 Task: Look for space in Charleston, United States from 24th August, 2023 to 10th September, 2023 for 8 adults in price range Rs.12000 to Rs.15000. Place can be entire place or shared room with 4 bedrooms having 8 beds and 4 bathrooms. Property type can be house, flat, guest house. Amenities needed are: wifi, TV, free parkinig on premises, gym, breakfast. Booking option can be shelf check-in. Required host language is English.
Action: Mouse moved to (430, 112)
Screenshot: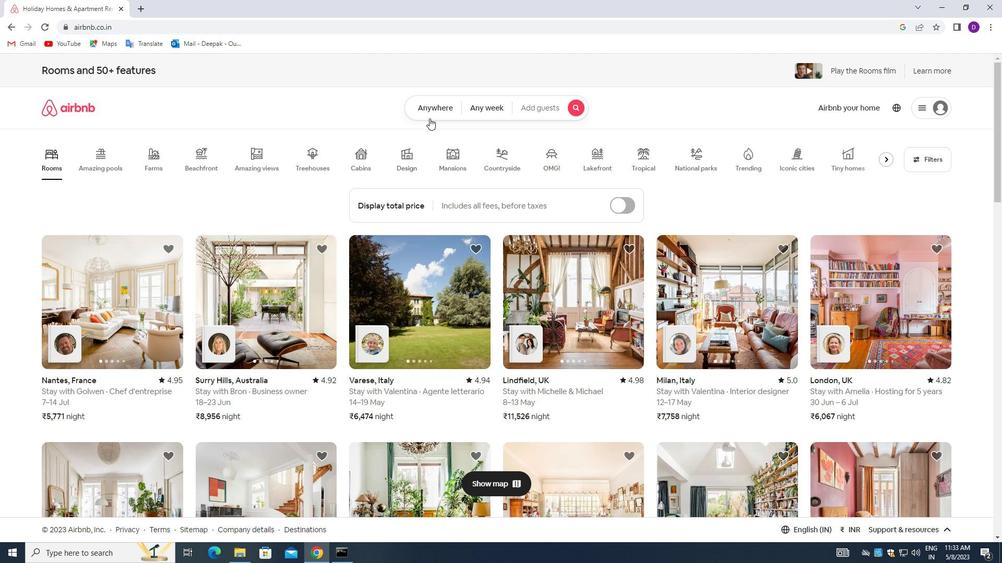 
Action: Mouse pressed left at (430, 112)
Screenshot: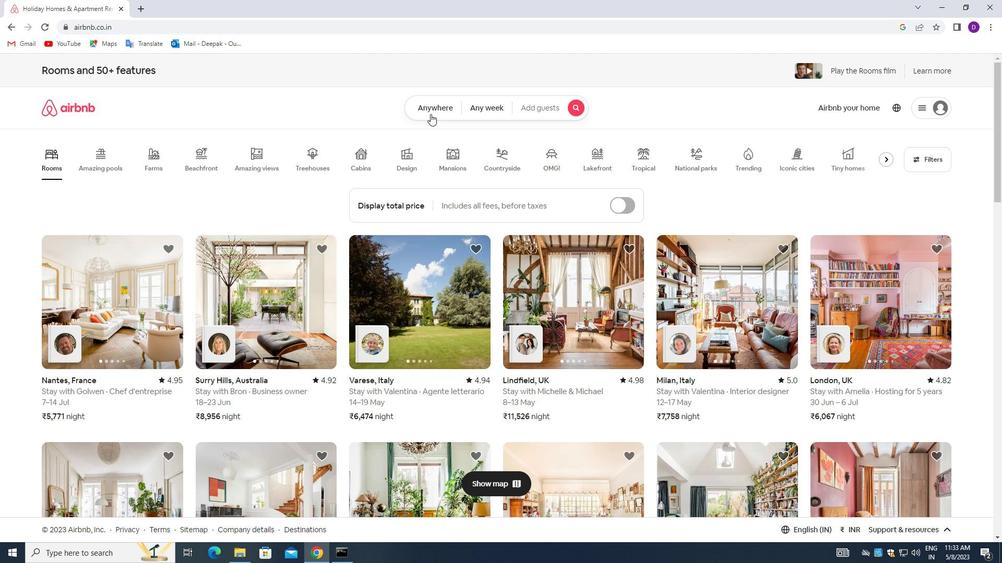 
Action: Mouse moved to (388, 148)
Screenshot: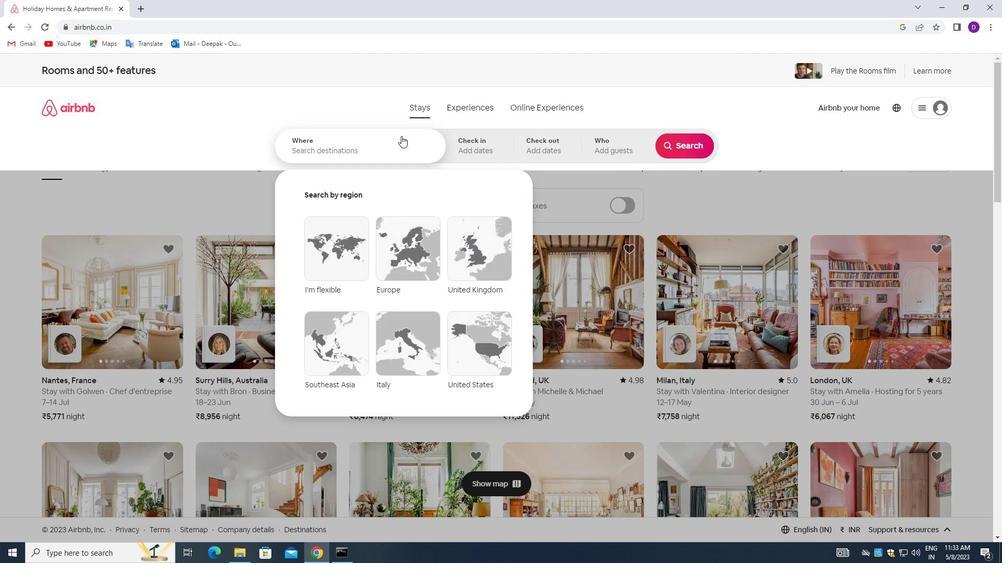 
Action: Mouse pressed left at (388, 148)
Screenshot: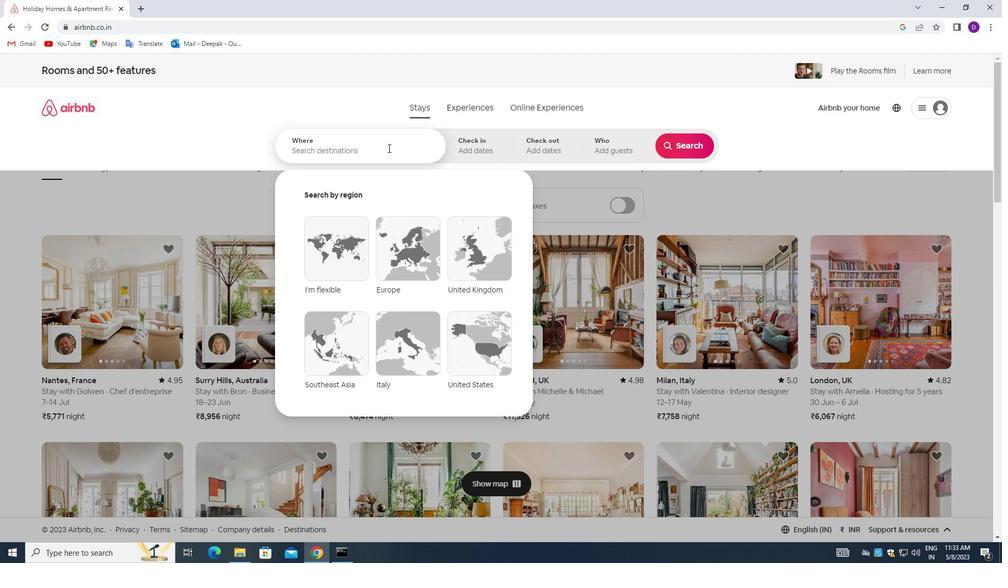 
Action: Mouse moved to (67, 245)
Screenshot: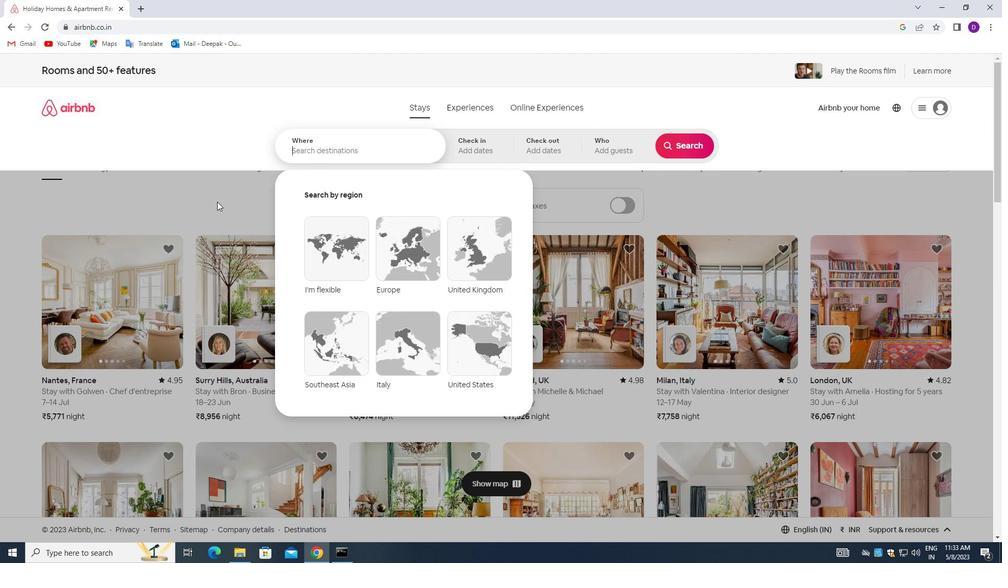 
Action: Key pressed <Key.shift_r>Charleston,<Key.space><Key.shift>UNITED<Key.space><Key.shift_r>STATES<Key.enter>
Screenshot: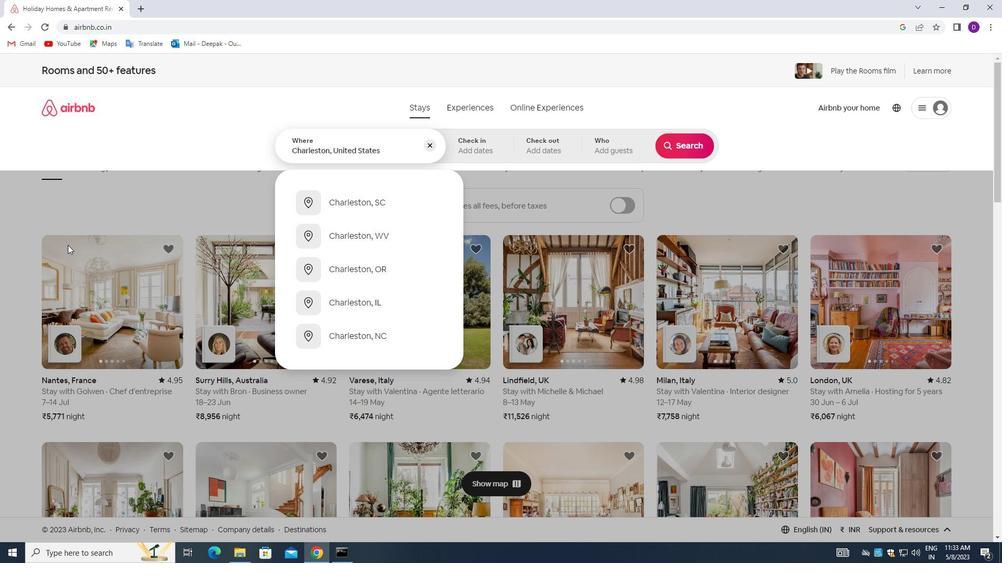 
Action: Mouse moved to (678, 230)
Screenshot: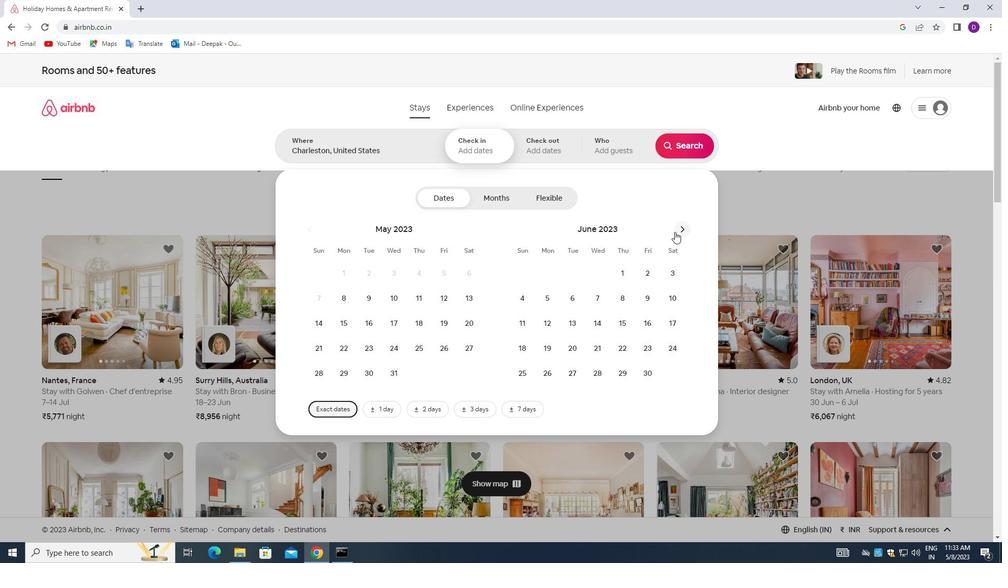 
Action: Mouse pressed left at (678, 230)
Screenshot: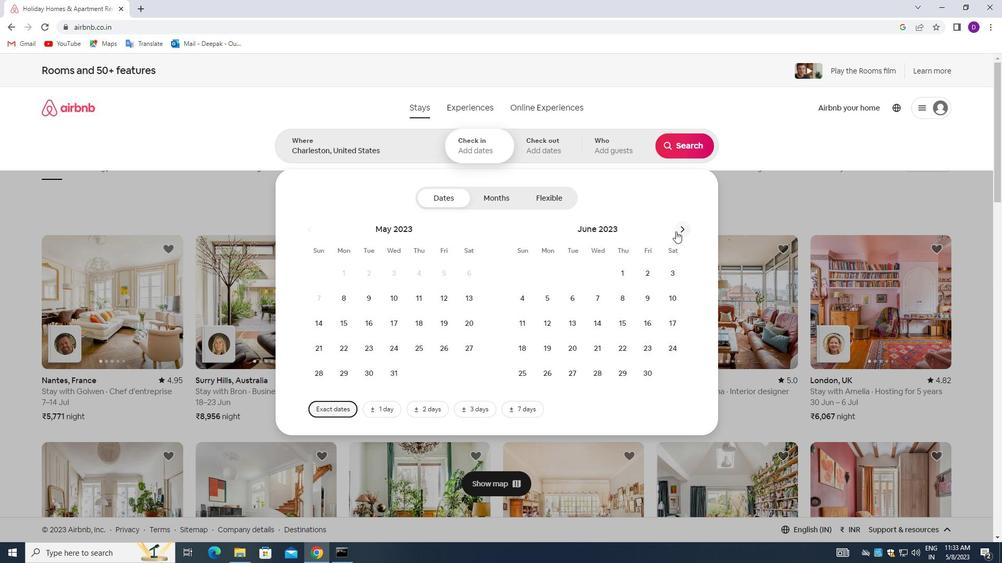 
Action: Mouse pressed left at (678, 230)
Screenshot: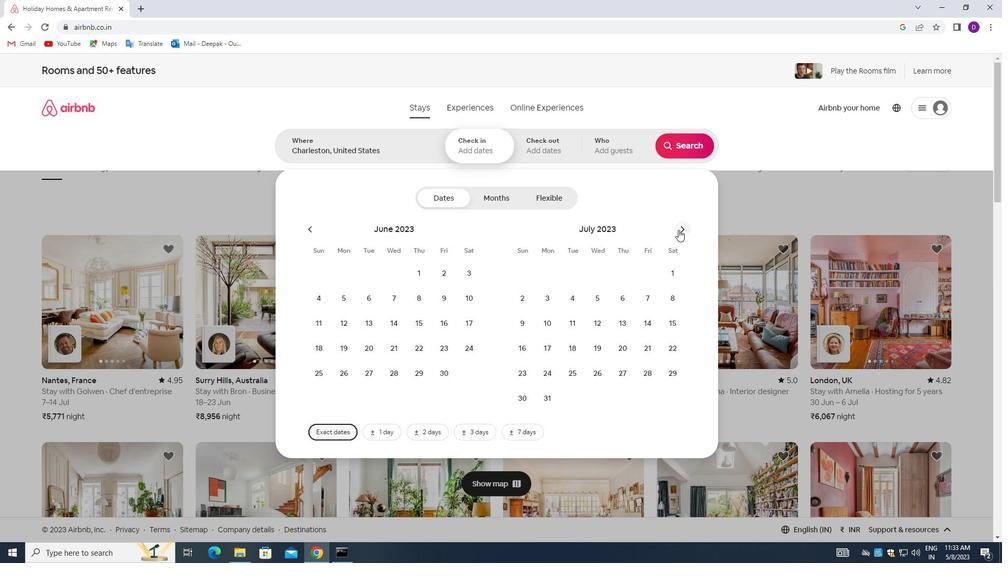 
Action: Mouse pressed left at (678, 230)
Screenshot: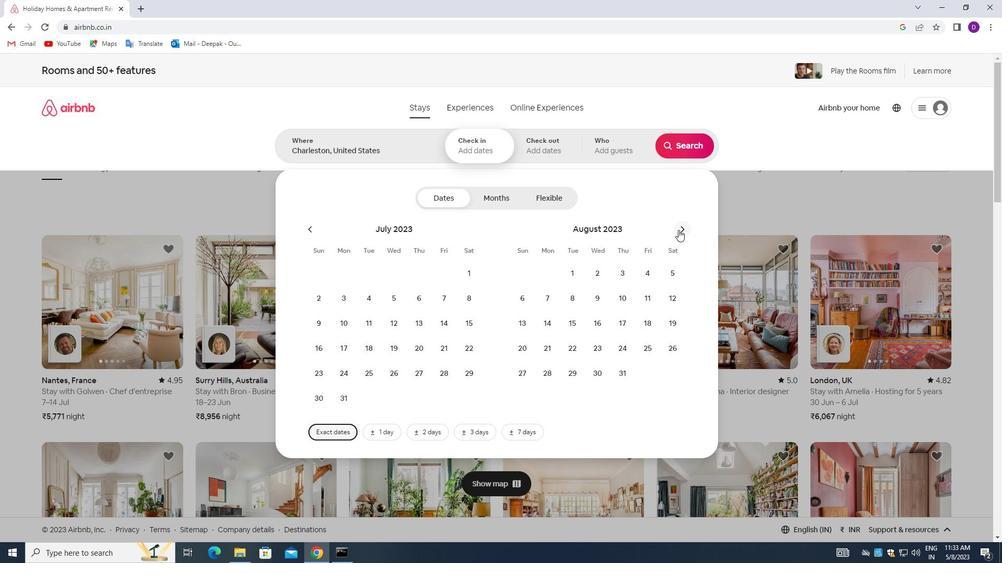 
Action: Mouse moved to (424, 351)
Screenshot: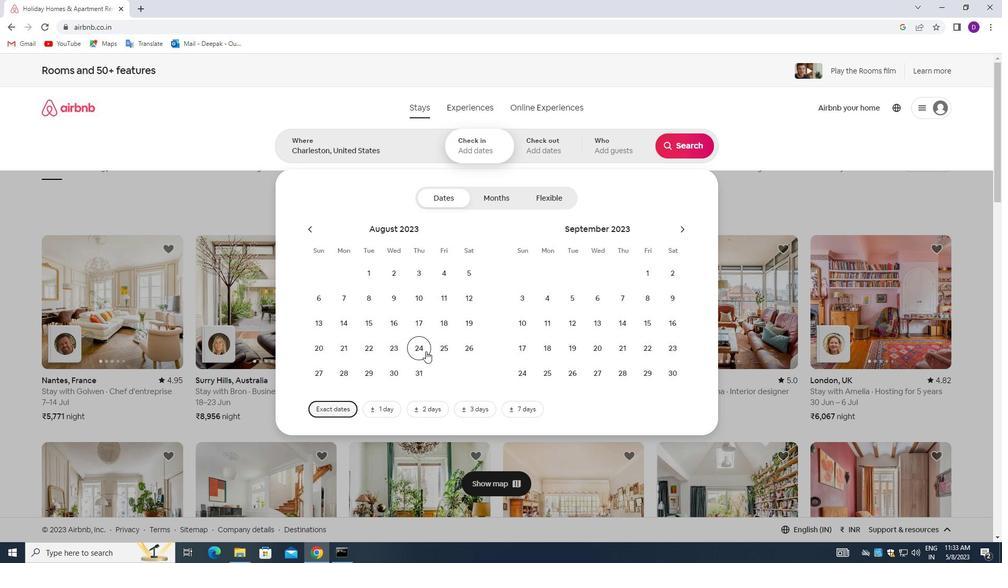 
Action: Mouse pressed left at (424, 351)
Screenshot: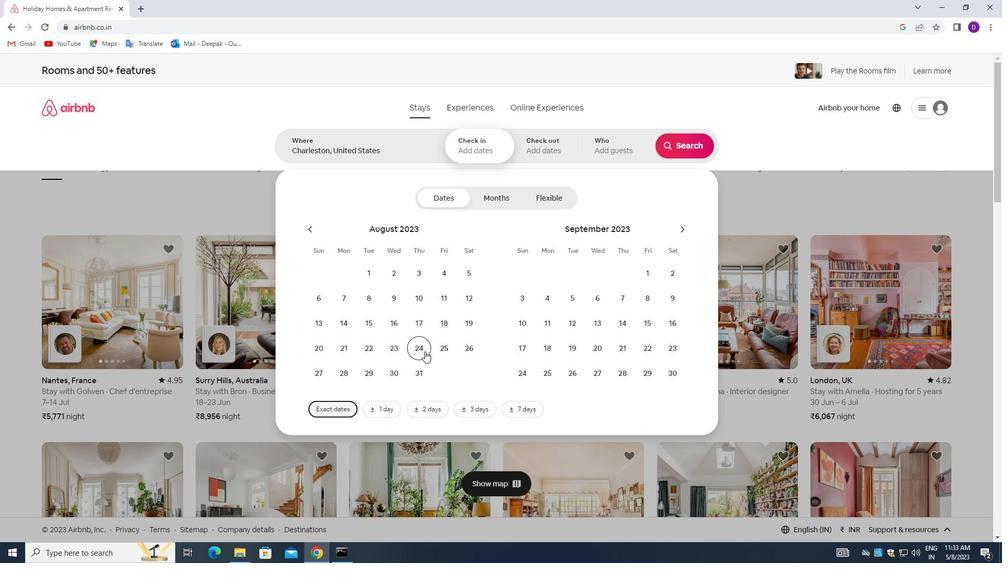 
Action: Mouse moved to (526, 328)
Screenshot: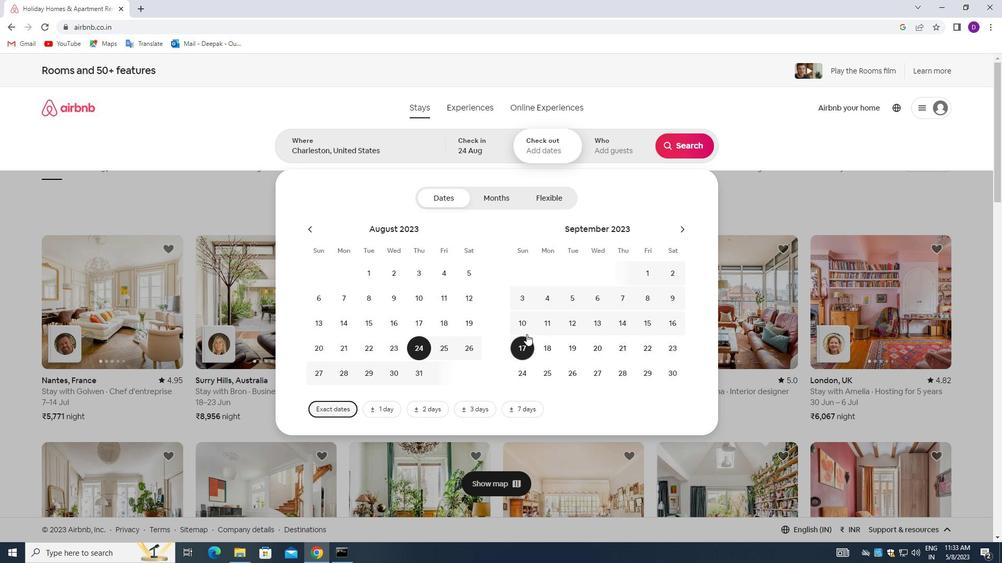 
Action: Mouse pressed left at (526, 328)
Screenshot: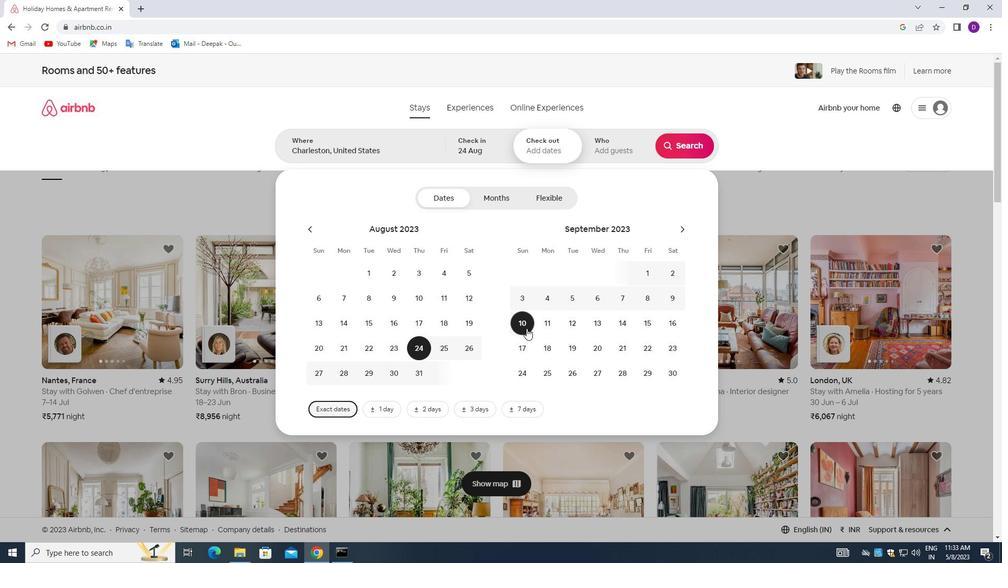 
Action: Mouse moved to (609, 145)
Screenshot: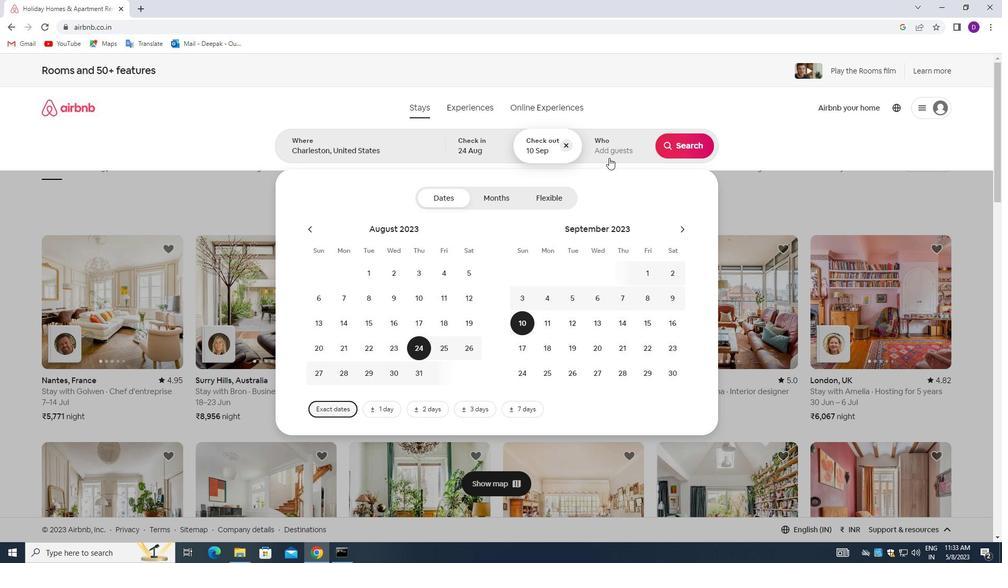 
Action: Mouse pressed left at (609, 145)
Screenshot: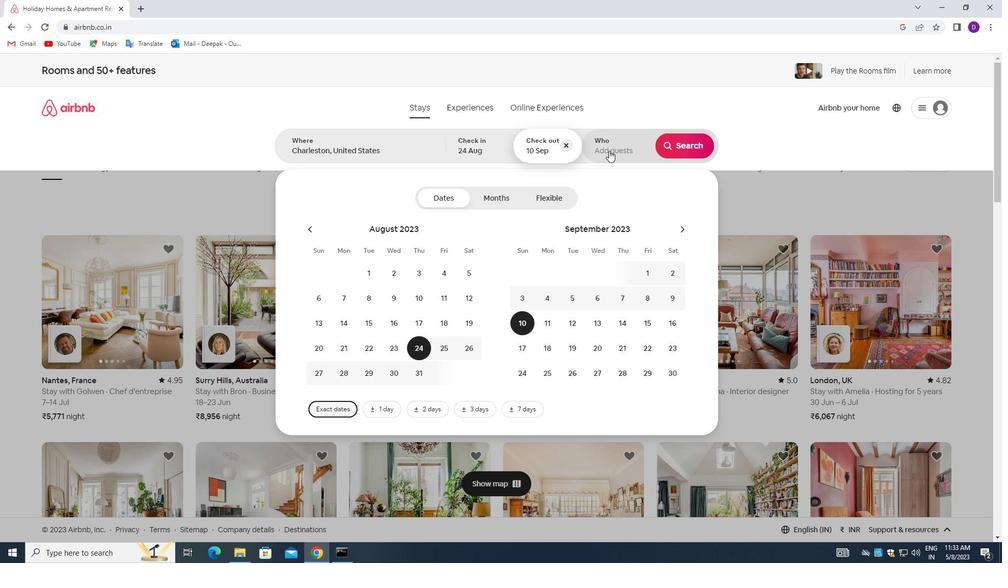 
Action: Mouse moved to (680, 202)
Screenshot: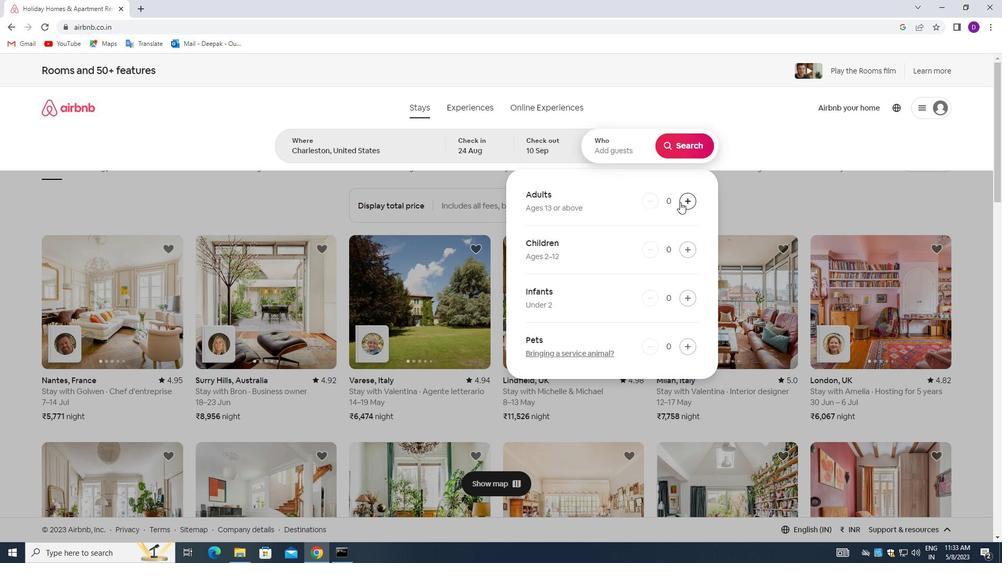 
Action: Mouse pressed left at (680, 202)
Screenshot: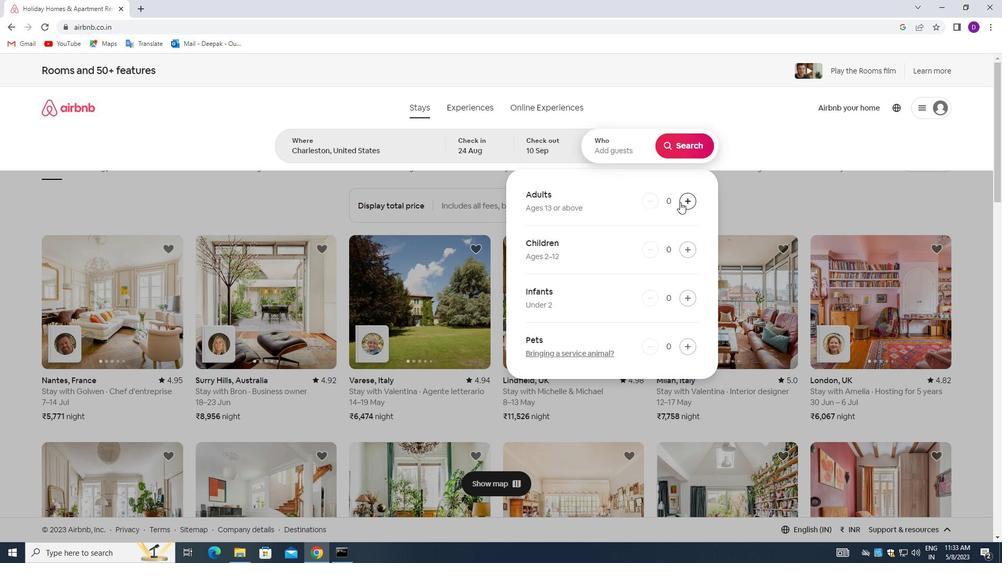 
Action: Mouse pressed left at (680, 202)
Screenshot: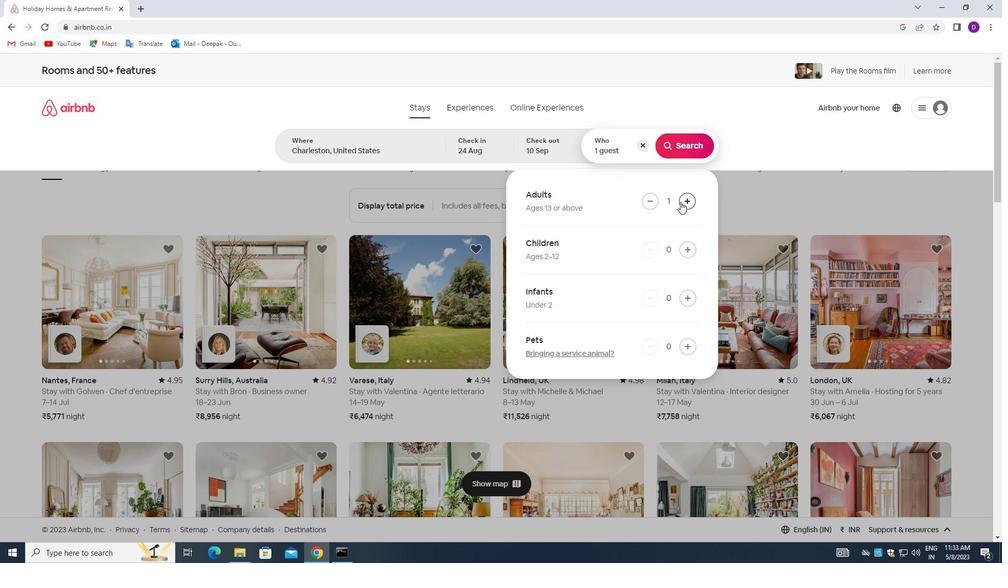 
Action: Mouse pressed left at (680, 202)
Screenshot: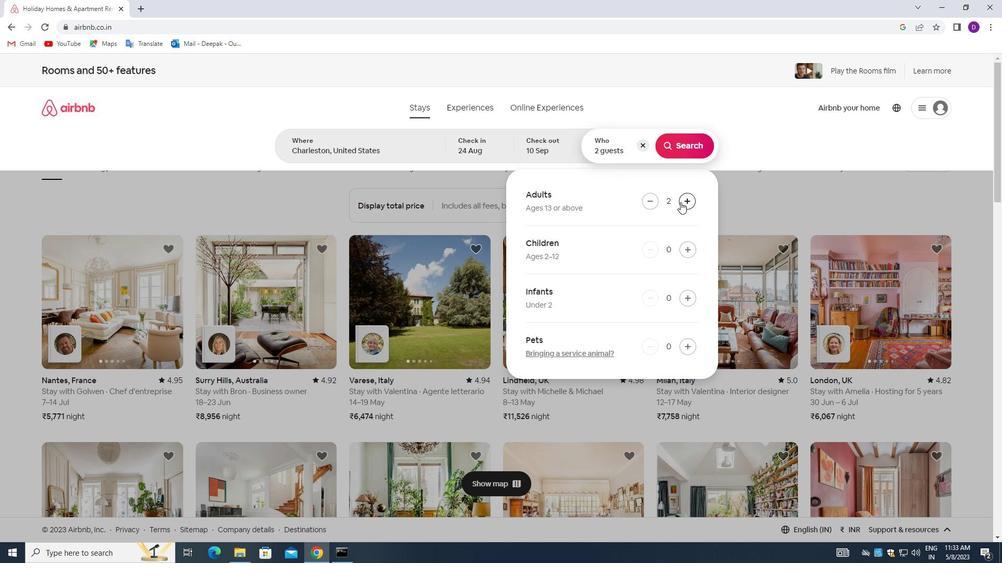 
Action: Mouse pressed left at (680, 202)
Screenshot: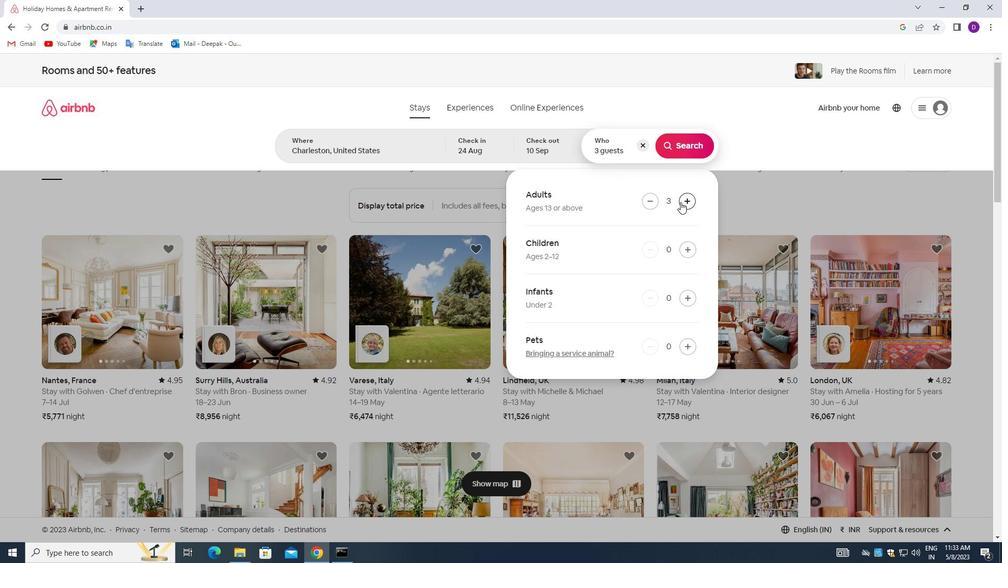 
Action: Mouse pressed left at (680, 202)
Screenshot: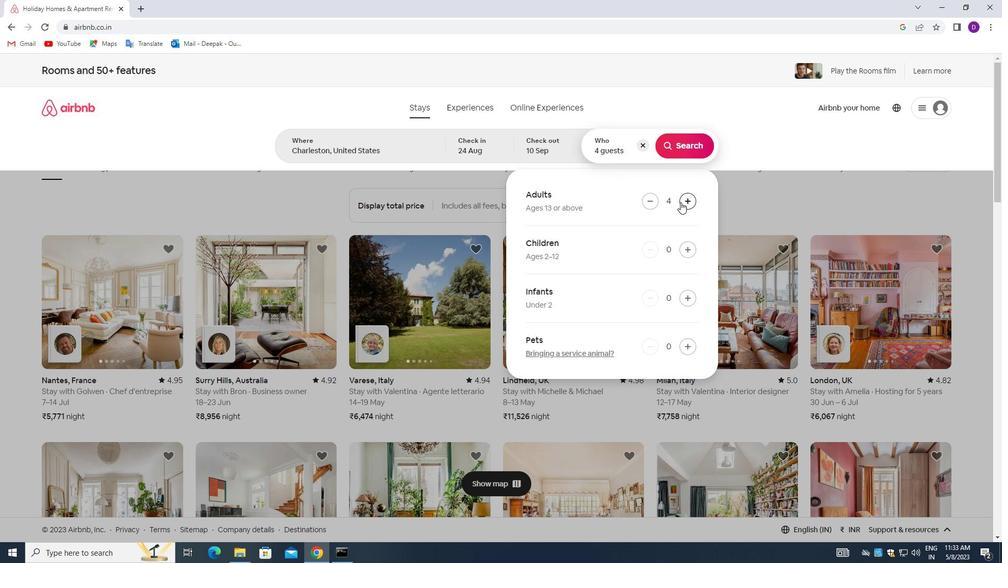 
Action: Mouse pressed left at (680, 202)
Screenshot: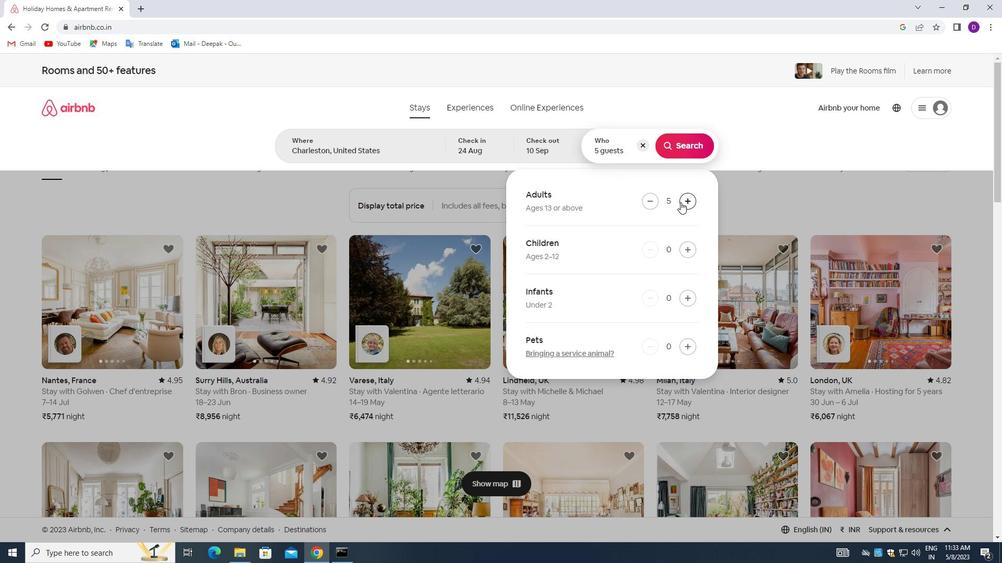 
Action: Mouse pressed left at (680, 202)
Screenshot: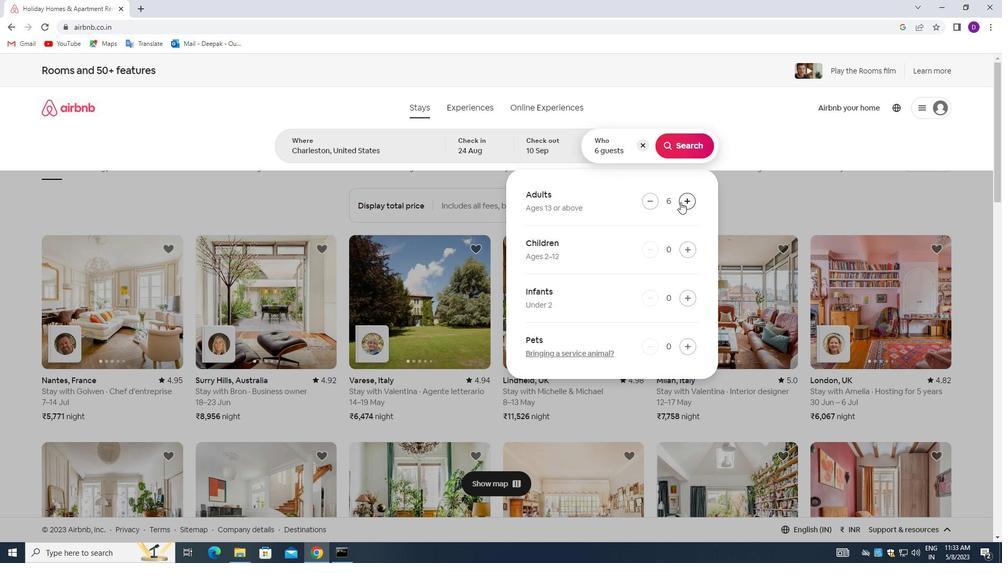 
Action: Mouse pressed left at (680, 202)
Screenshot: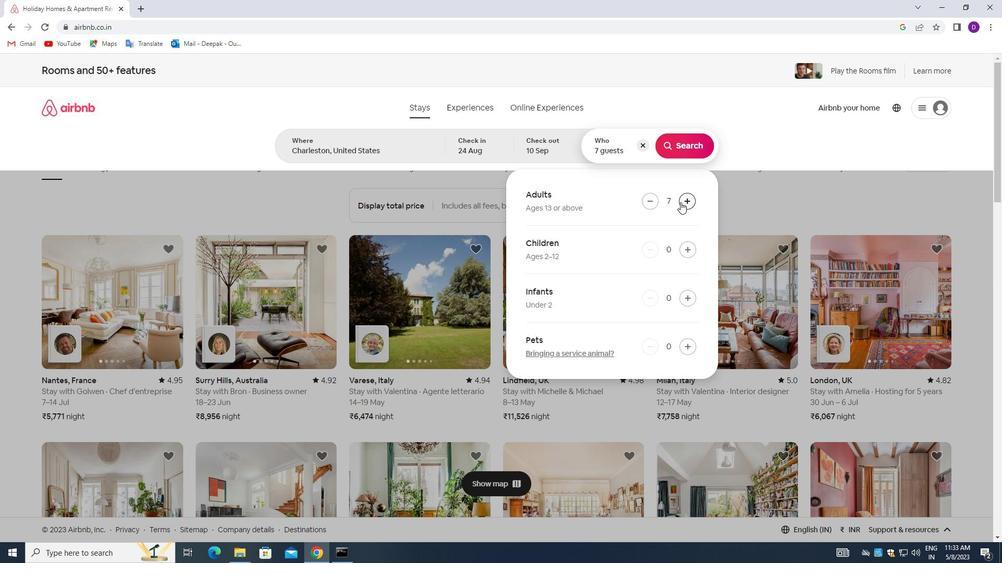 
Action: Mouse moved to (679, 145)
Screenshot: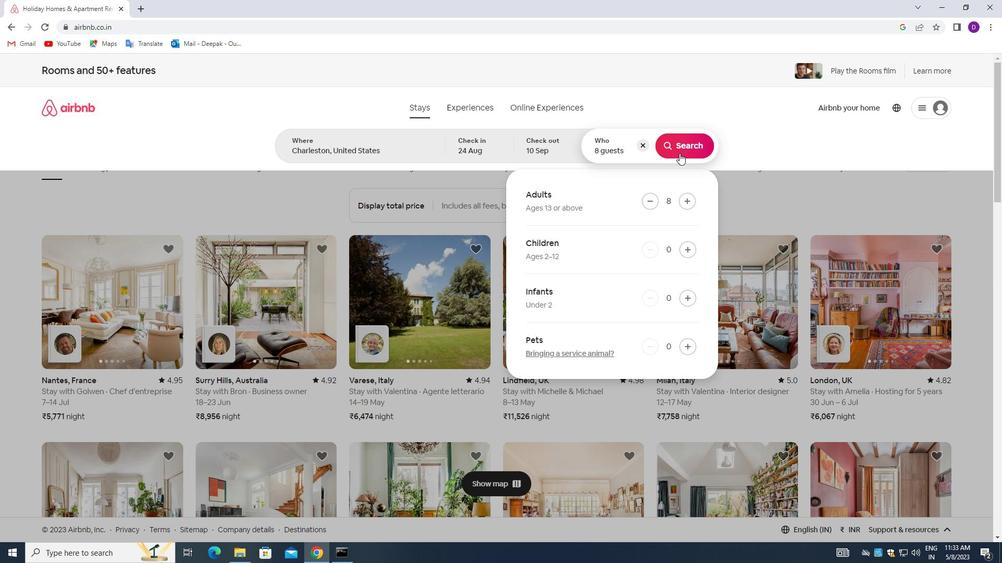 
Action: Mouse pressed left at (679, 145)
Screenshot: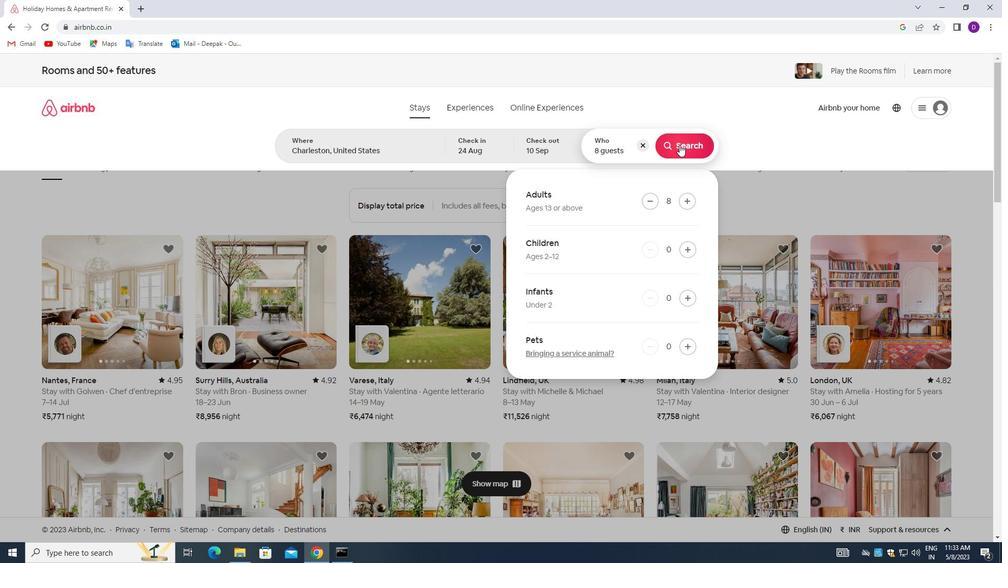 
Action: Mouse moved to (941, 114)
Screenshot: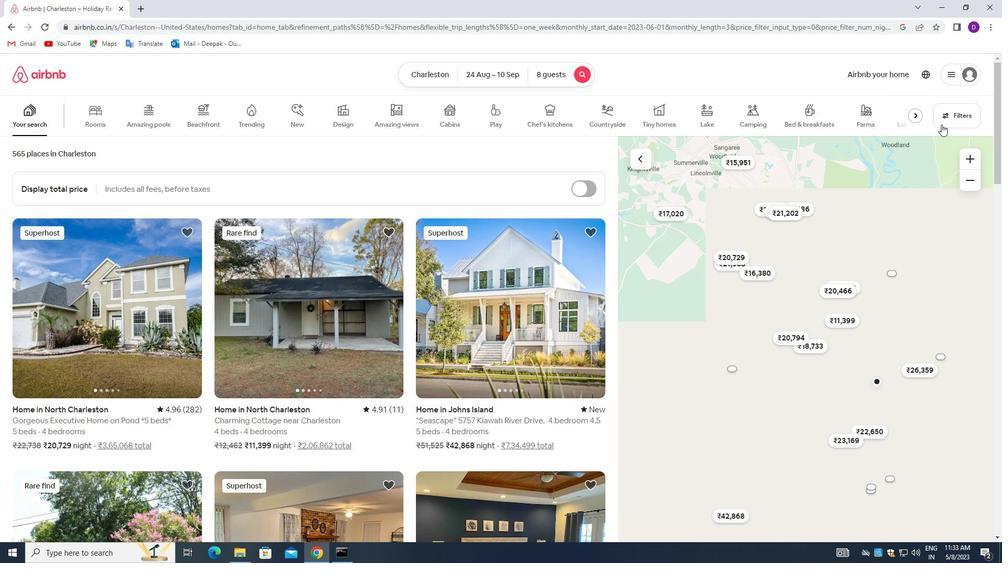
Action: Mouse pressed left at (941, 114)
Screenshot: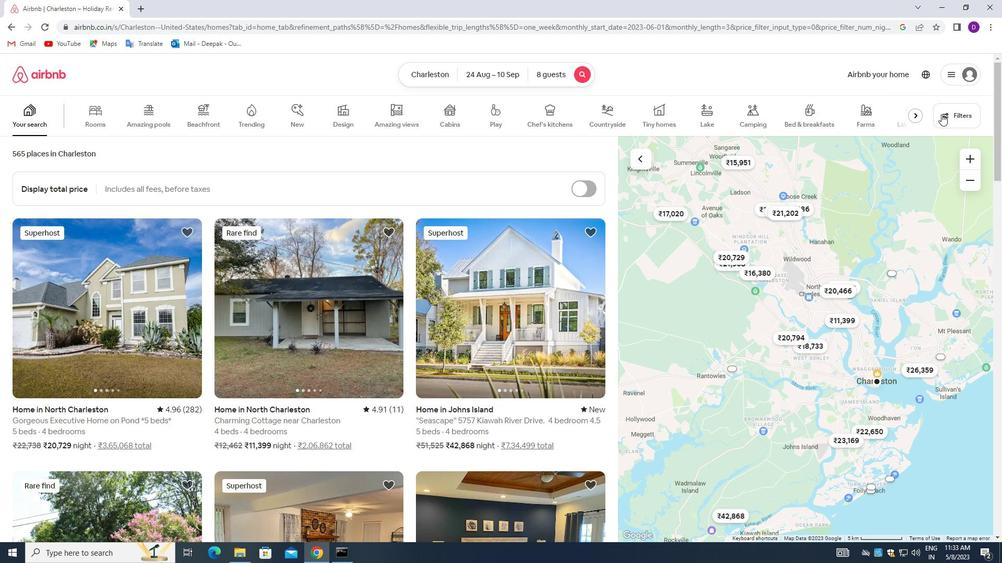 
Action: Mouse moved to (372, 375)
Screenshot: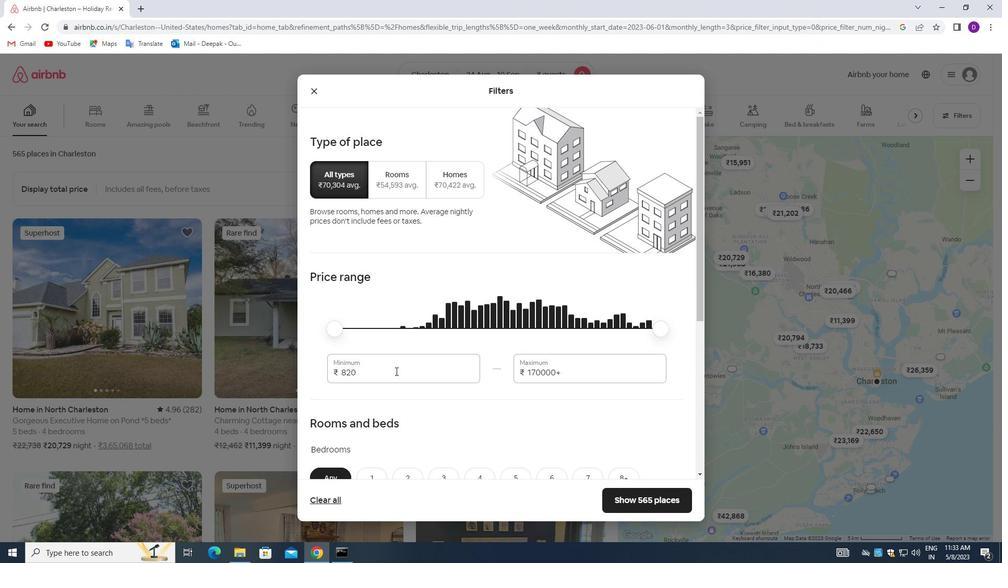 
Action: Mouse pressed left at (372, 375)
Screenshot: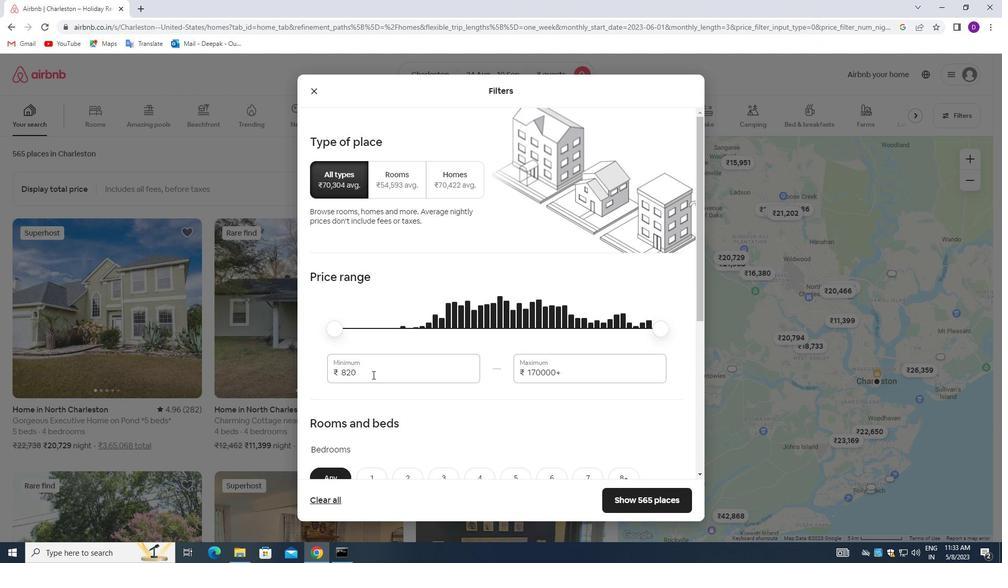 
Action: Mouse pressed left at (372, 375)
Screenshot: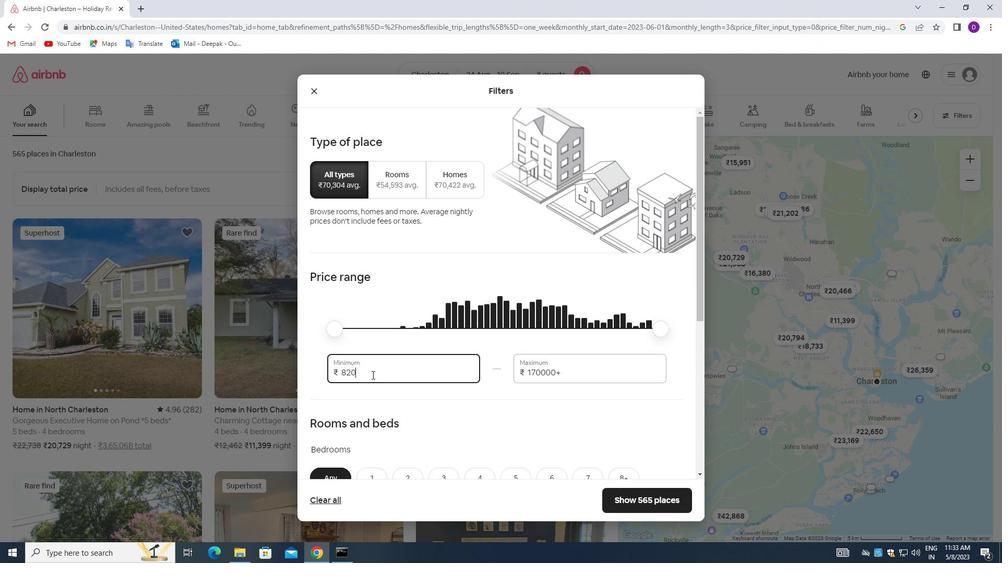 
Action: Key pressed 12000<Key.tab>15000
Screenshot: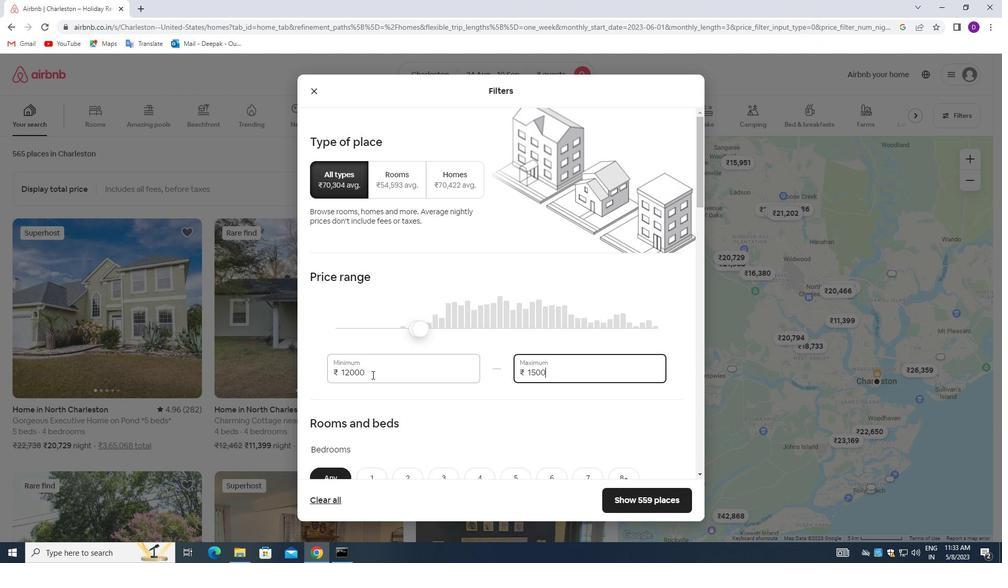 
Action: Mouse moved to (482, 407)
Screenshot: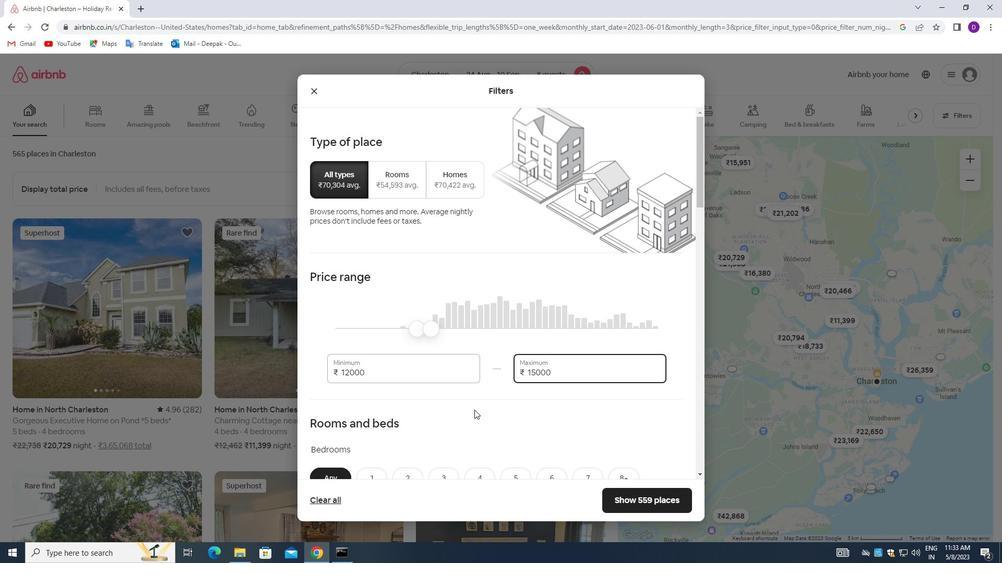 
Action: Mouse scrolled (482, 407) with delta (0, 0)
Screenshot: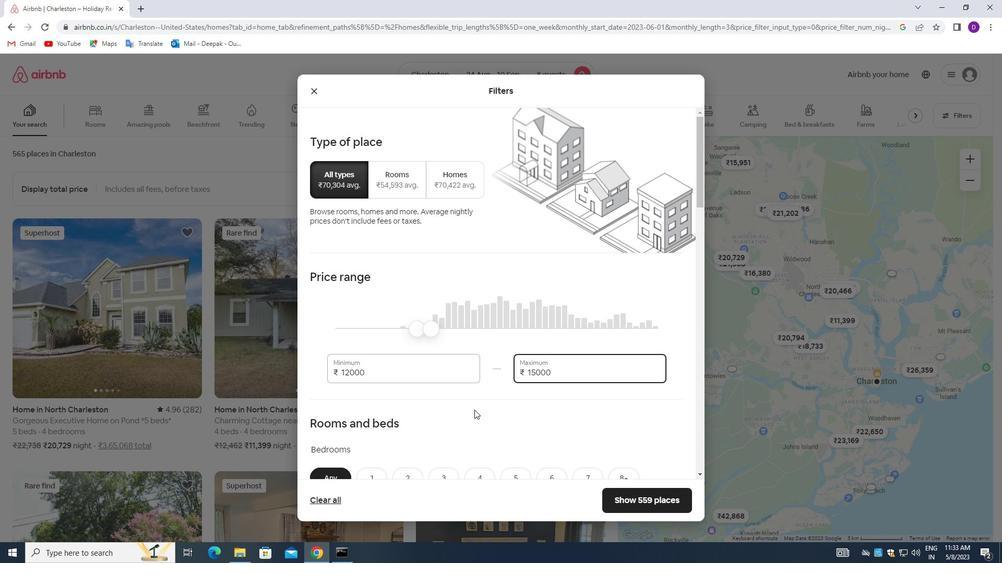 
Action: Mouse moved to (484, 407)
Screenshot: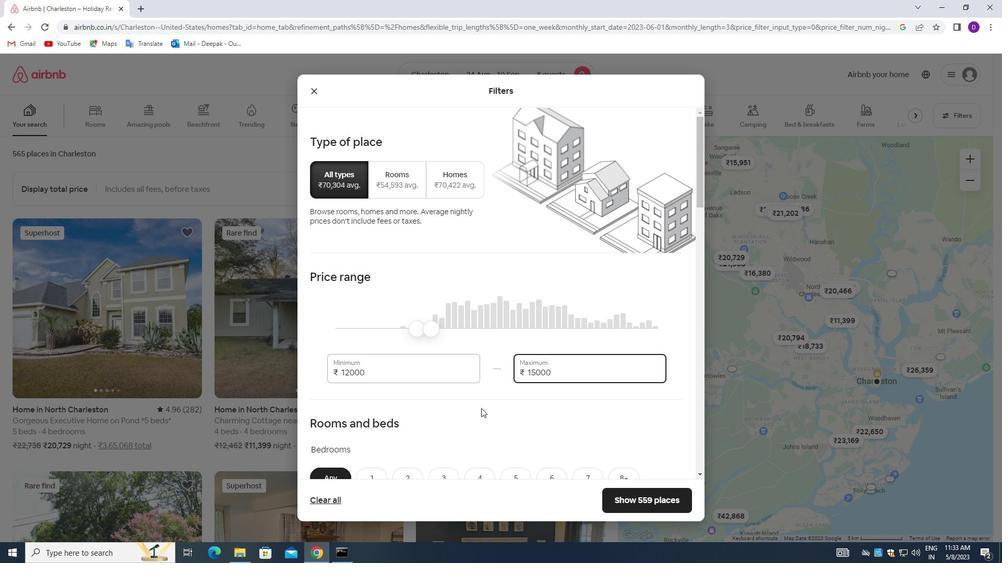 
Action: Mouse scrolled (484, 407) with delta (0, 0)
Screenshot: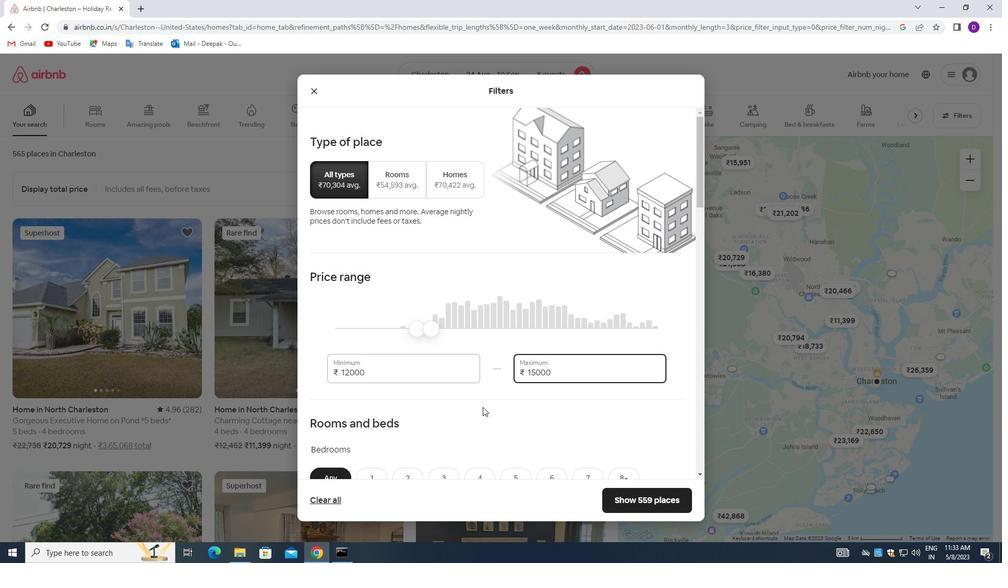 
Action: Mouse scrolled (484, 407) with delta (0, 0)
Screenshot: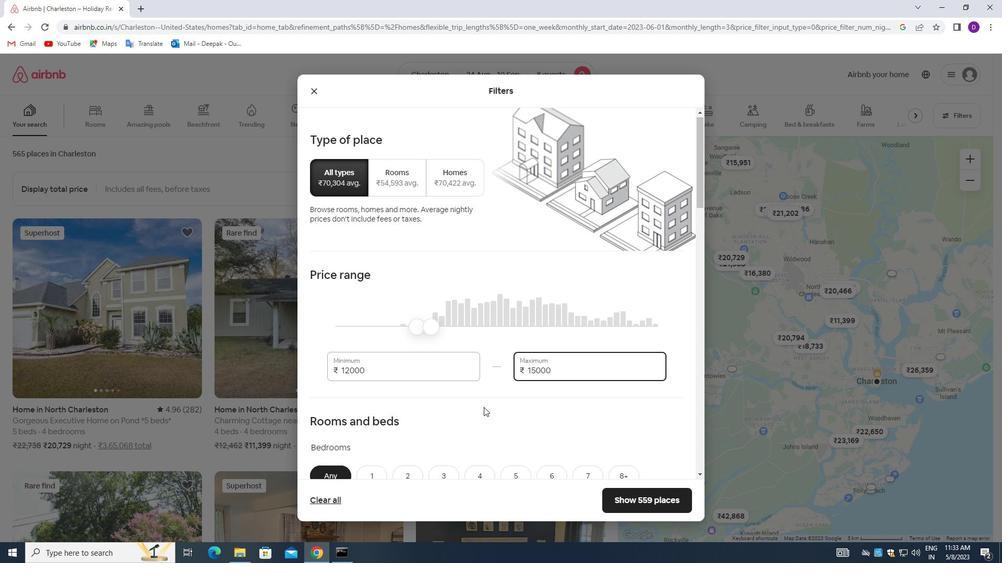 
Action: Mouse moved to (482, 329)
Screenshot: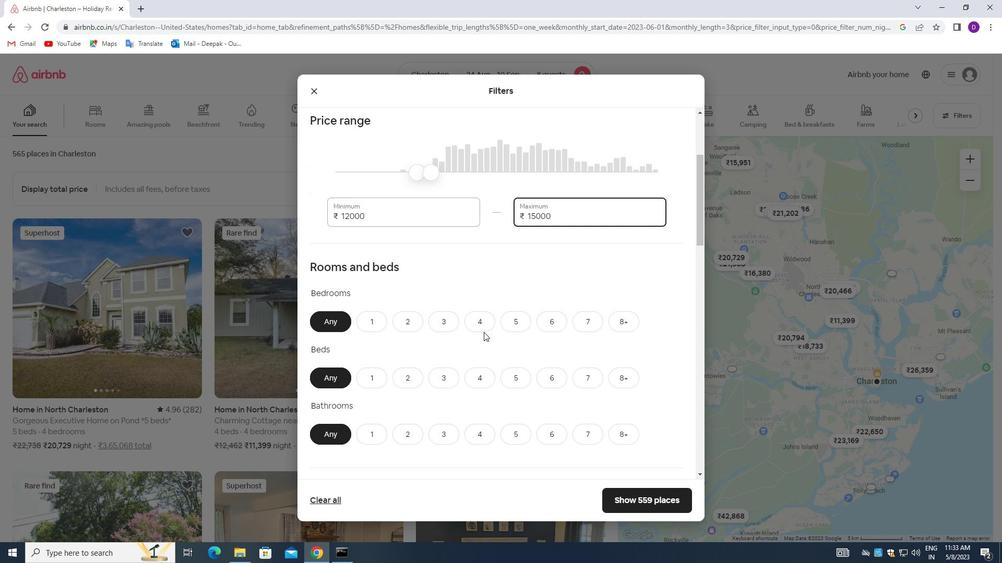 
Action: Mouse pressed left at (482, 329)
Screenshot: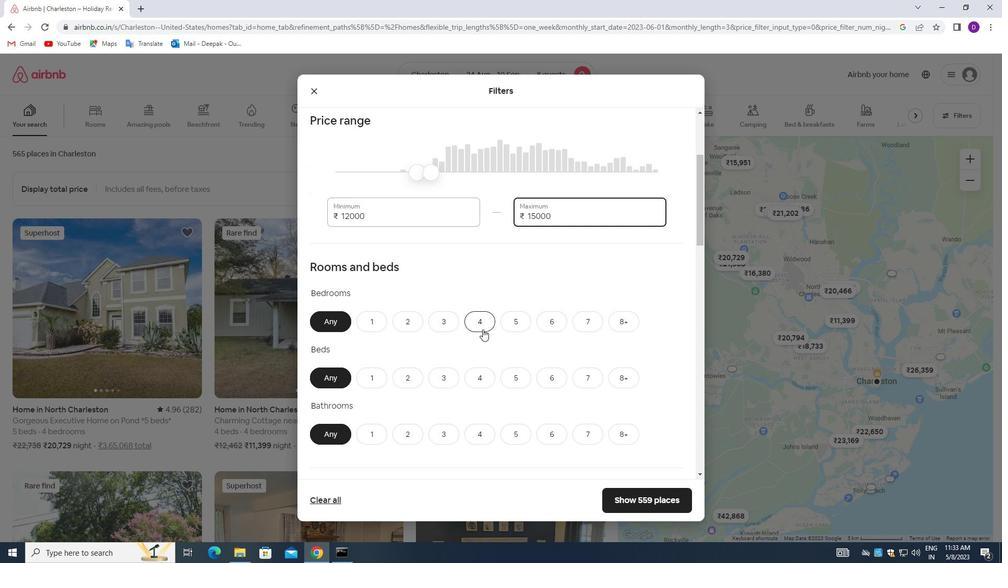 
Action: Mouse moved to (628, 381)
Screenshot: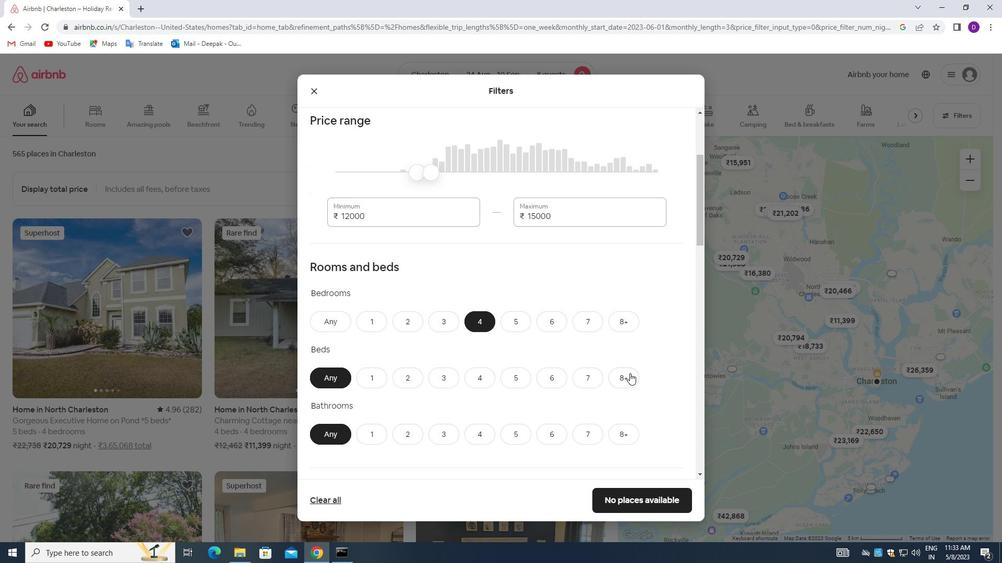 
Action: Mouse pressed left at (628, 381)
Screenshot: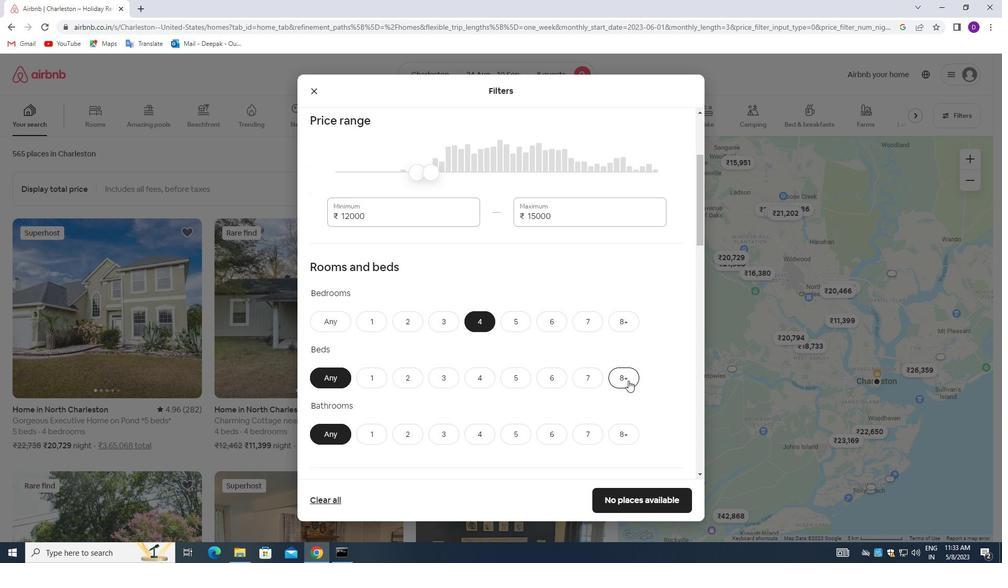 
Action: Mouse moved to (481, 431)
Screenshot: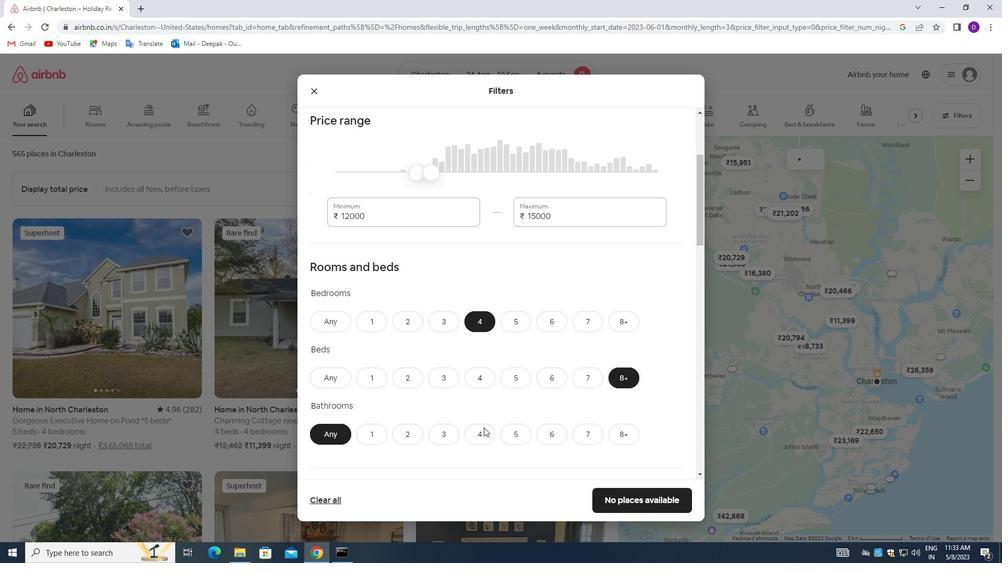 
Action: Mouse pressed left at (481, 431)
Screenshot: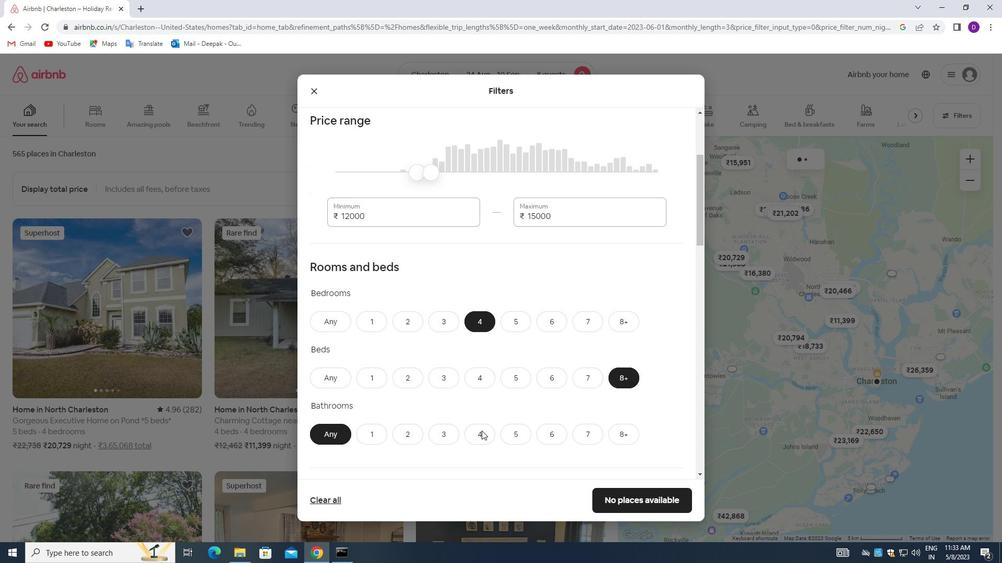 
Action: Mouse moved to (501, 402)
Screenshot: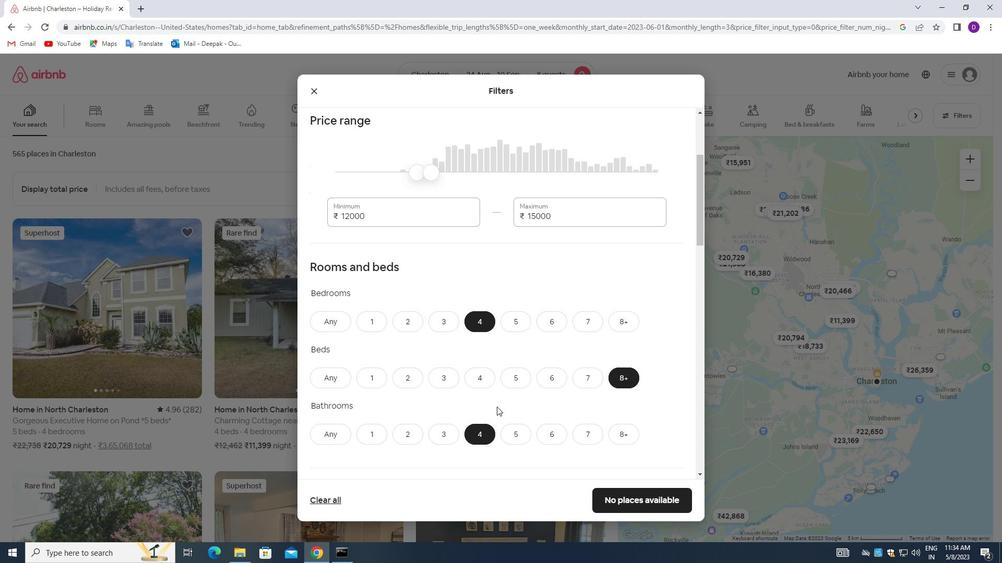 
Action: Mouse scrolled (501, 401) with delta (0, 0)
Screenshot: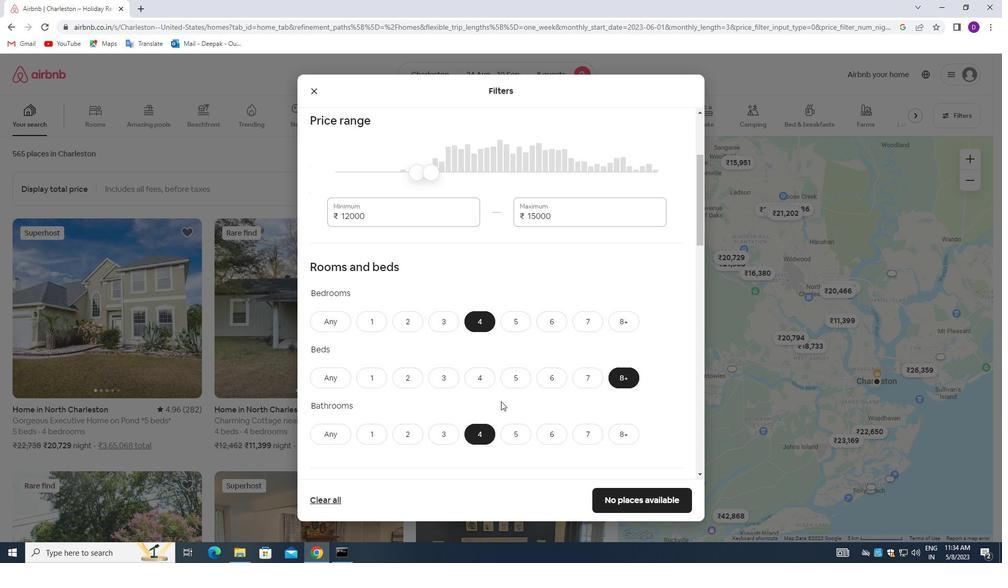 
Action: Mouse scrolled (501, 401) with delta (0, 0)
Screenshot: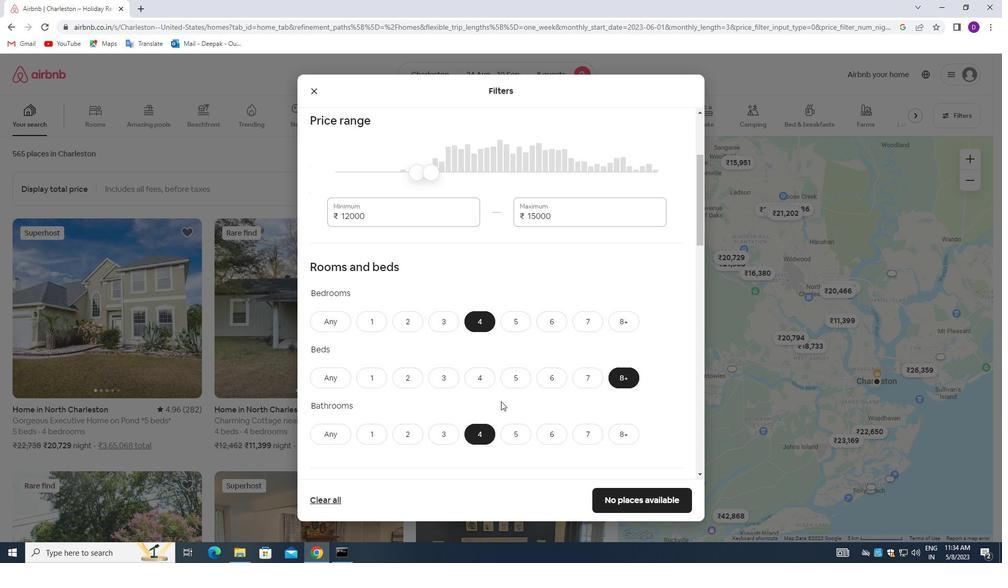 
Action: Mouse scrolled (501, 401) with delta (0, 0)
Screenshot: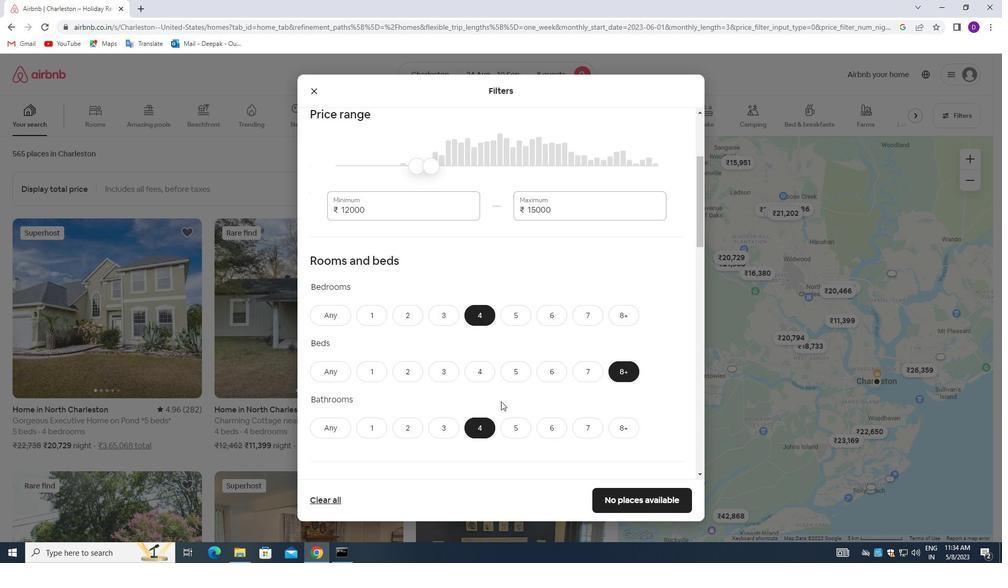 
Action: Mouse moved to (366, 386)
Screenshot: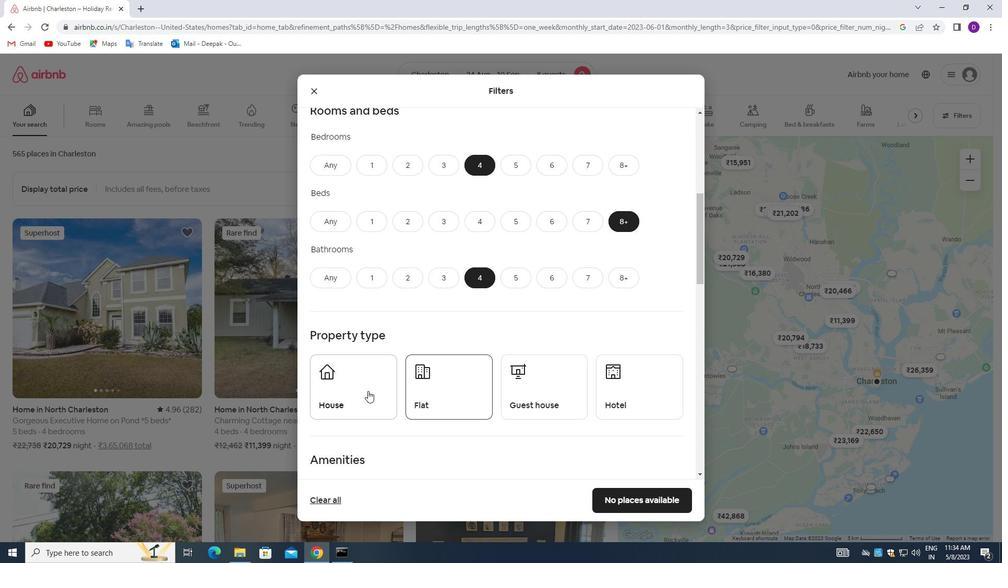 
Action: Mouse pressed left at (366, 386)
Screenshot: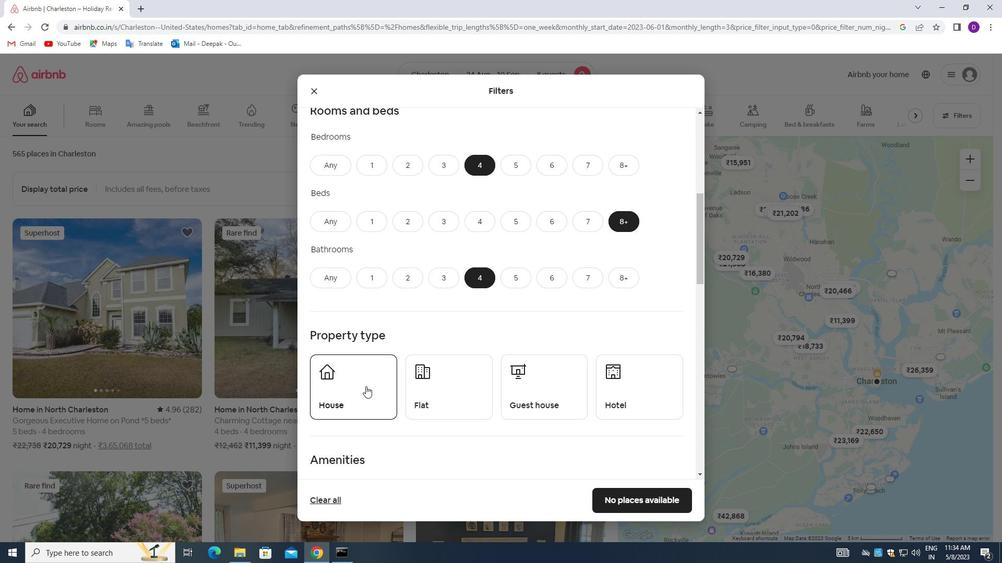 
Action: Mouse moved to (454, 385)
Screenshot: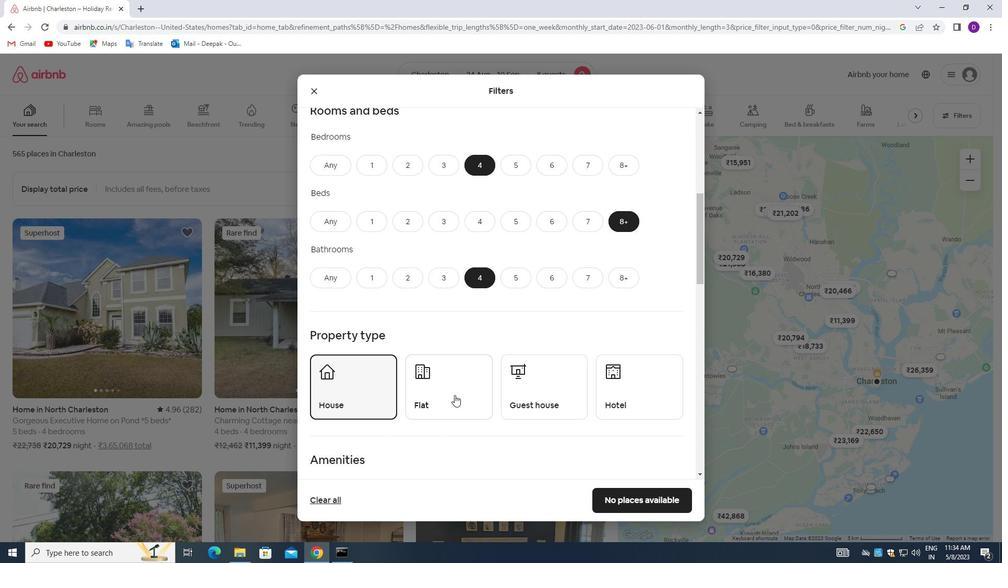 
Action: Mouse pressed left at (454, 385)
Screenshot: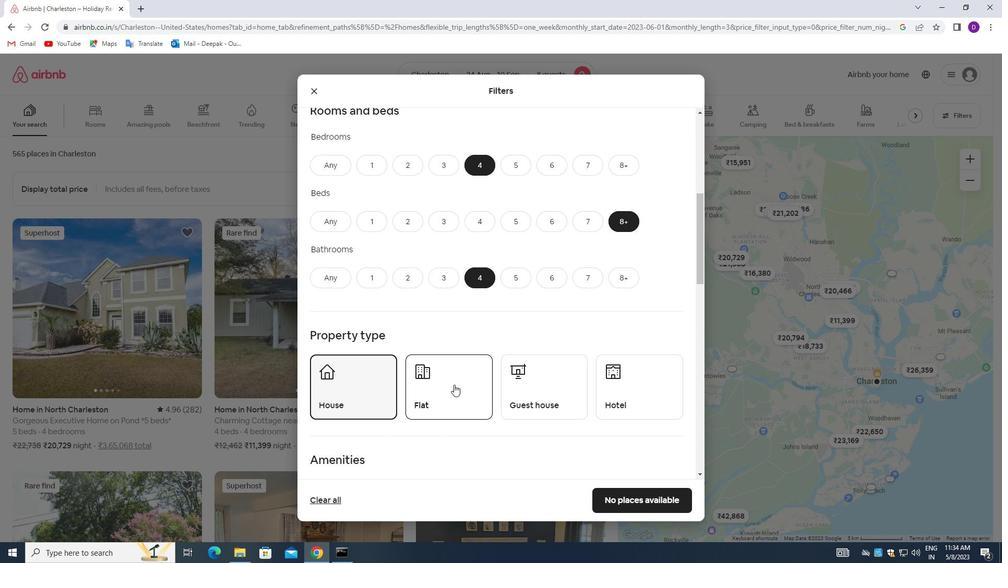 
Action: Mouse moved to (554, 386)
Screenshot: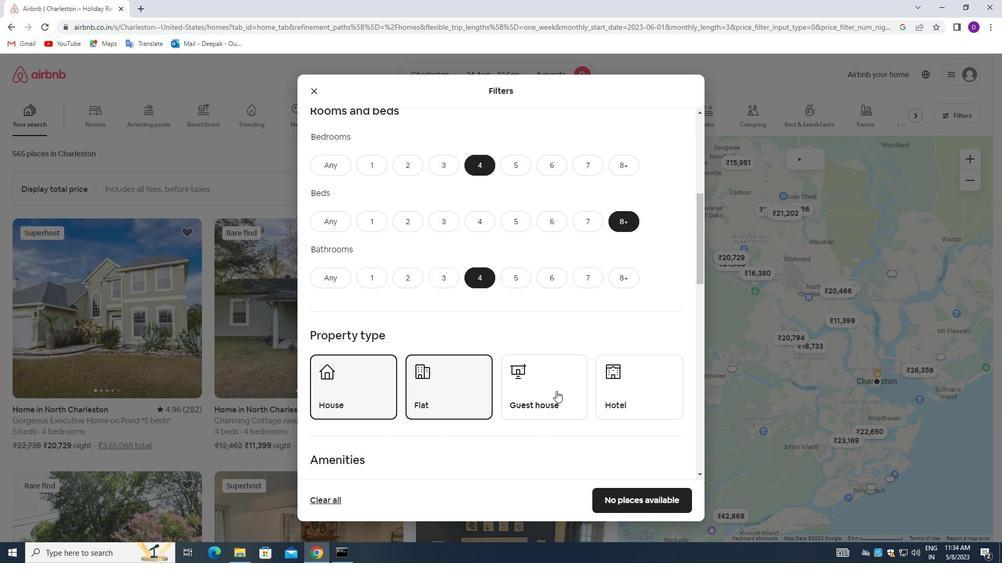 
Action: Mouse pressed left at (554, 386)
Screenshot: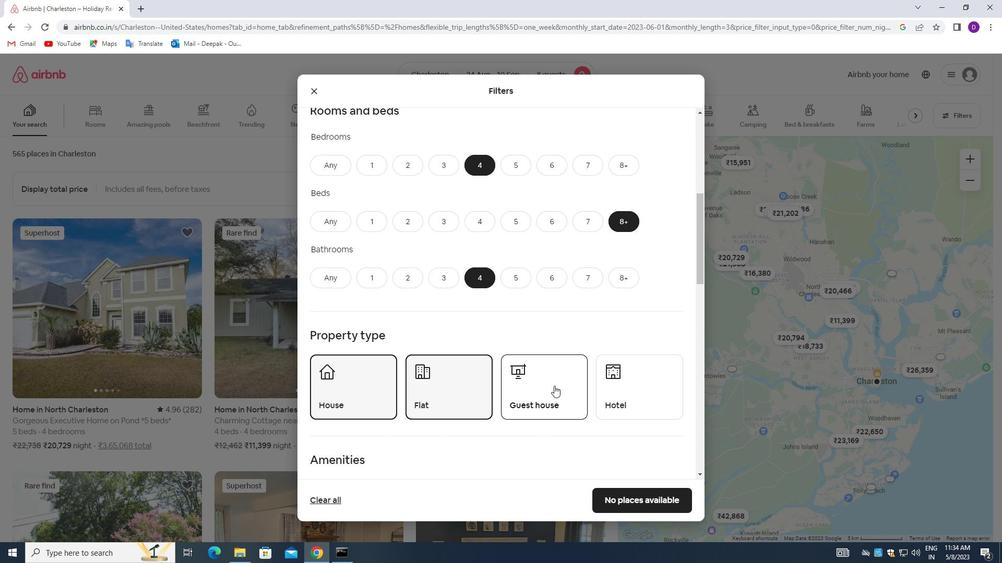 
Action: Mouse moved to (490, 418)
Screenshot: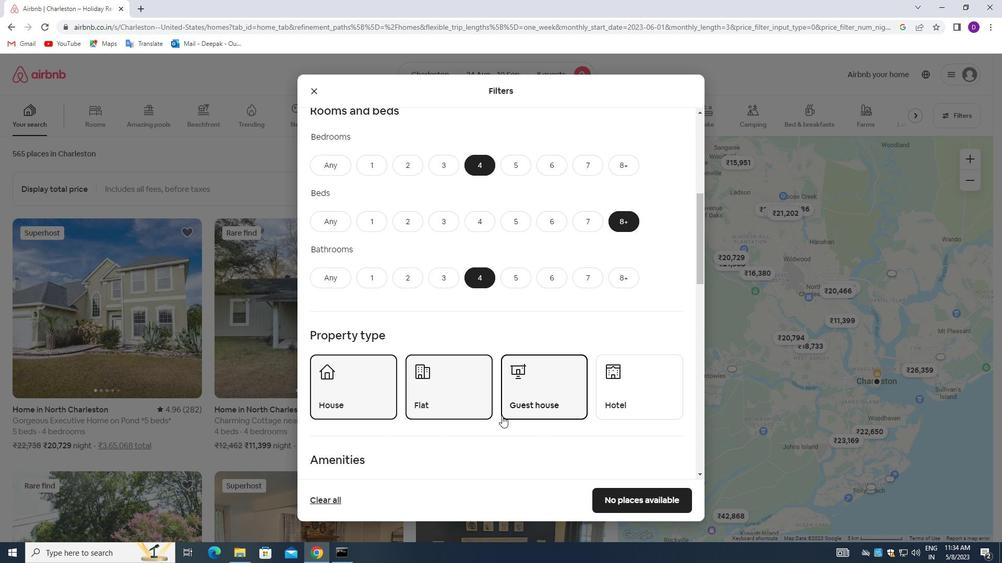
Action: Mouse scrolled (490, 418) with delta (0, 0)
Screenshot: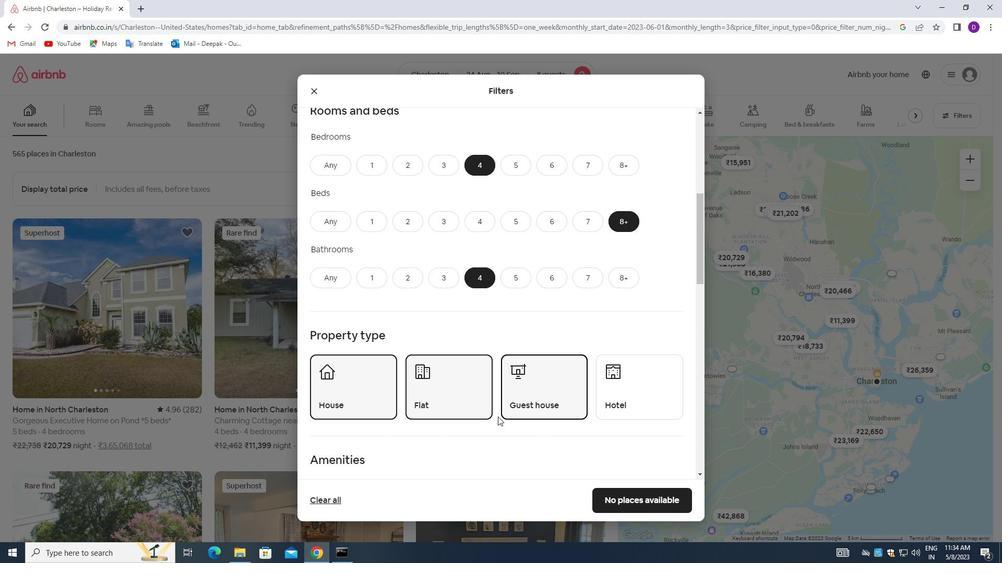 
Action: Mouse moved to (489, 418)
Screenshot: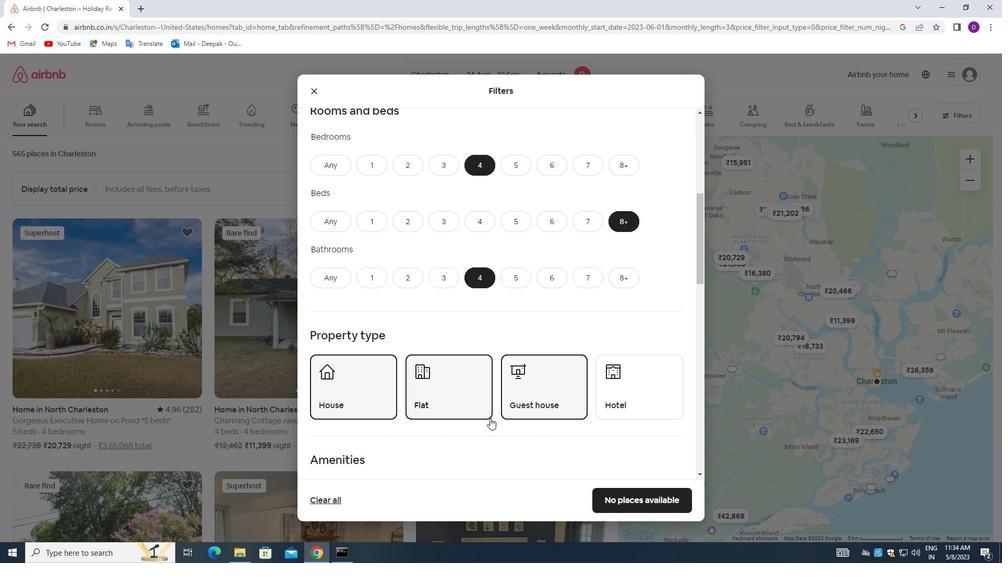 
Action: Mouse scrolled (489, 418) with delta (0, 0)
Screenshot: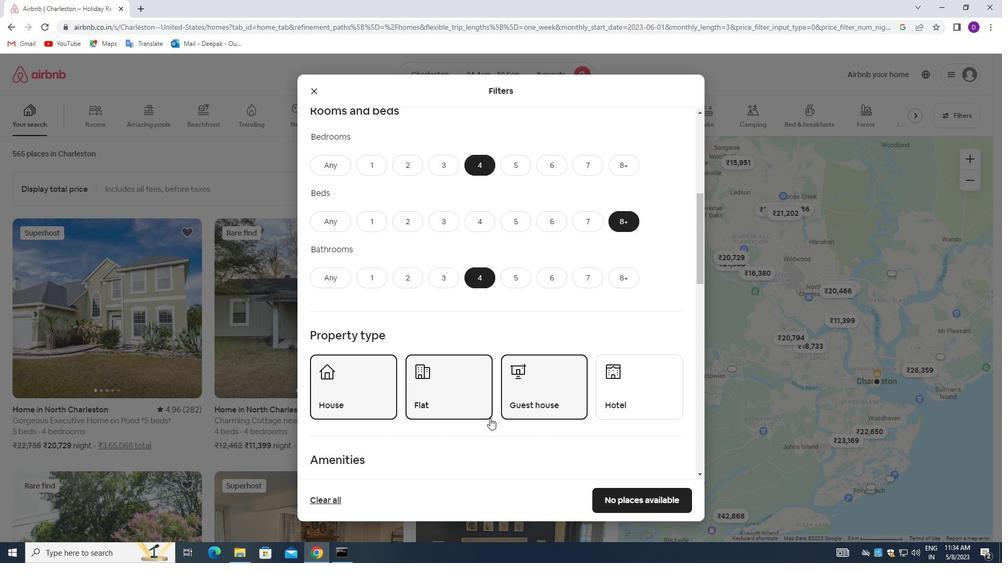
Action: Mouse moved to (443, 398)
Screenshot: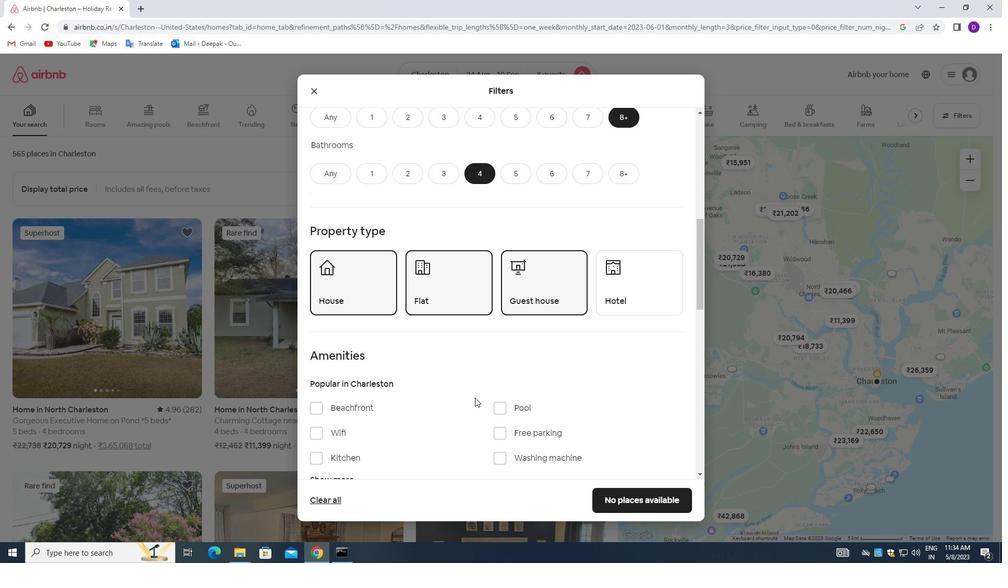 
Action: Mouse scrolled (443, 398) with delta (0, 0)
Screenshot: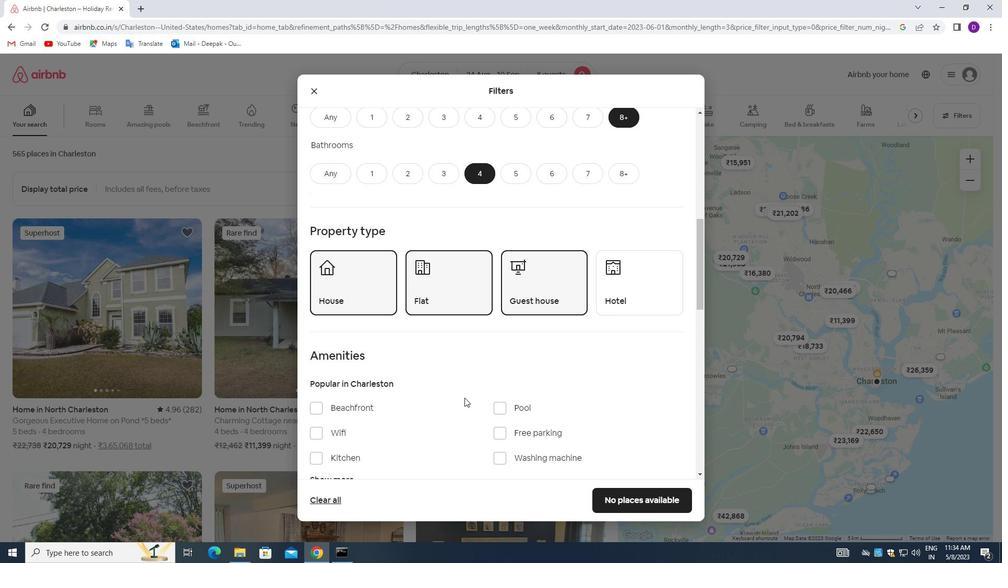 
Action: Mouse moved to (442, 398)
Screenshot: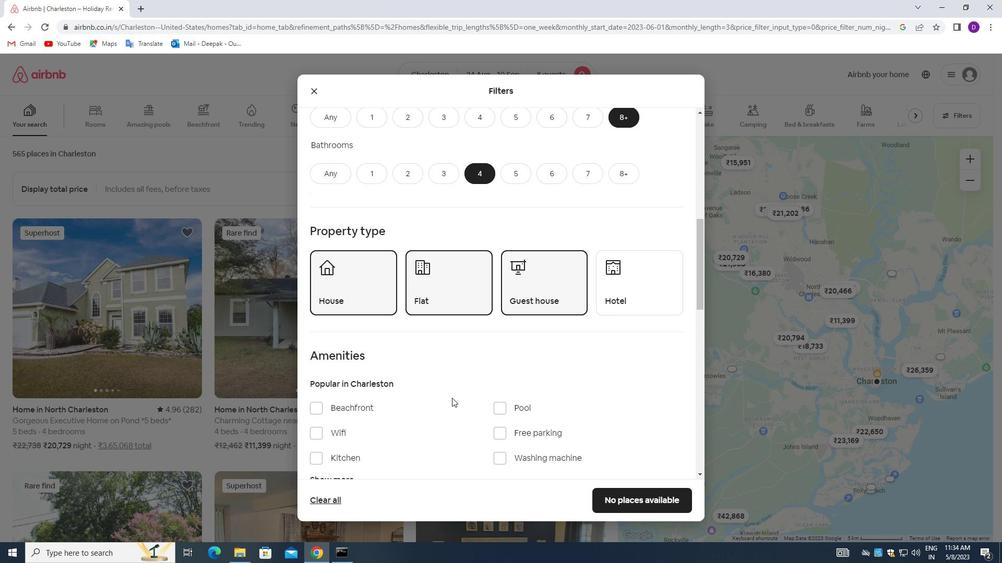 
Action: Mouse scrolled (442, 398) with delta (0, 0)
Screenshot: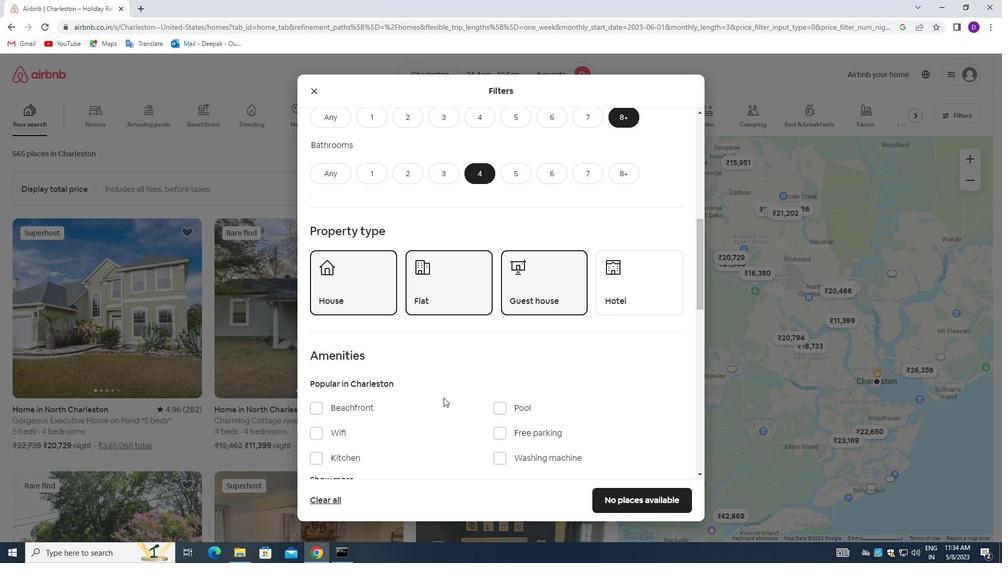 
Action: Mouse moved to (318, 331)
Screenshot: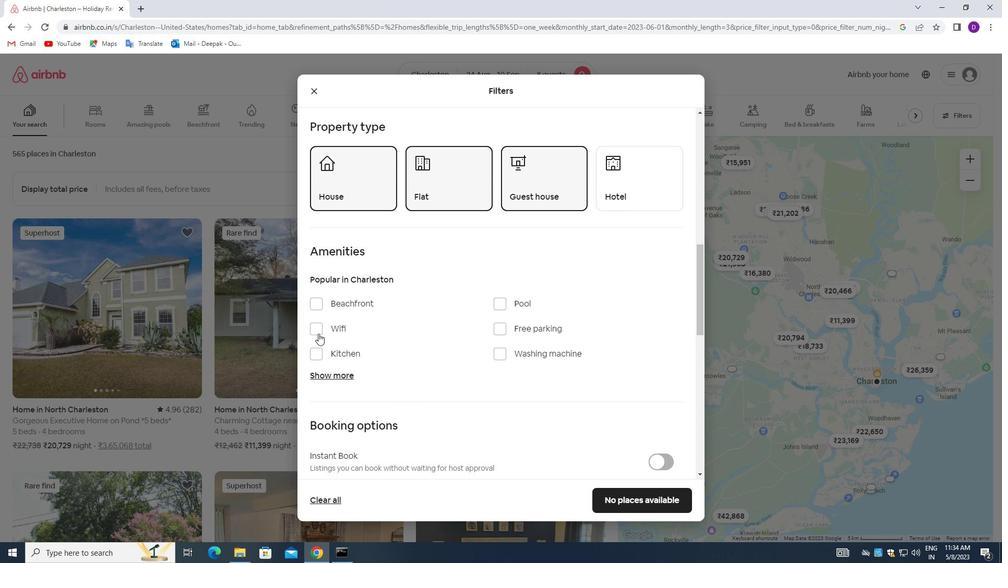 
Action: Mouse pressed left at (318, 331)
Screenshot: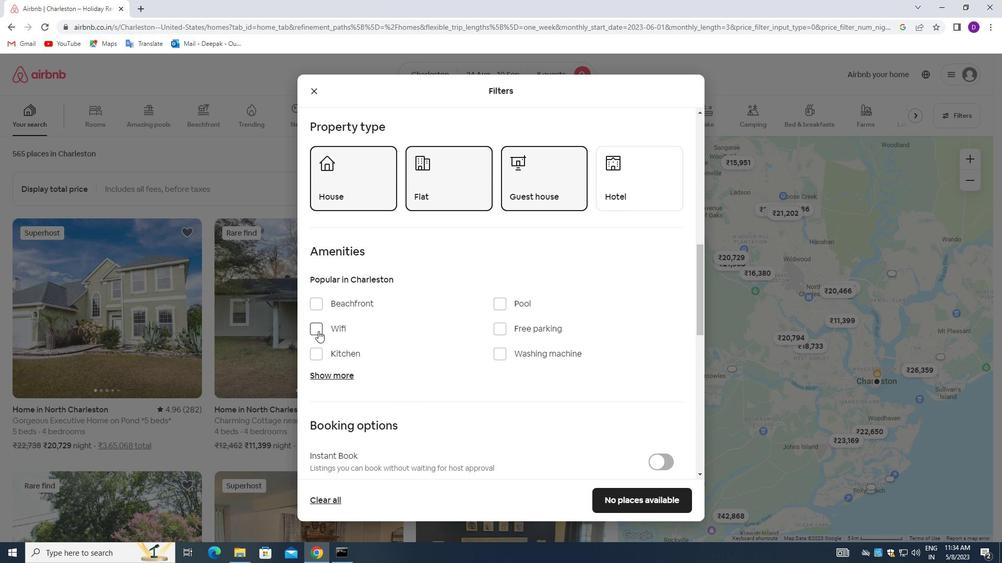 
Action: Mouse moved to (496, 332)
Screenshot: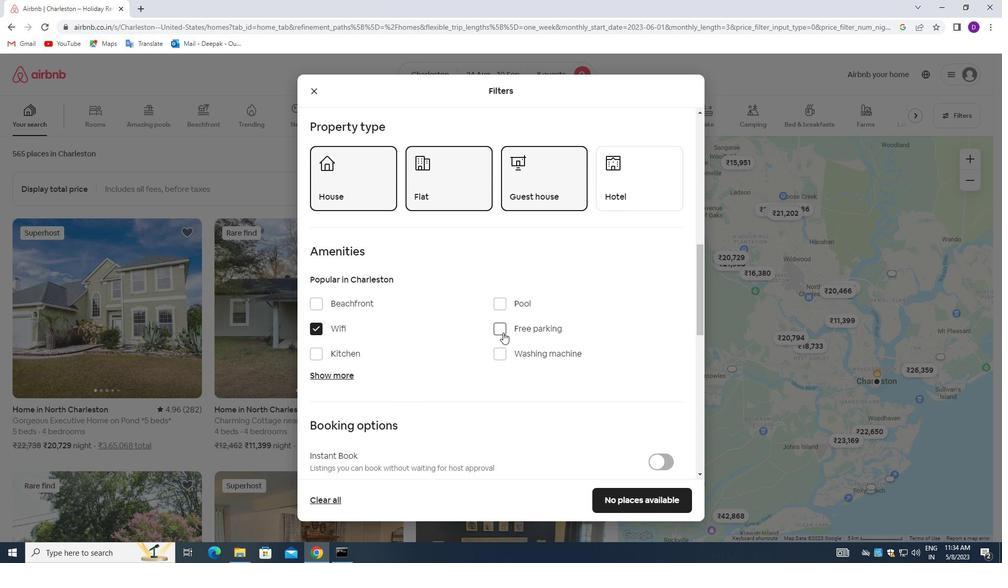 
Action: Mouse pressed left at (496, 332)
Screenshot: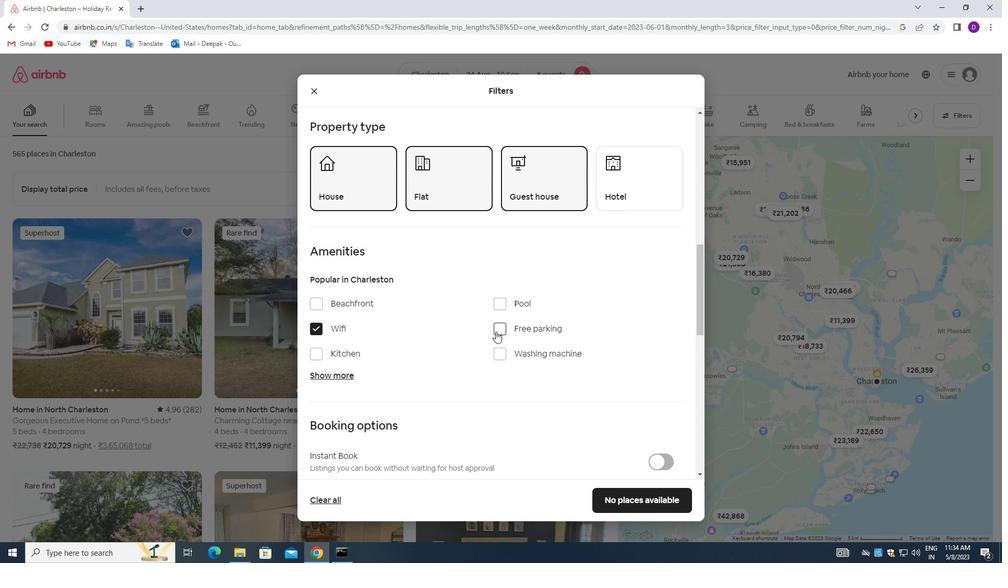 
Action: Mouse moved to (345, 377)
Screenshot: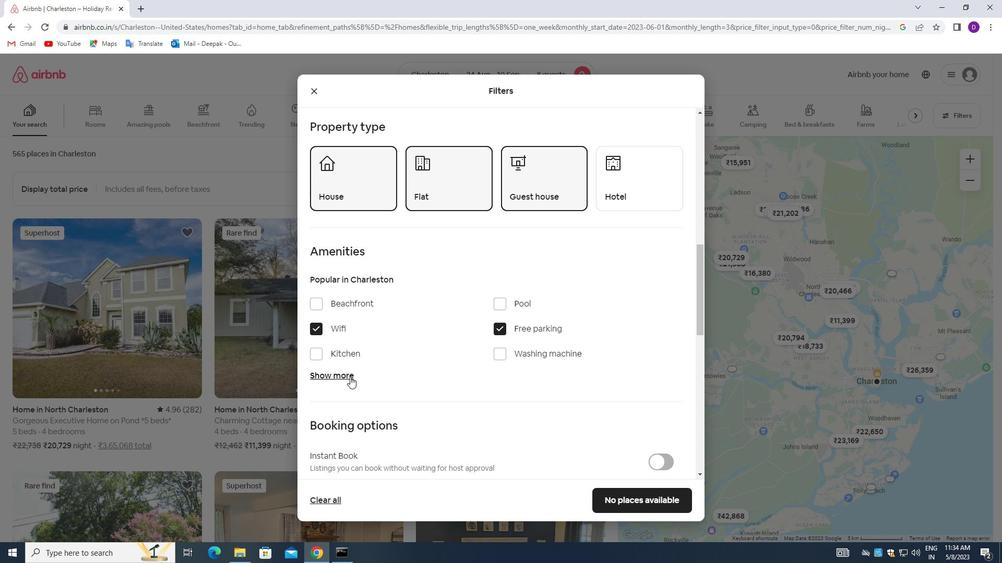 
Action: Mouse pressed left at (345, 377)
Screenshot: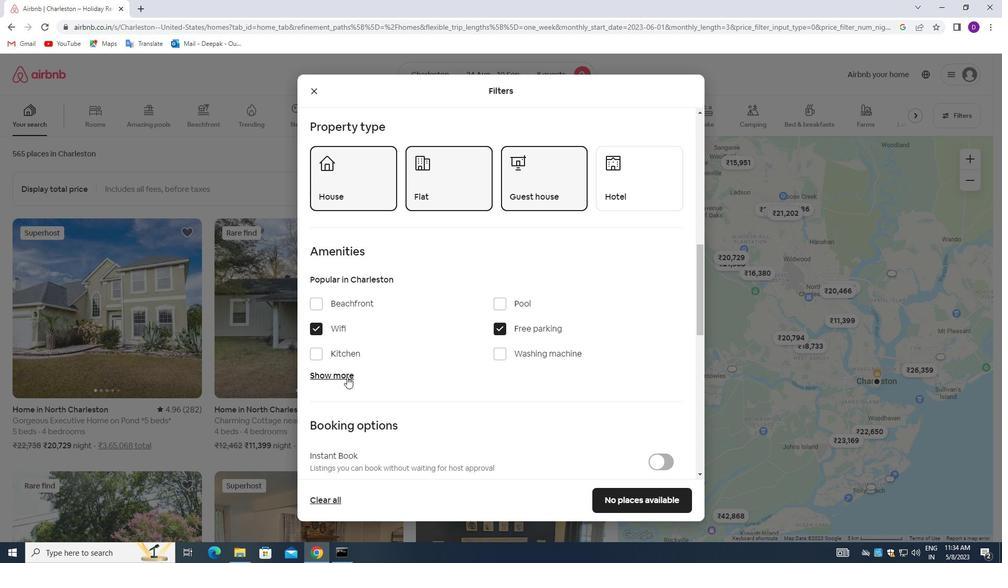 
Action: Mouse moved to (426, 357)
Screenshot: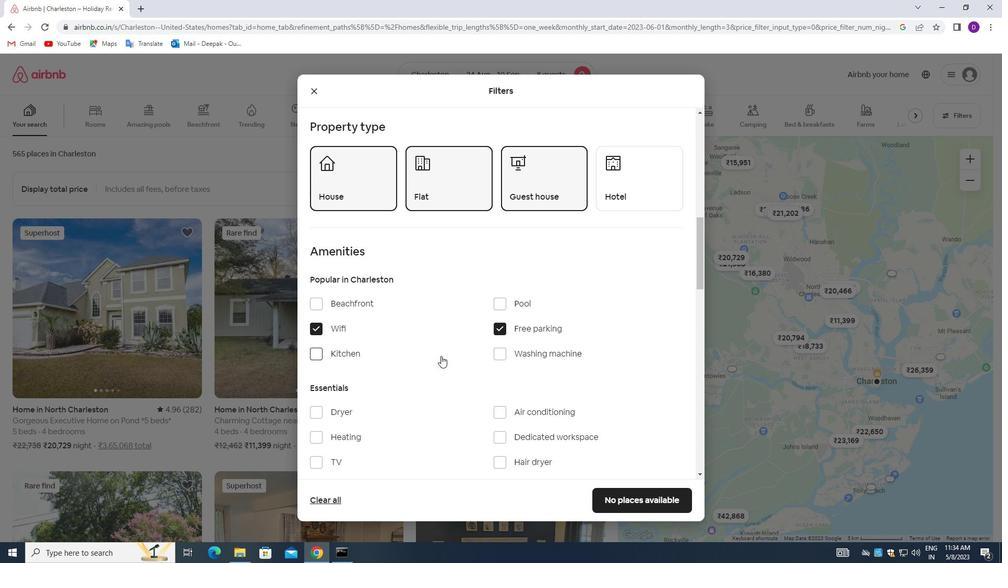 
Action: Mouse scrolled (426, 356) with delta (0, 0)
Screenshot: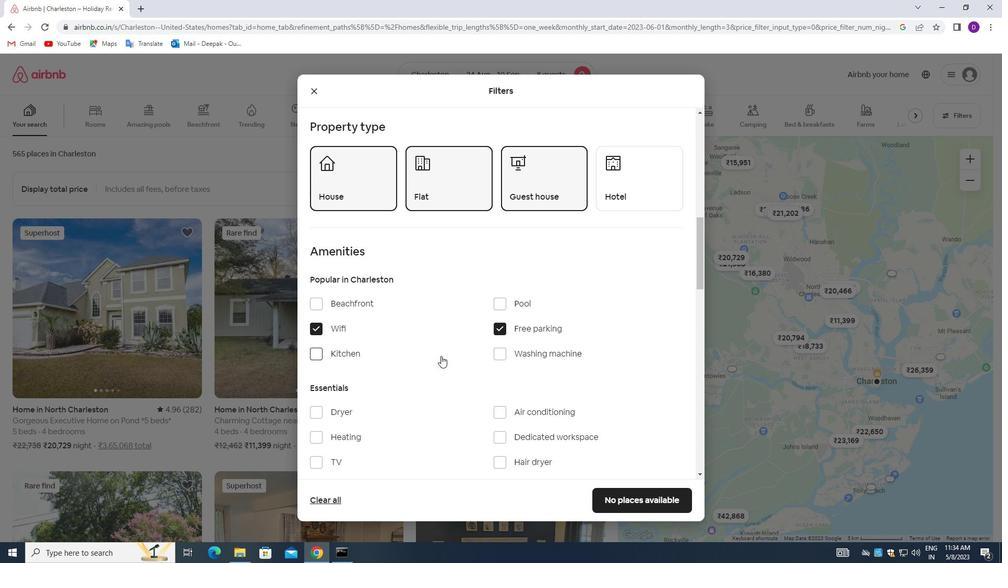
Action: Mouse moved to (420, 357)
Screenshot: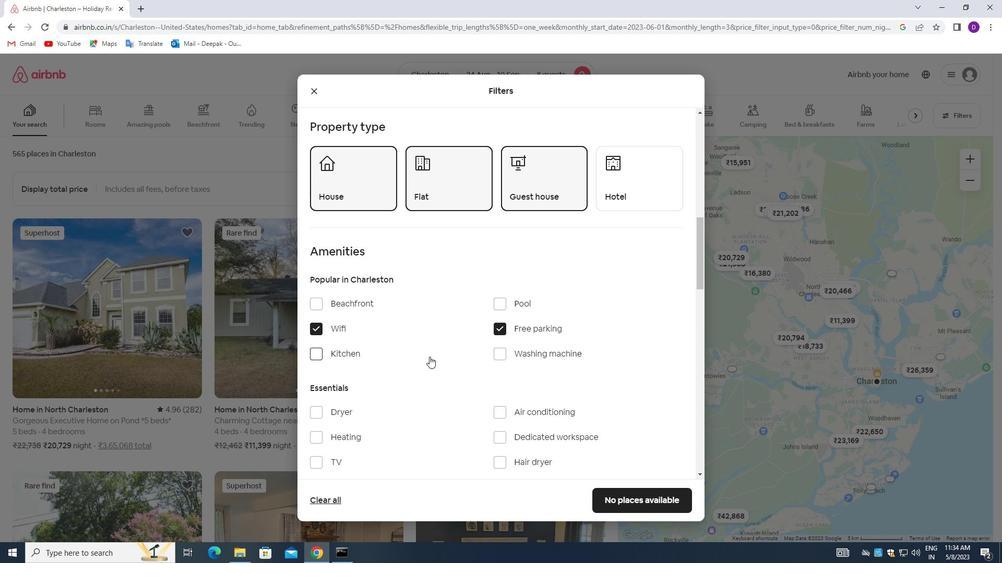 
Action: Mouse scrolled (420, 356) with delta (0, 0)
Screenshot: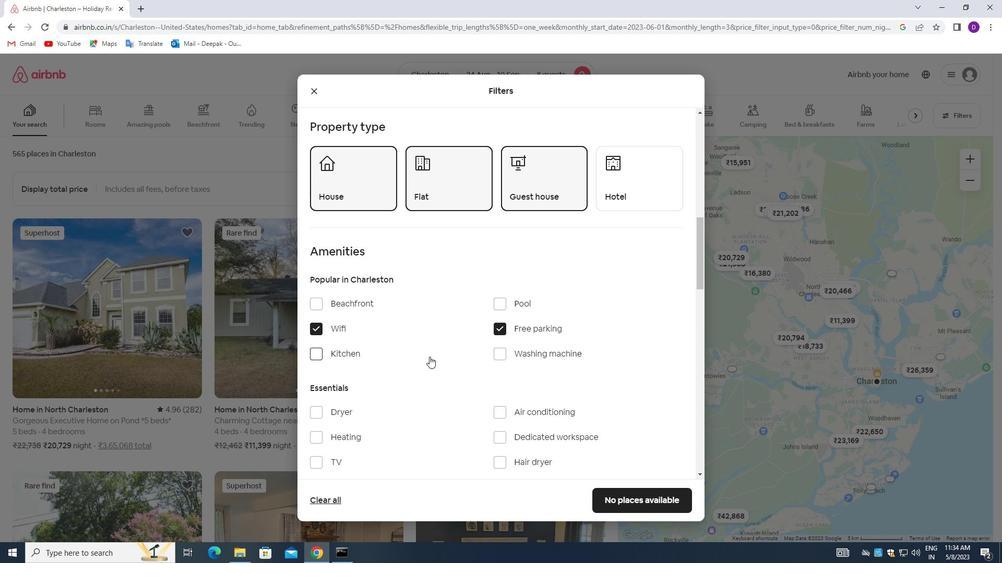 
Action: Mouse moved to (315, 357)
Screenshot: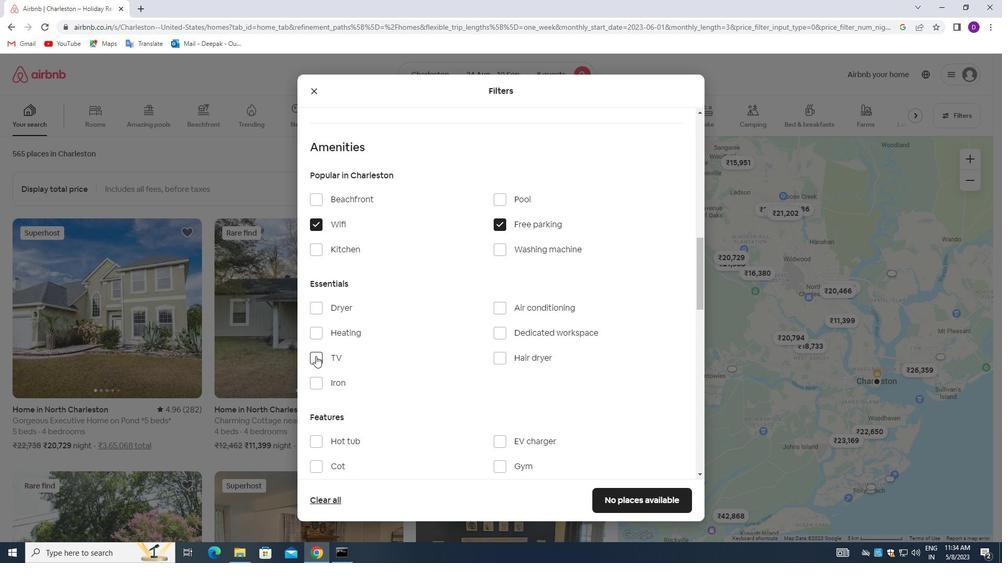 
Action: Mouse pressed left at (315, 357)
Screenshot: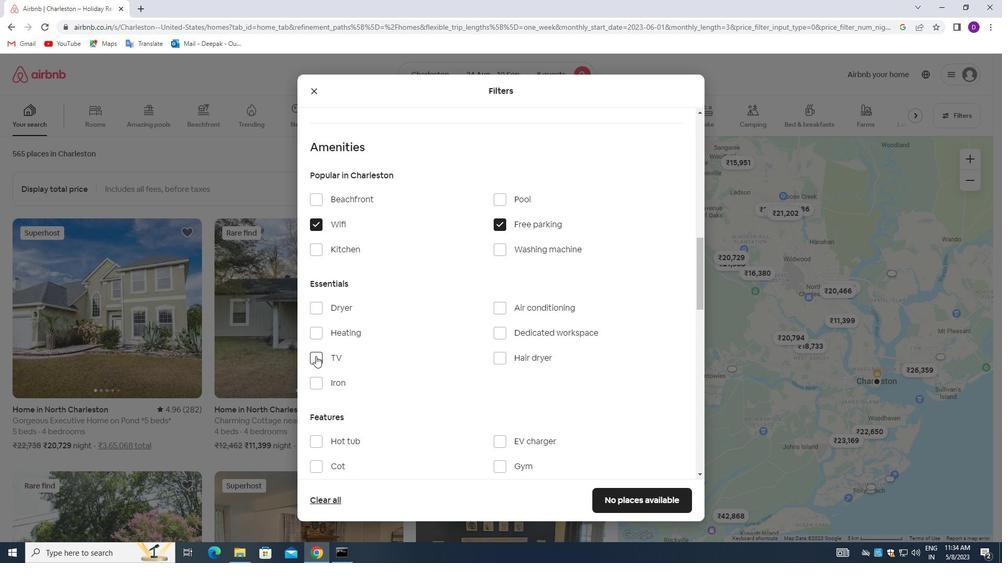 
Action: Mouse moved to (458, 343)
Screenshot: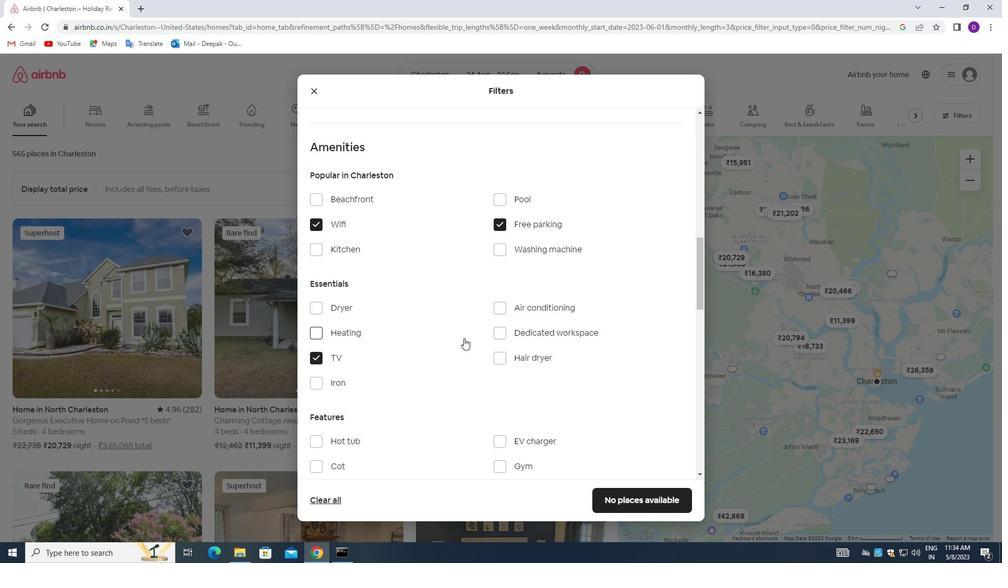 
Action: Mouse scrolled (458, 343) with delta (0, 0)
Screenshot: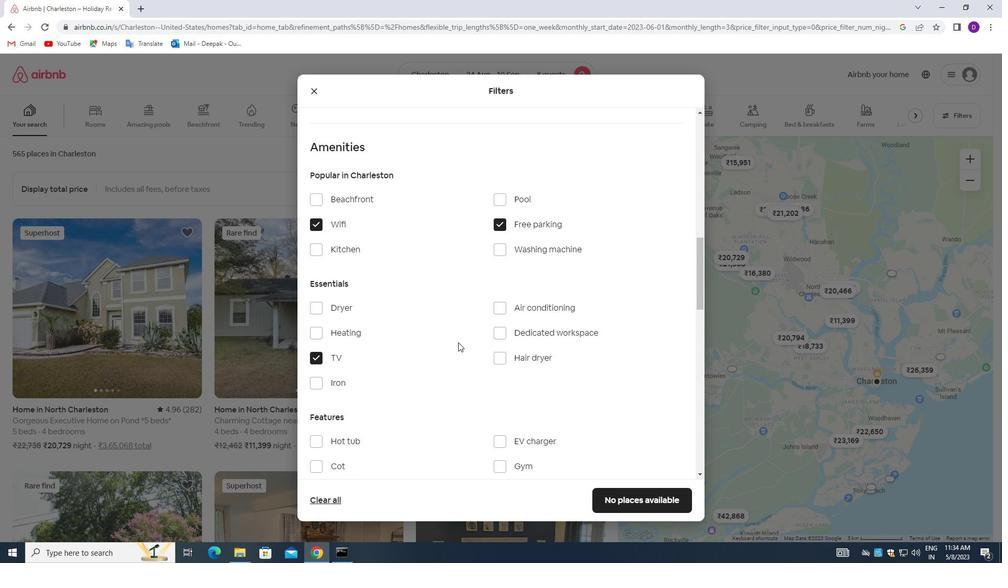 
Action: Mouse moved to (444, 352)
Screenshot: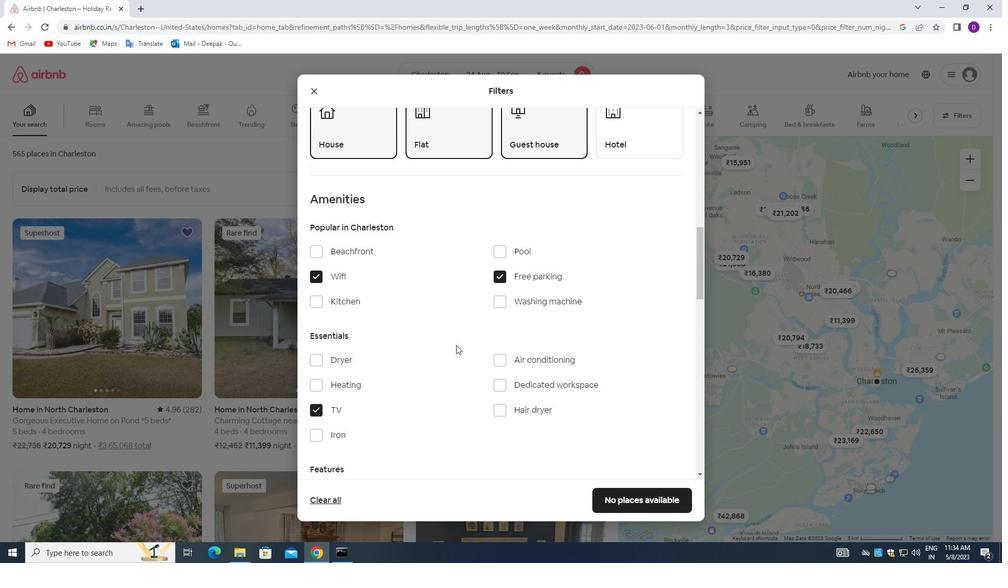 
Action: Mouse scrolled (444, 352) with delta (0, 0)
Screenshot: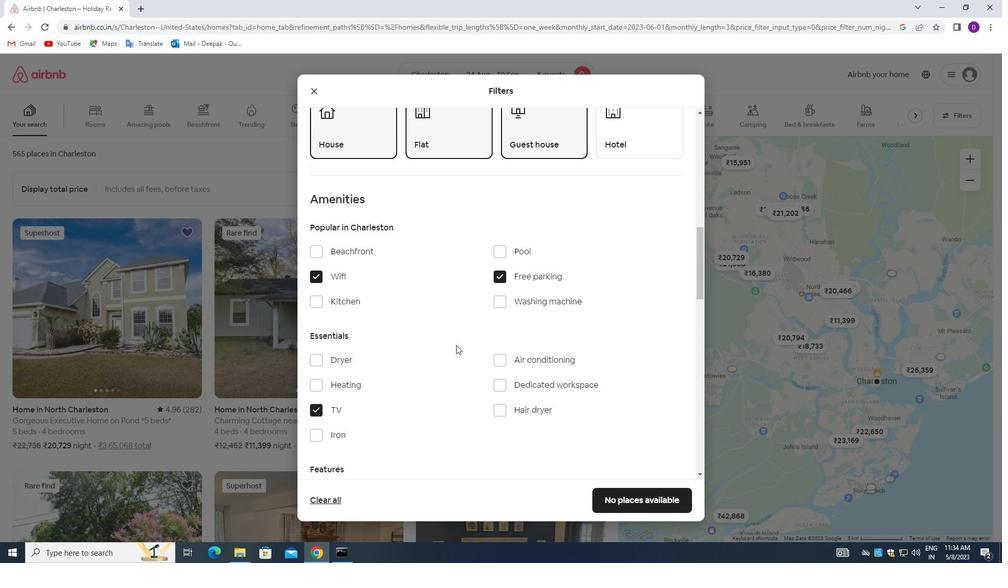 
Action: Mouse moved to (442, 354)
Screenshot: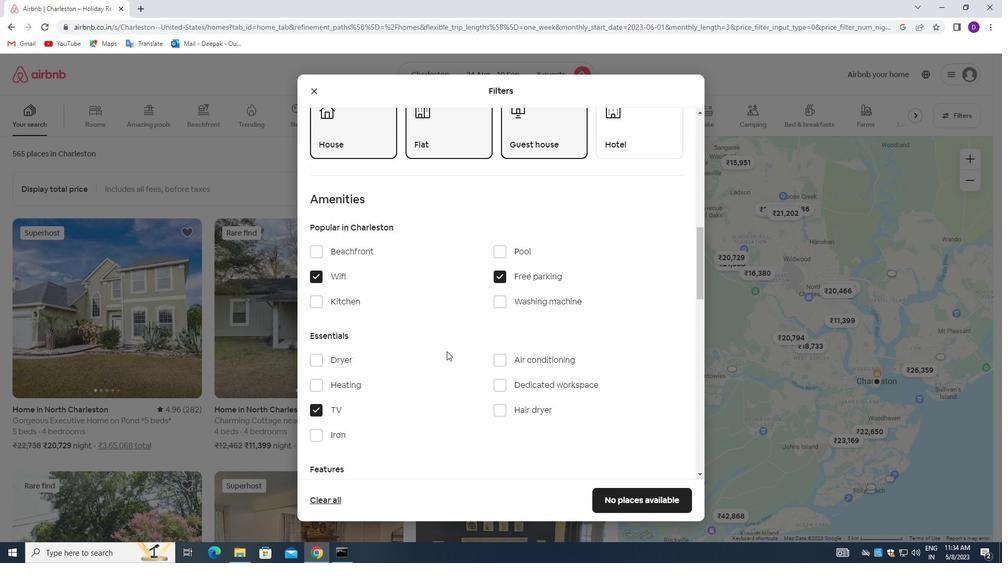 
Action: Mouse scrolled (442, 353) with delta (0, 0)
Screenshot: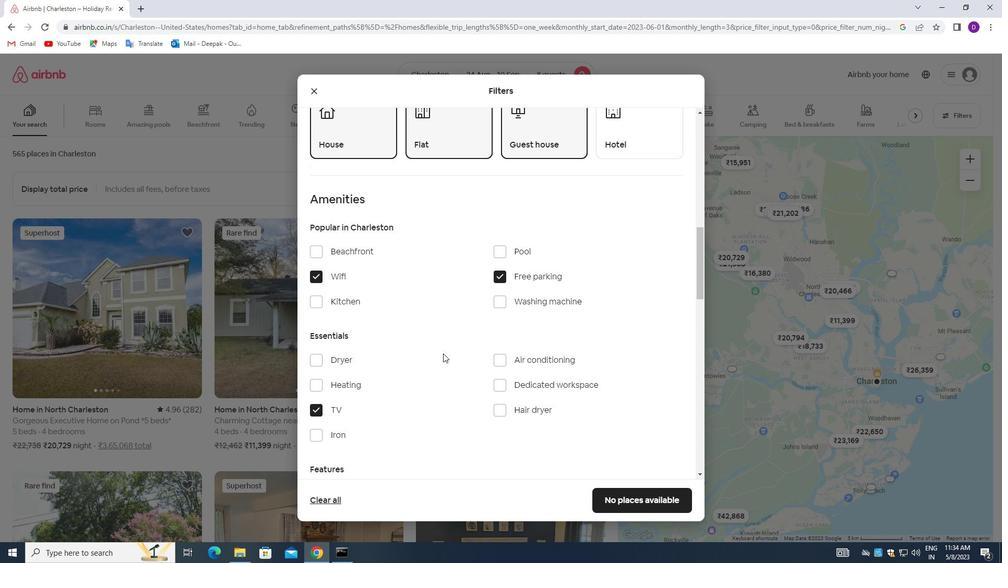 
Action: Mouse moved to (440, 354)
Screenshot: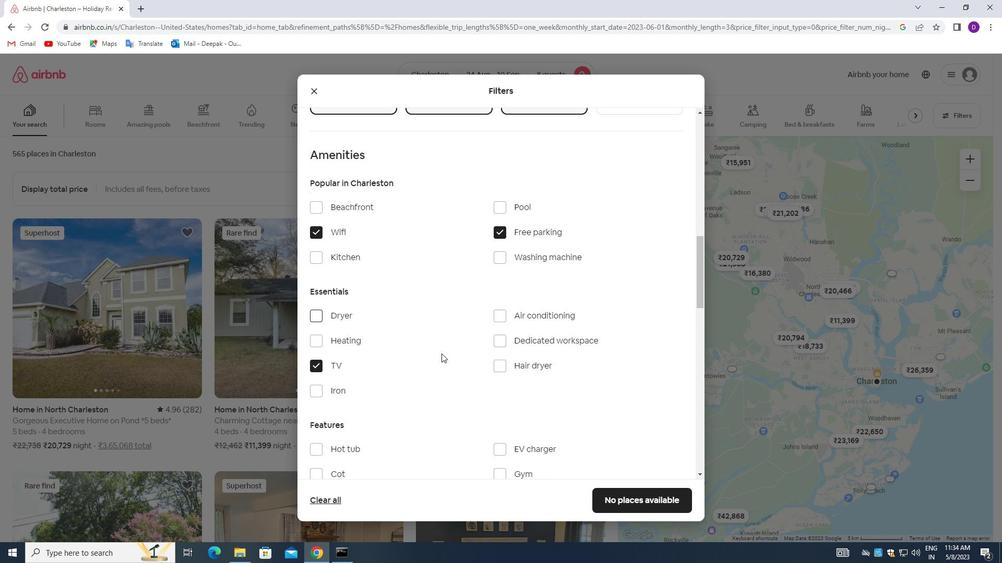 
Action: Mouse scrolled (440, 353) with delta (0, 0)
Screenshot: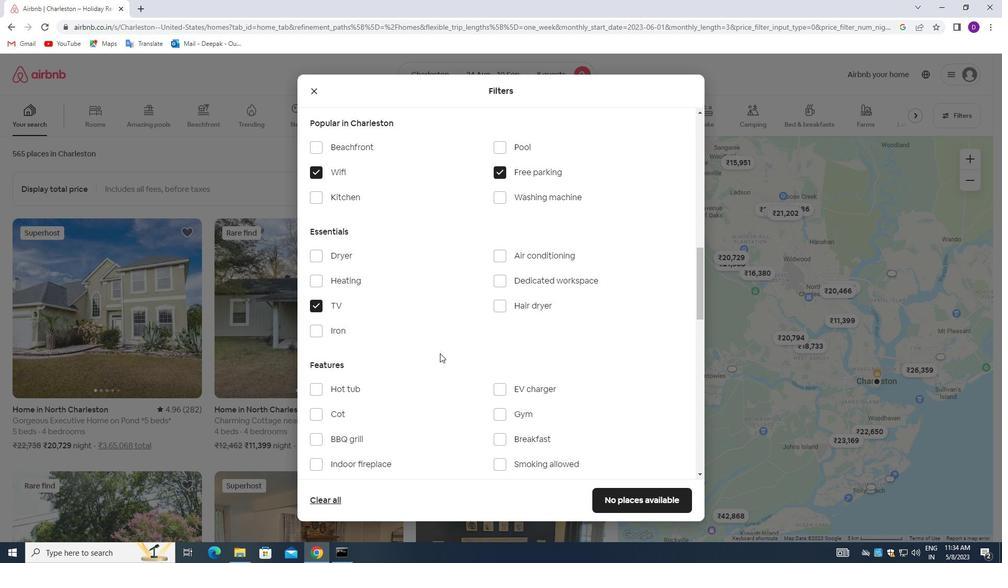 
Action: Mouse moved to (499, 362)
Screenshot: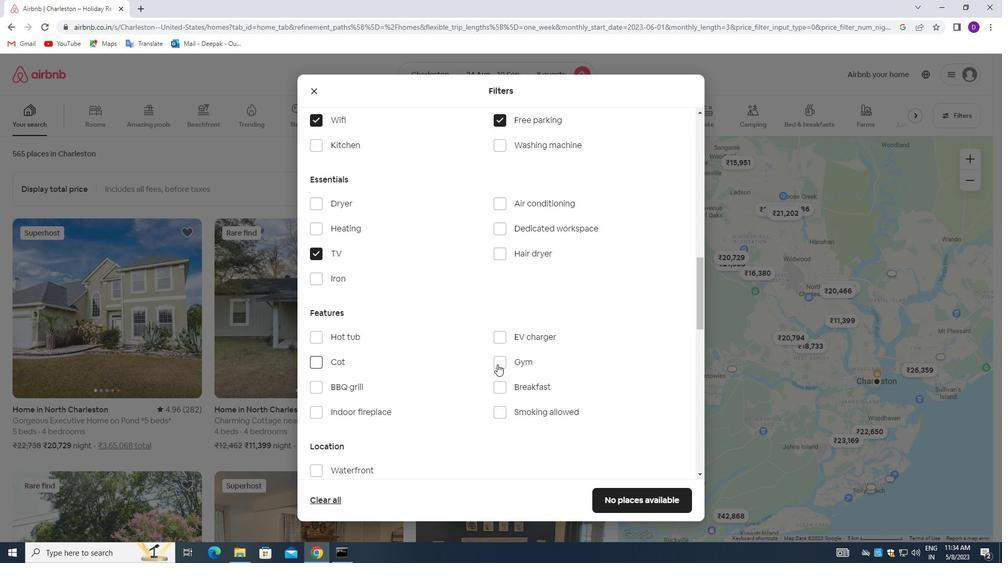 
Action: Mouse pressed left at (499, 362)
Screenshot: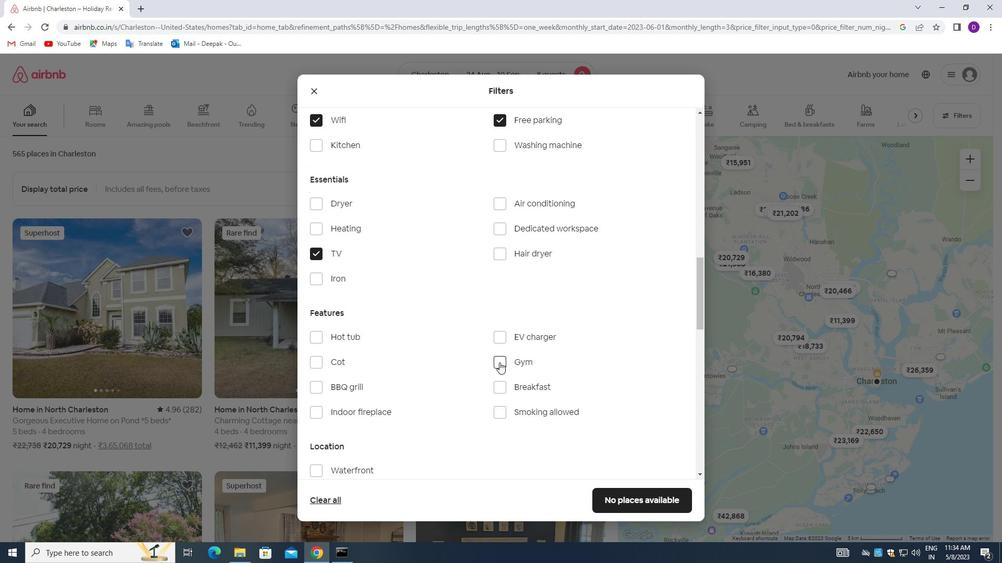 
Action: Mouse moved to (451, 361)
Screenshot: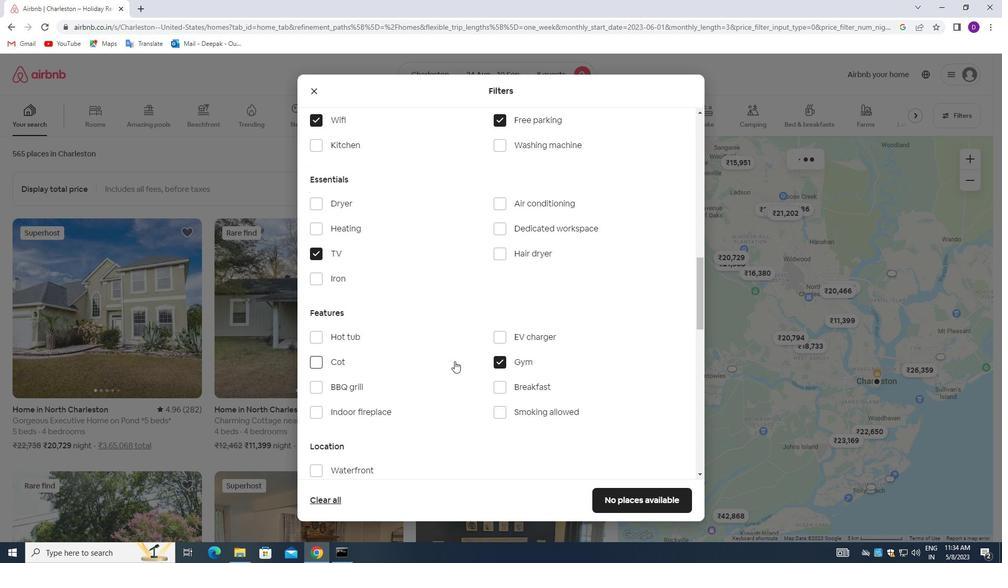 
Action: Mouse scrolled (451, 360) with delta (0, 0)
Screenshot: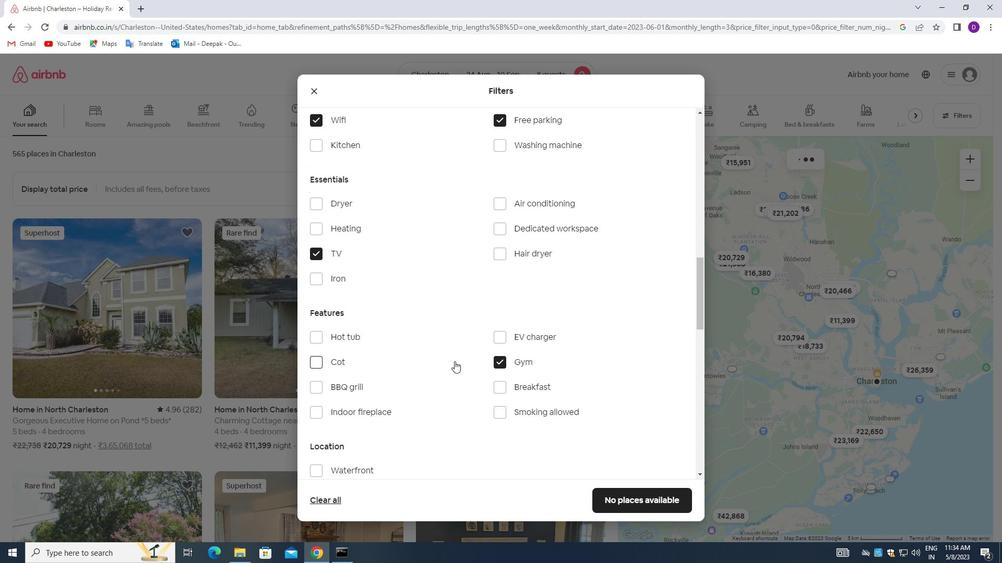 
Action: Mouse moved to (497, 338)
Screenshot: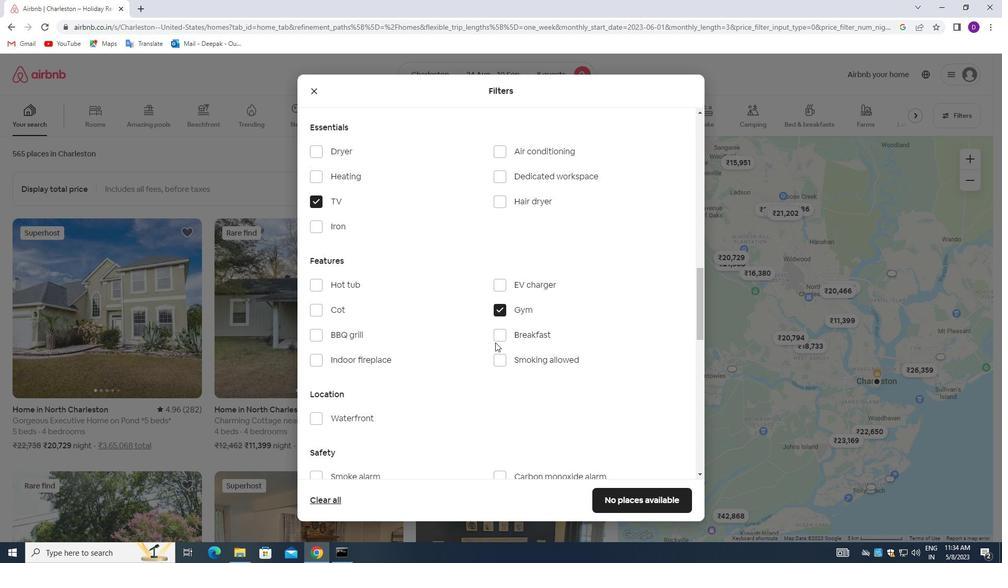 
Action: Mouse pressed left at (497, 338)
Screenshot: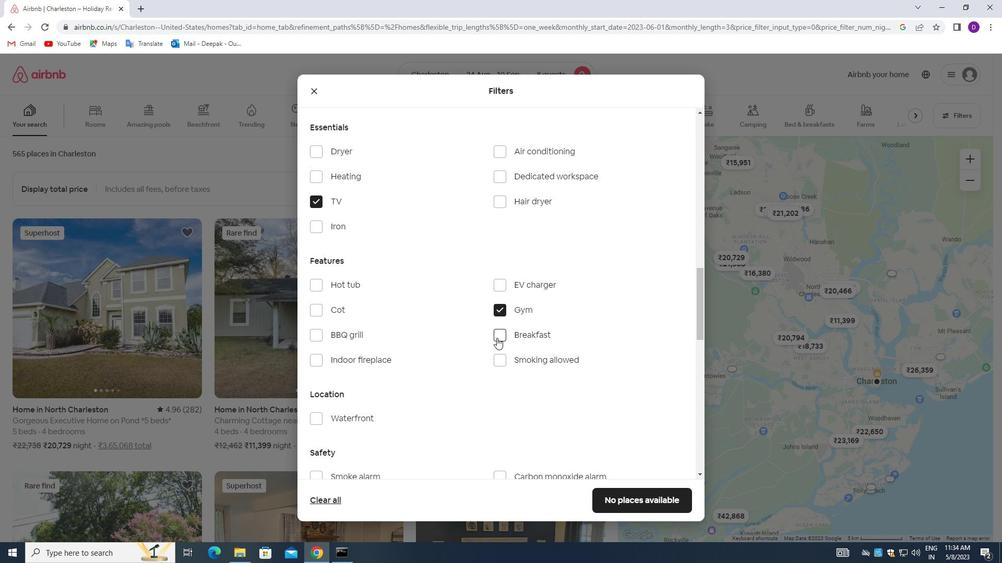 
Action: Mouse moved to (409, 329)
Screenshot: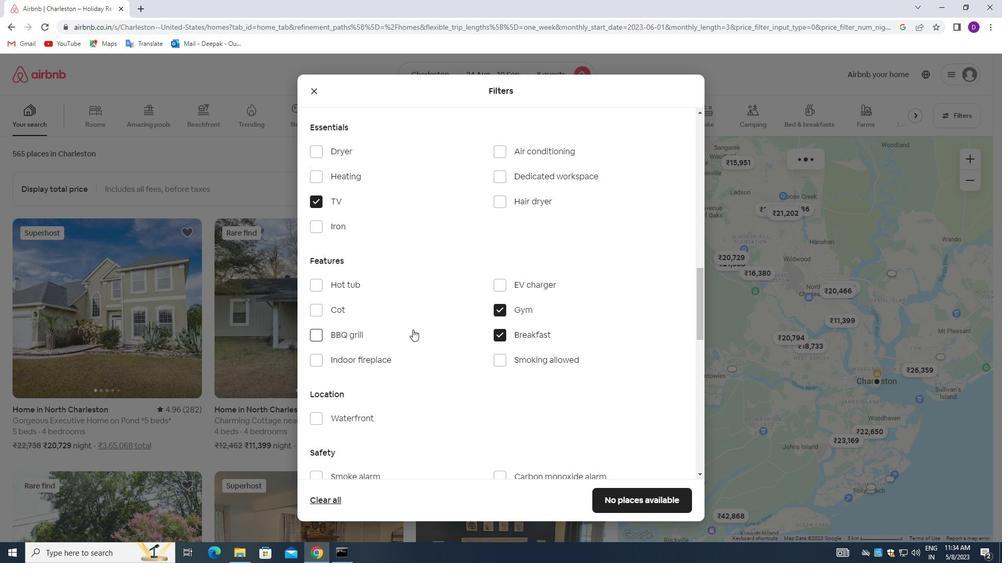 
Action: Mouse scrolled (409, 330) with delta (0, 0)
Screenshot: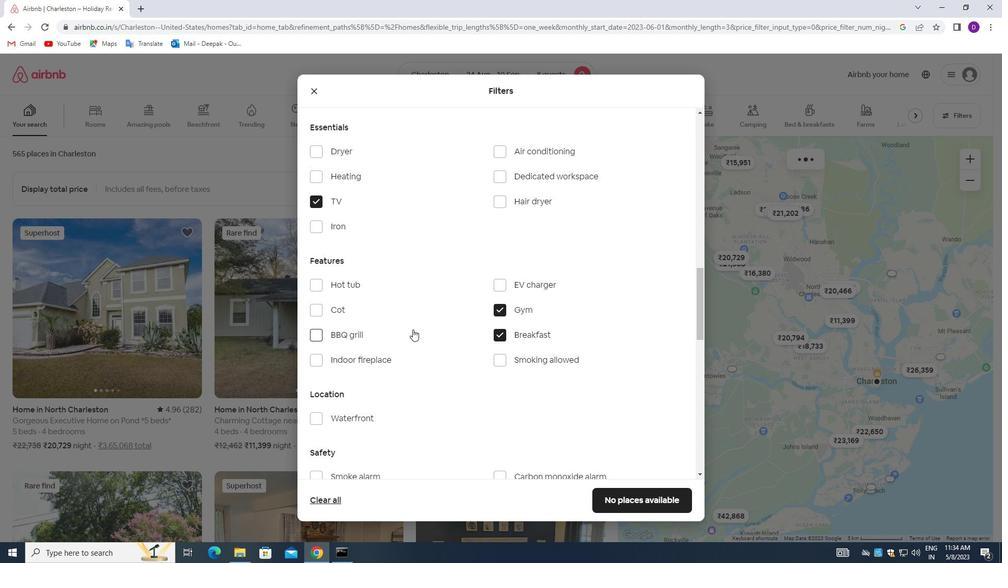 
Action: Mouse scrolled (409, 330) with delta (0, 0)
Screenshot: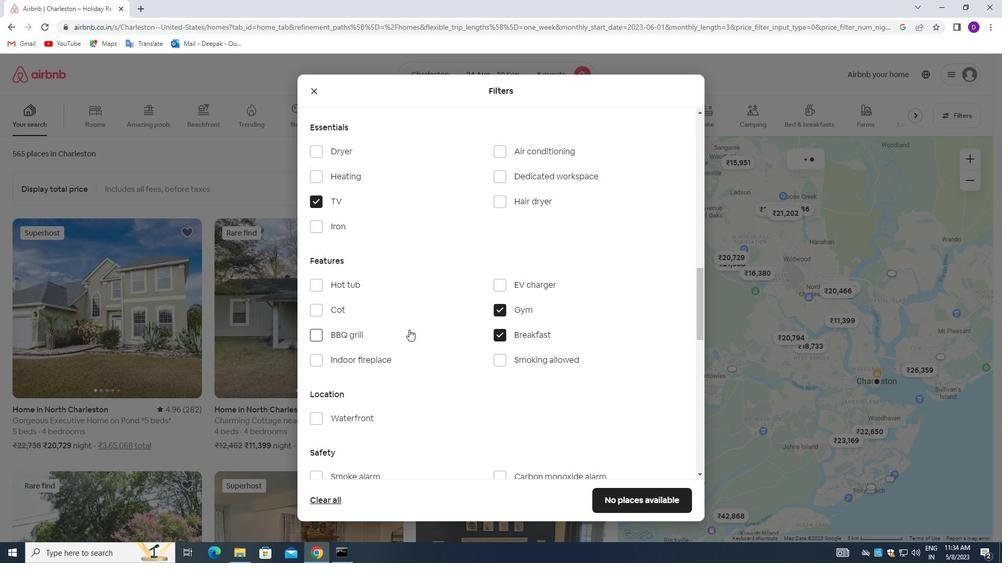 
Action: Mouse moved to (407, 331)
Screenshot: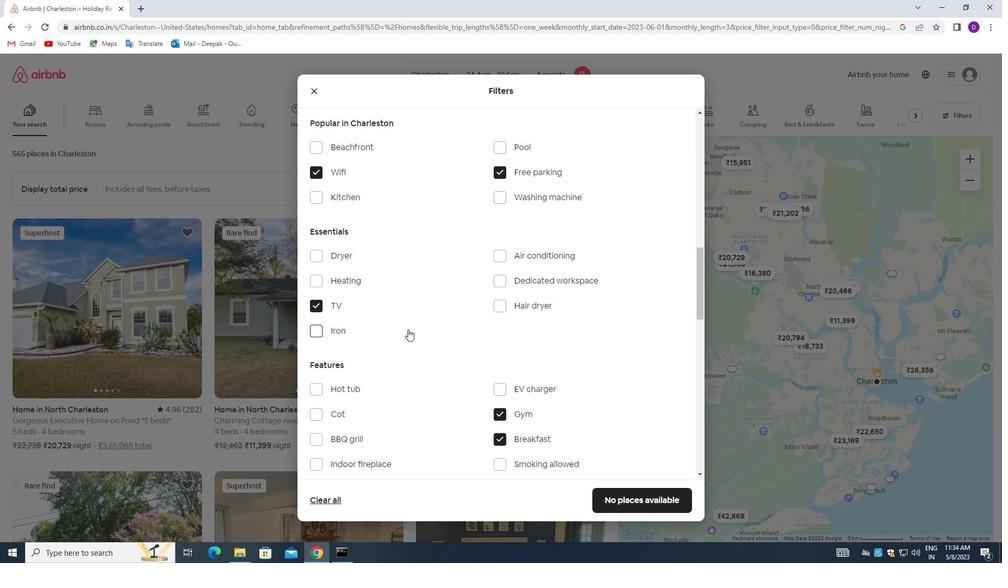 
Action: Mouse scrolled (407, 330) with delta (0, 0)
Screenshot: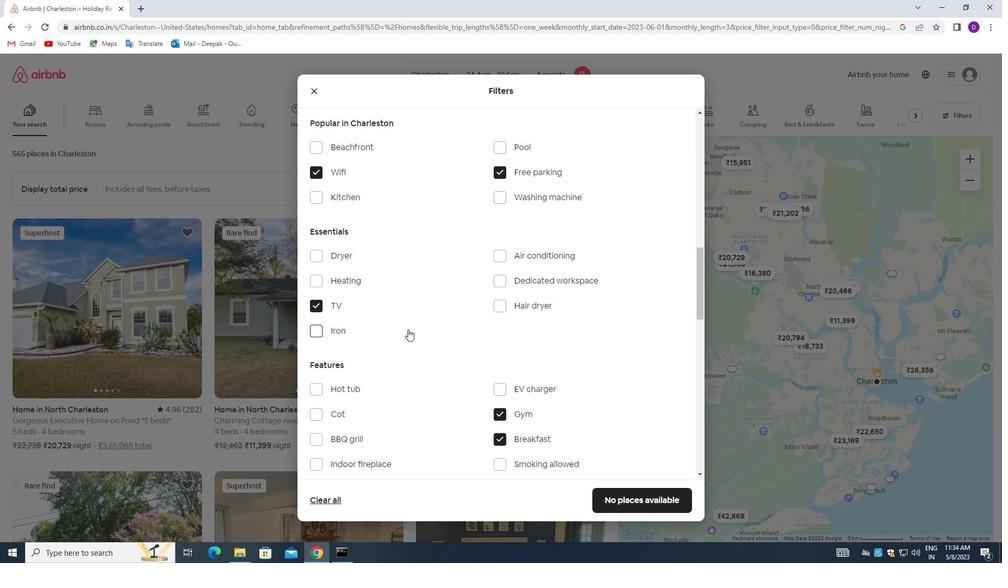 
Action: Mouse scrolled (407, 330) with delta (0, 0)
Screenshot: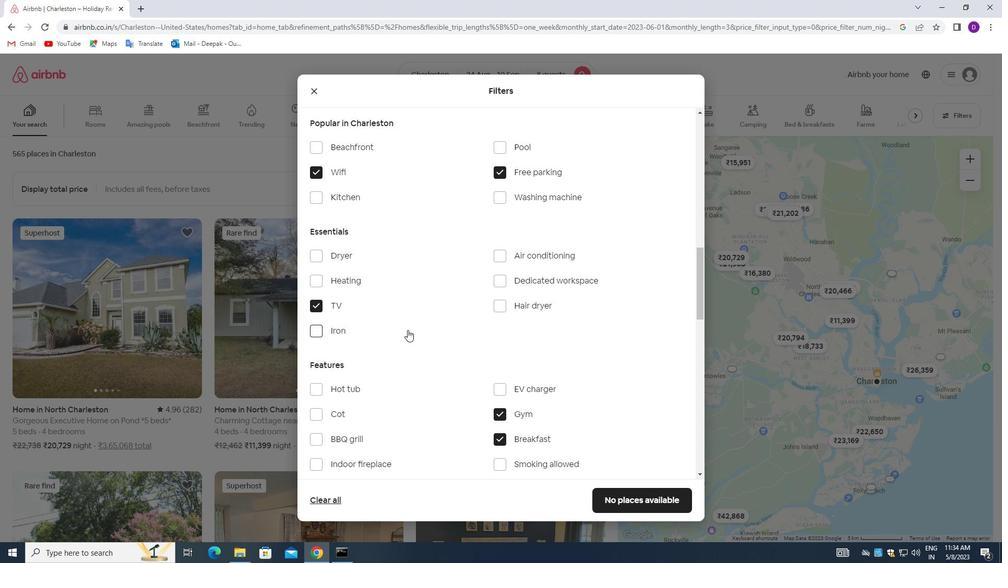 
Action: Mouse scrolled (407, 330) with delta (0, 0)
Screenshot: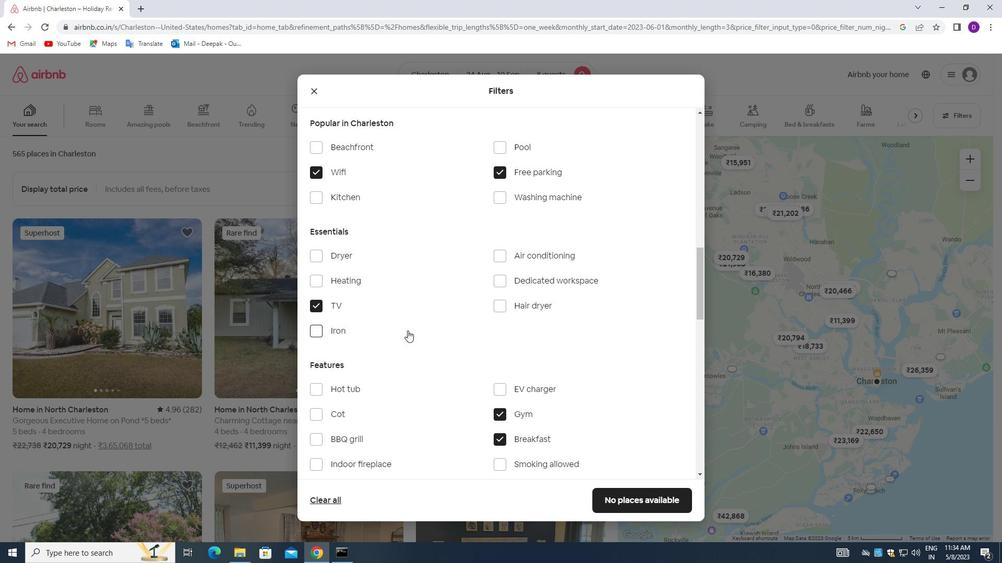 
Action: Mouse moved to (414, 333)
Screenshot: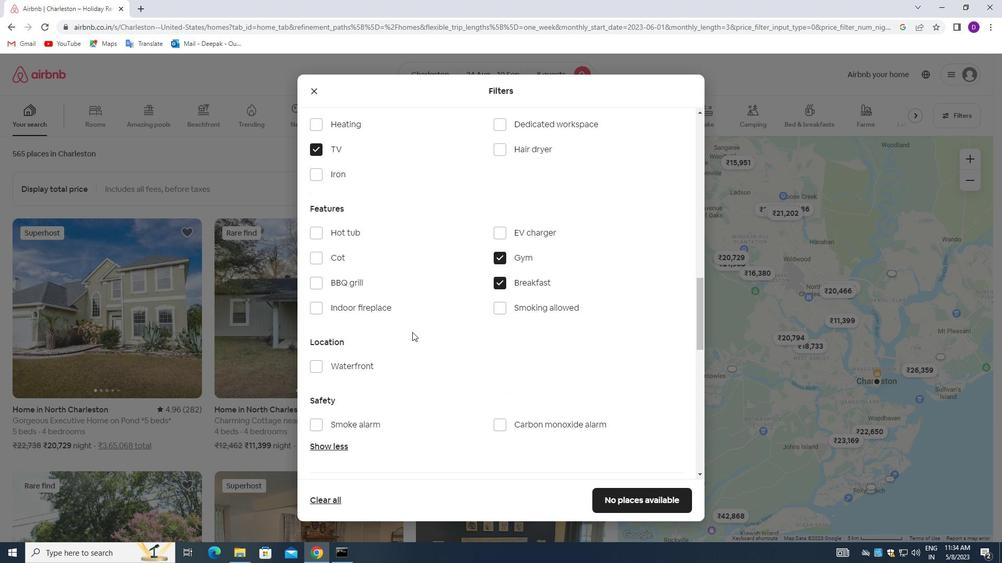 
Action: Mouse scrolled (414, 332) with delta (0, 0)
Screenshot: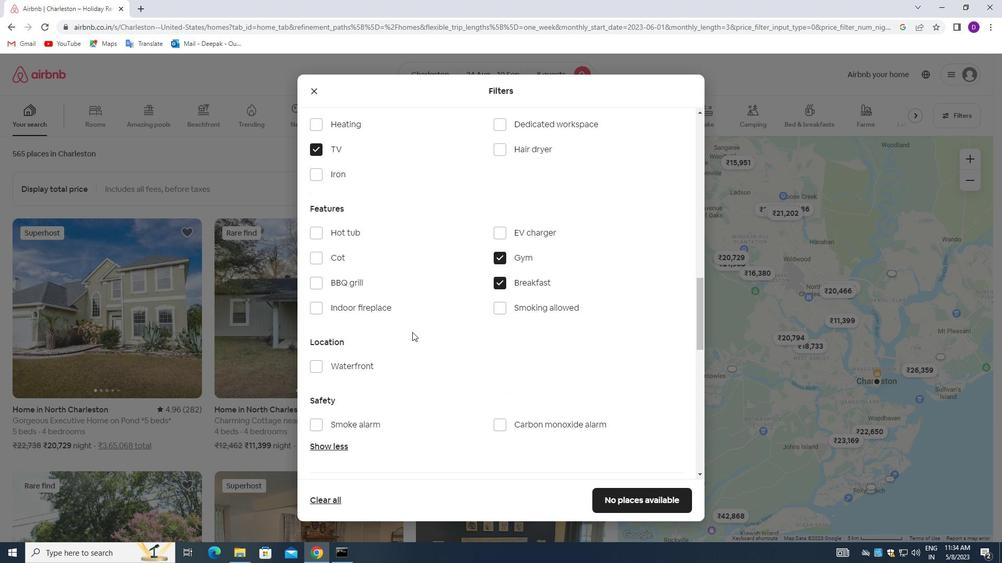 
Action: Mouse moved to (415, 334)
Screenshot: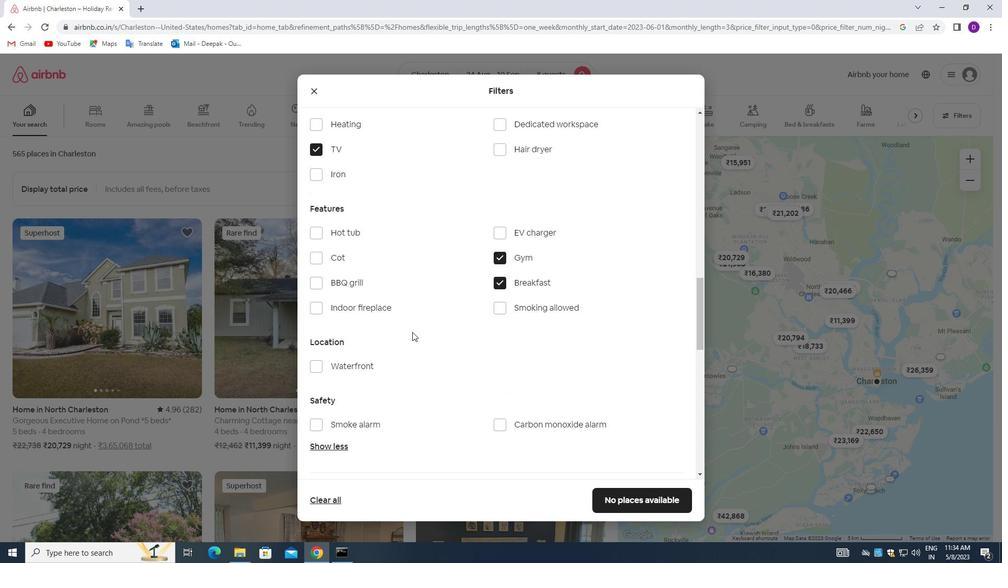 
Action: Mouse scrolled (415, 334) with delta (0, 0)
Screenshot: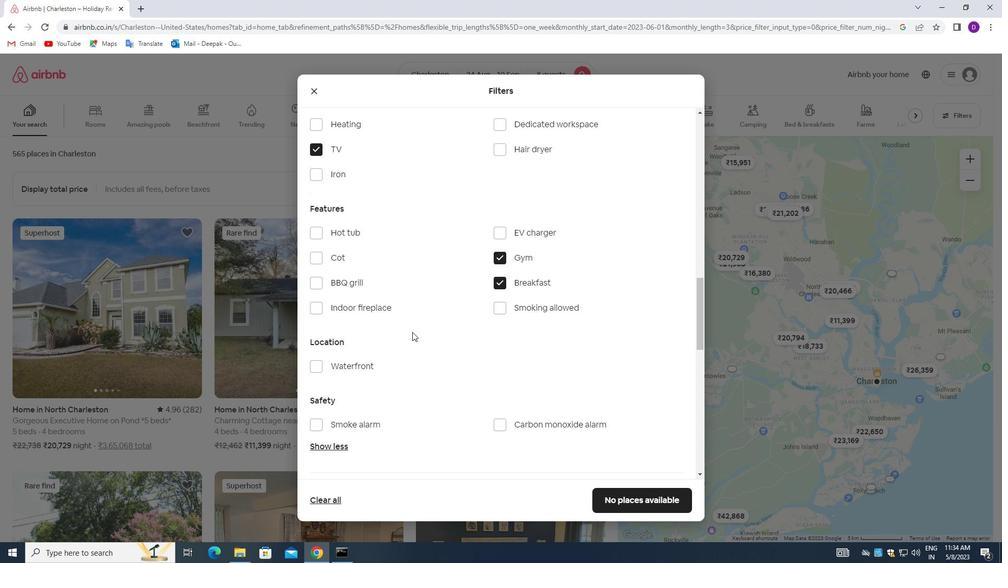 
Action: Mouse scrolled (415, 334) with delta (0, 0)
Screenshot: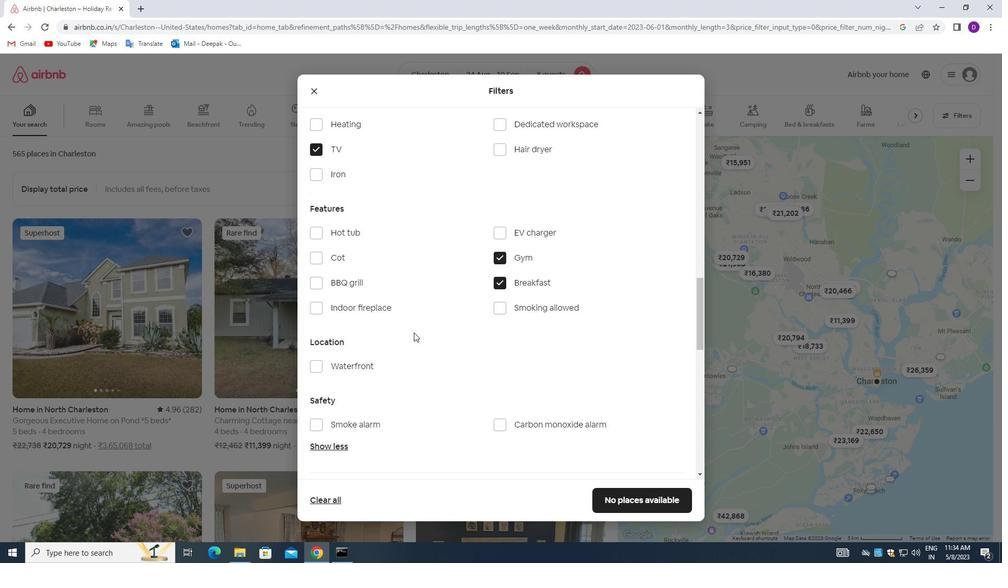 
Action: Mouse moved to (428, 338)
Screenshot: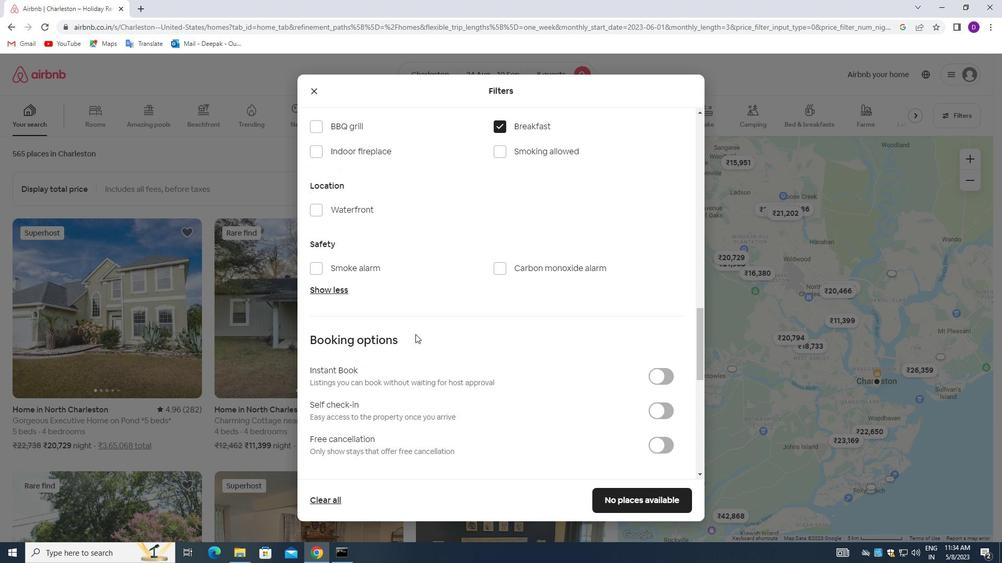 
Action: Mouse scrolled (428, 337) with delta (0, 0)
Screenshot: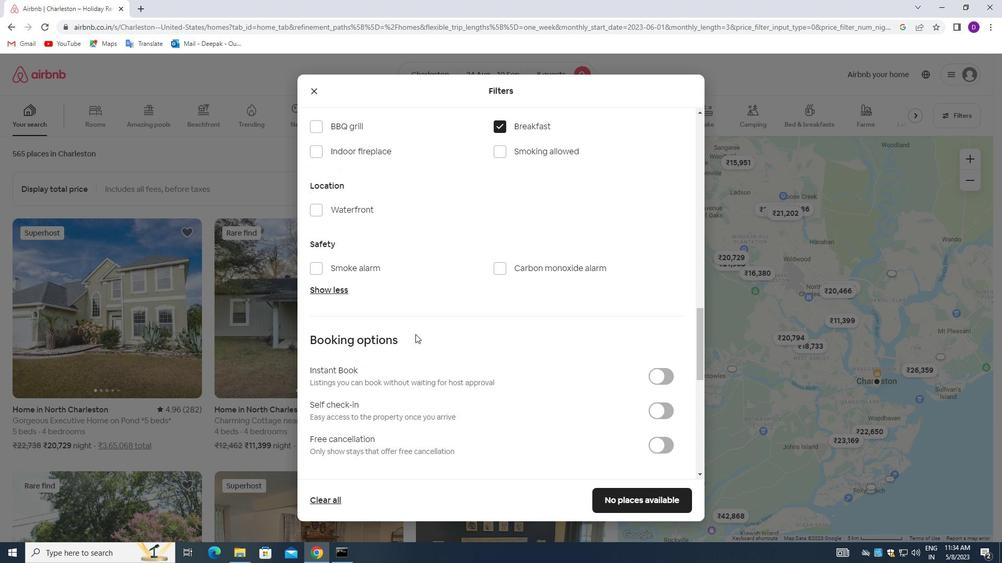 
Action: Mouse moved to (440, 339)
Screenshot: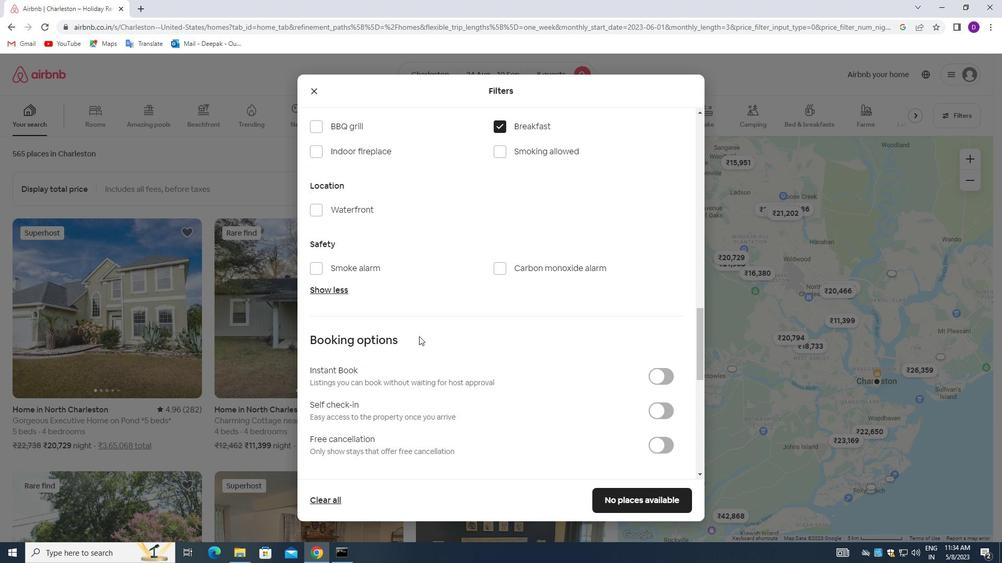 
Action: Mouse scrolled (440, 339) with delta (0, 0)
Screenshot: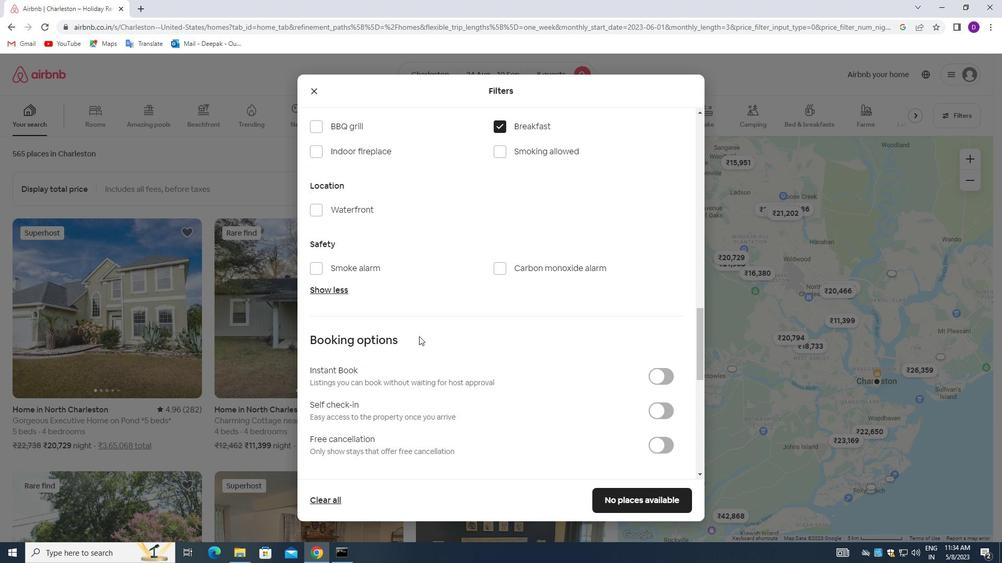 
Action: Mouse moved to (651, 308)
Screenshot: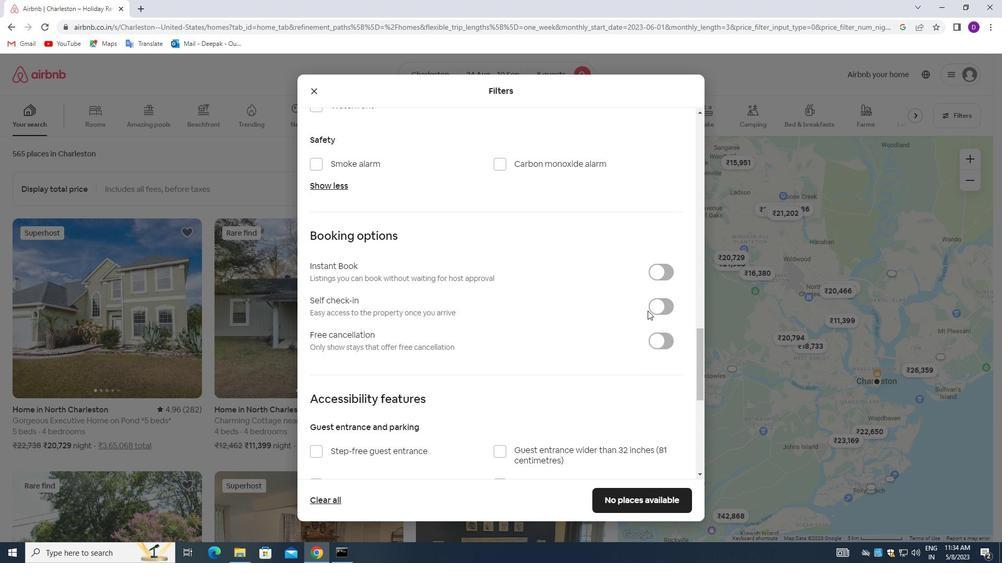 
Action: Mouse pressed left at (651, 308)
Screenshot: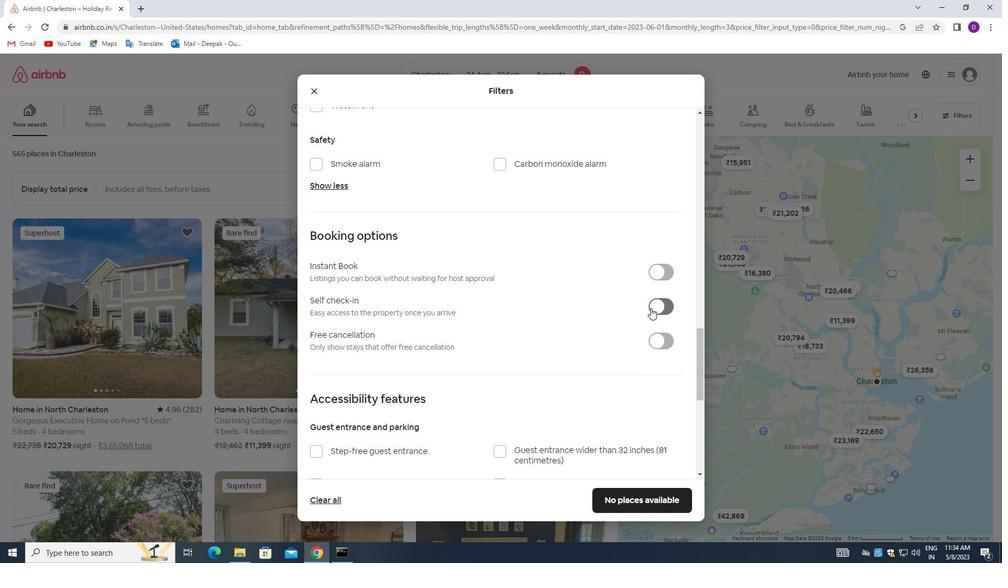 
Action: Mouse moved to (503, 327)
Screenshot: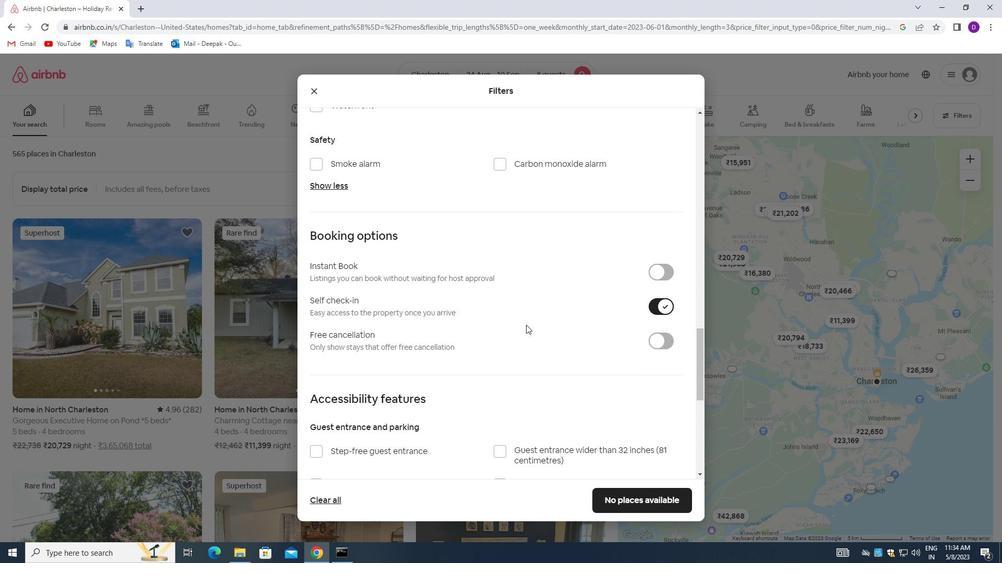
Action: Mouse scrolled (503, 327) with delta (0, 0)
Screenshot: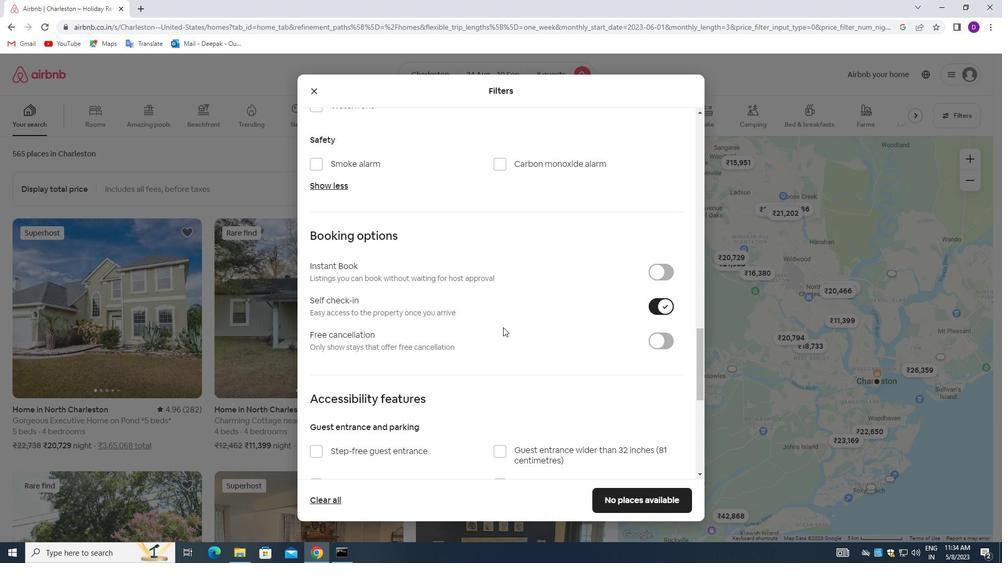 
Action: Mouse moved to (503, 328)
Screenshot: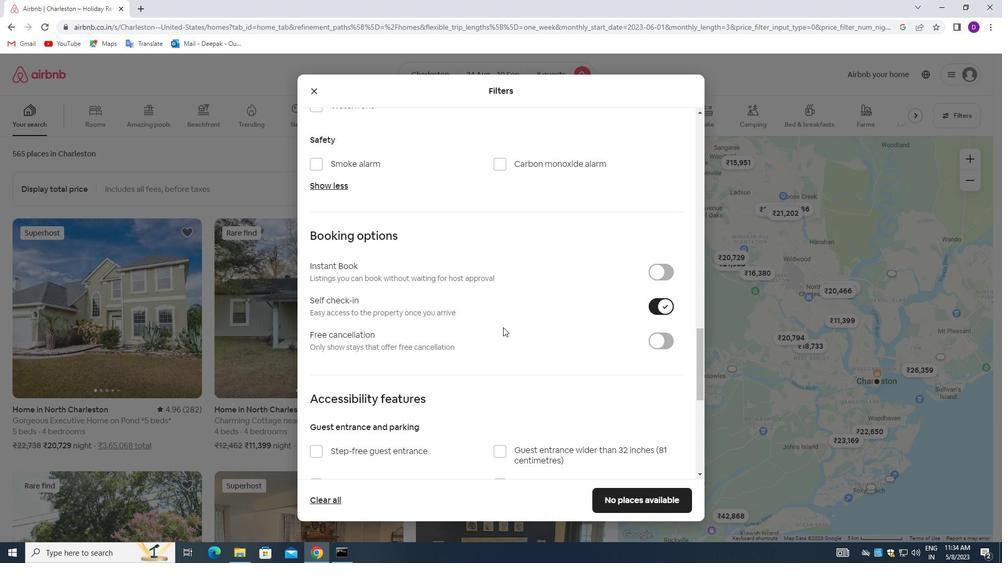
Action: Mouse scrolled (503, 327) with delta (0, 0)
Screenshot: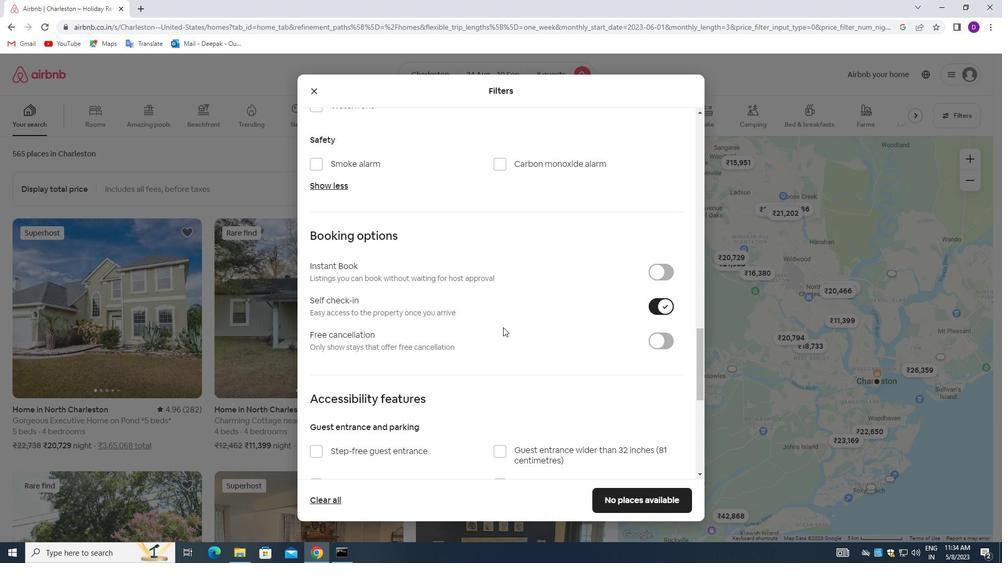 
Action: Mouse moved to (503, 328)
Screenshot: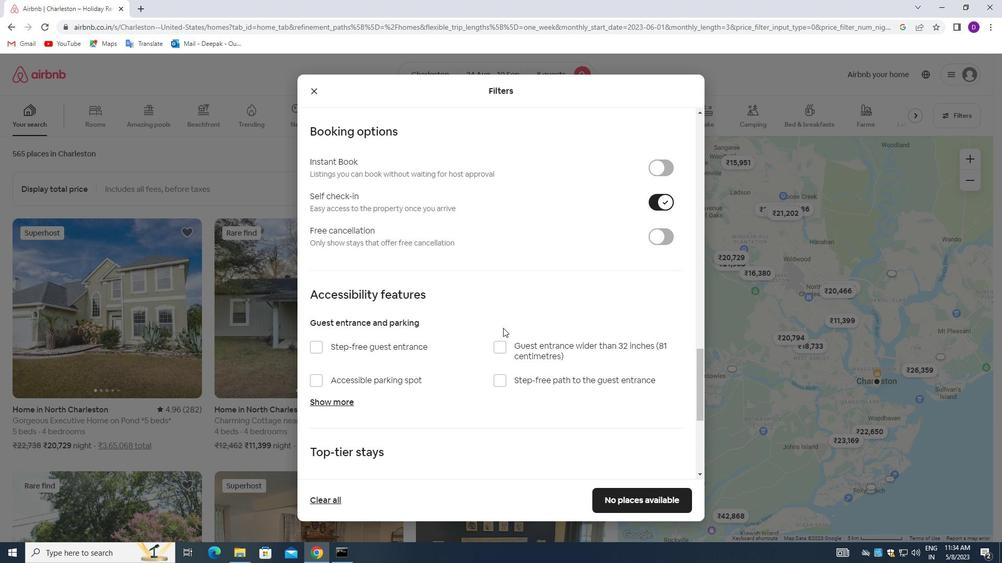 
Action: Mouse scrolled (503, 328) with delta (0, 0)
Screenshot: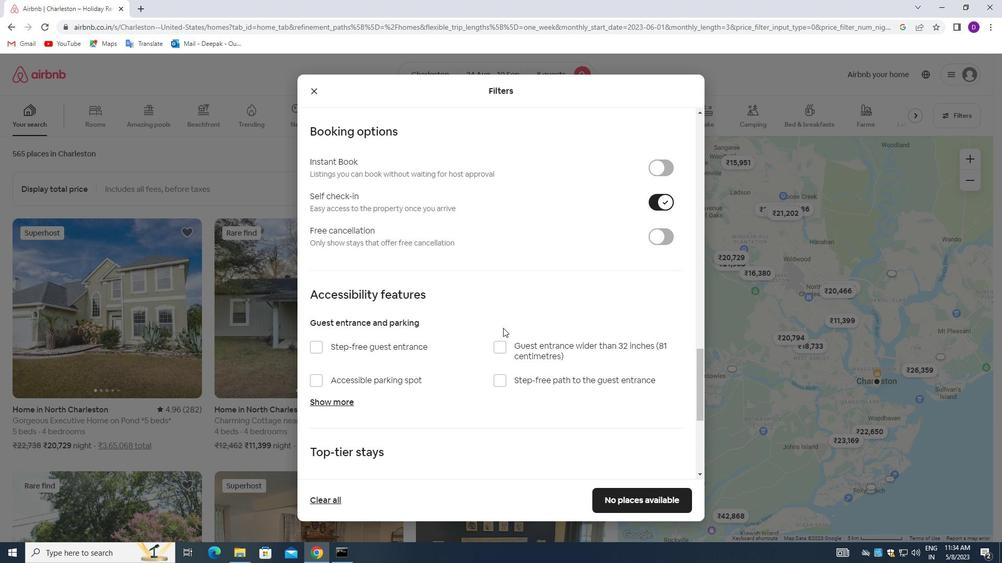 
Action: Mouse moved to (503, 329)
Screenshot: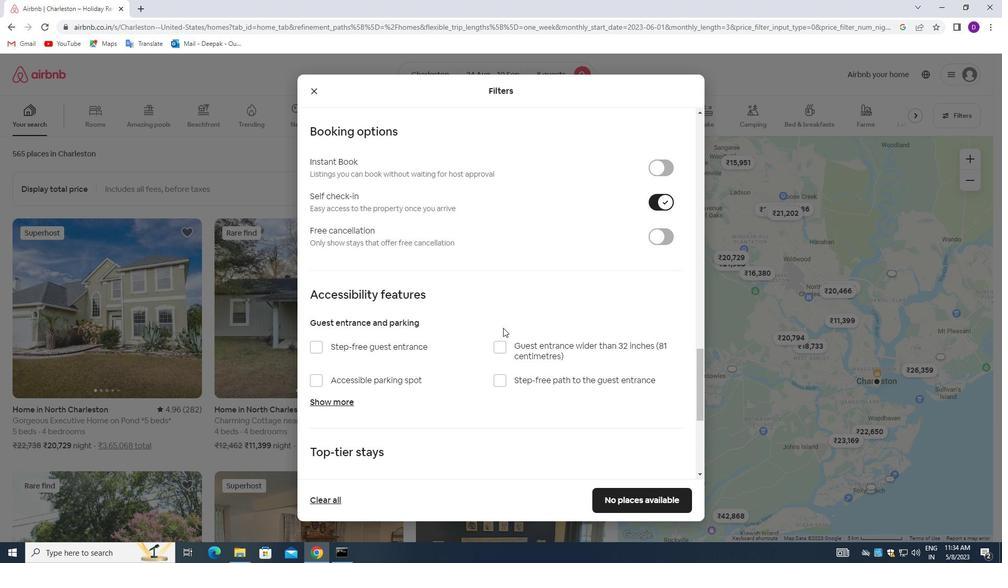 
Action: Mouse scrolled (503, 328) with delta (0, 0)
Screenshot: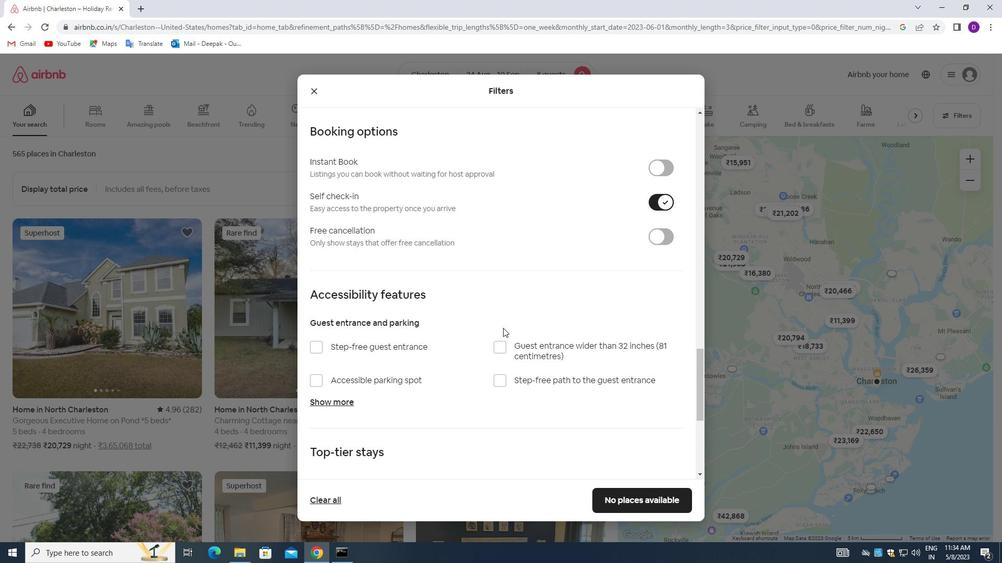 
Action: Mouse moved to (492, 342)
Screenshot: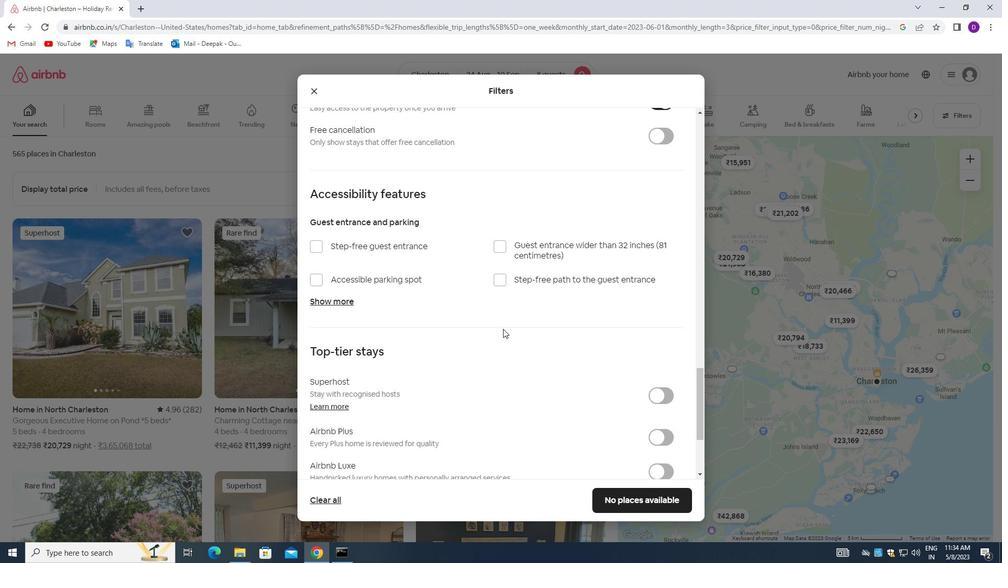 
Action: Mouse scrolled (492, 341) with delta (0, 0)
Screenshot: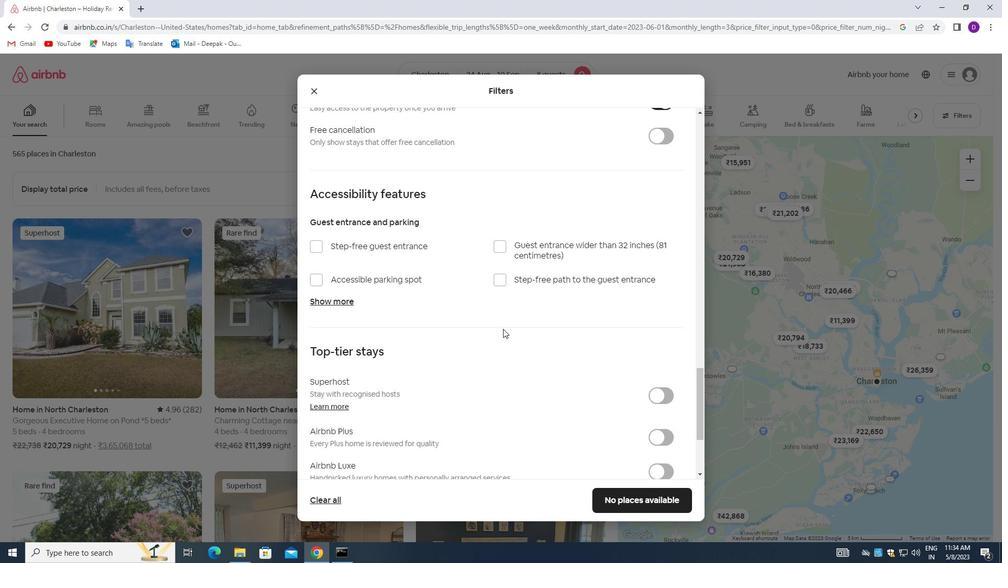 
Action: Mouse moved to (490, 344)
Screenshot: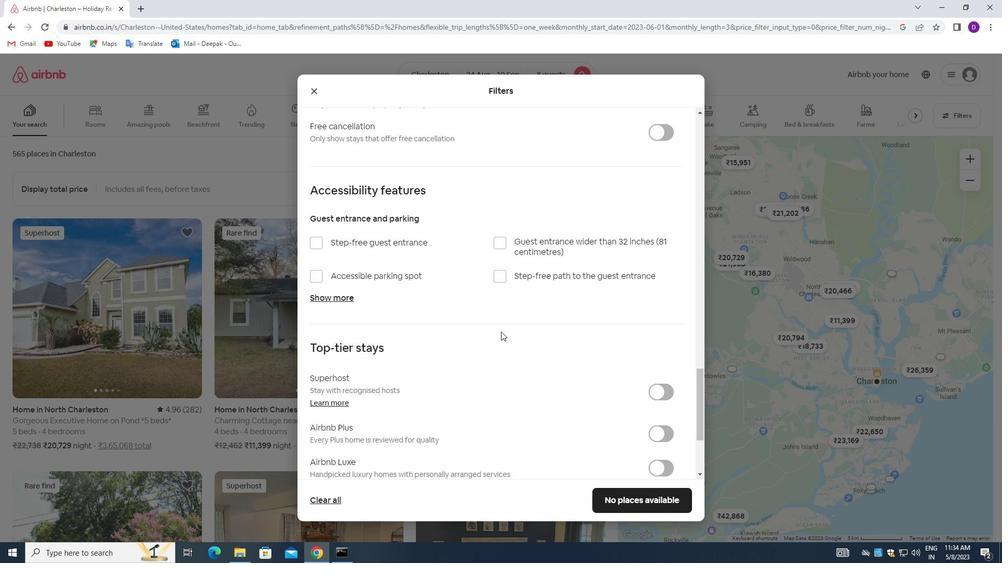 
Action: Mouse scrolled (490, 344) with delta (0, 0)
Screenshot: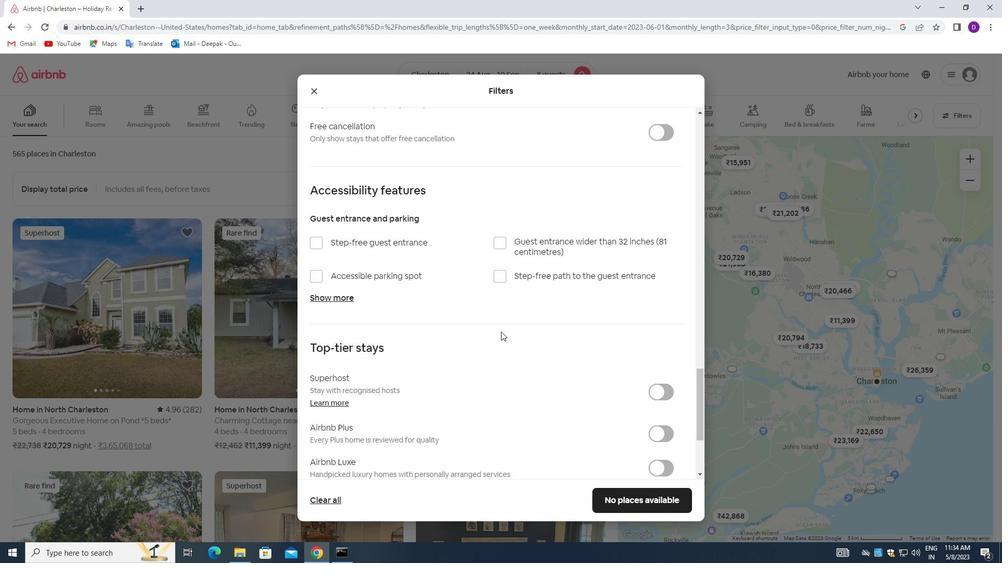 
Action: Mouse moved to (656, 330)
Screenshot: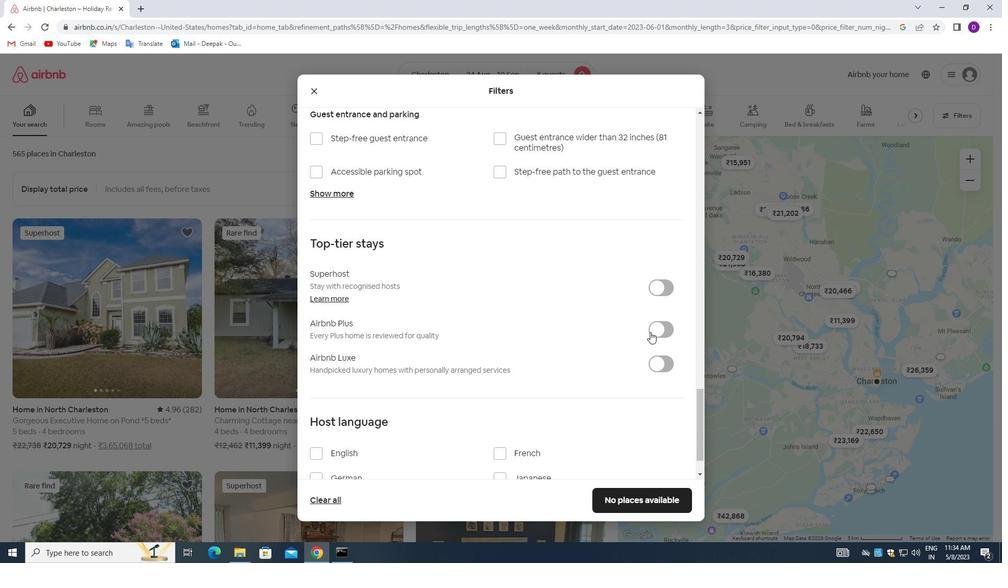 
Action: Mouse pressed left at (656, 330)
Screenshot: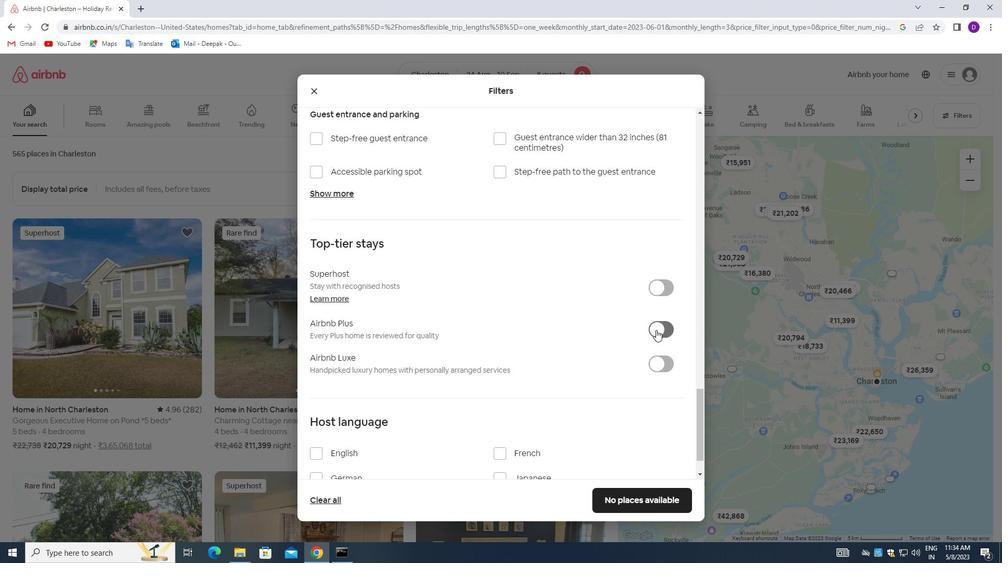 
Action: Mouse moved to (666, 326)
Screenshot: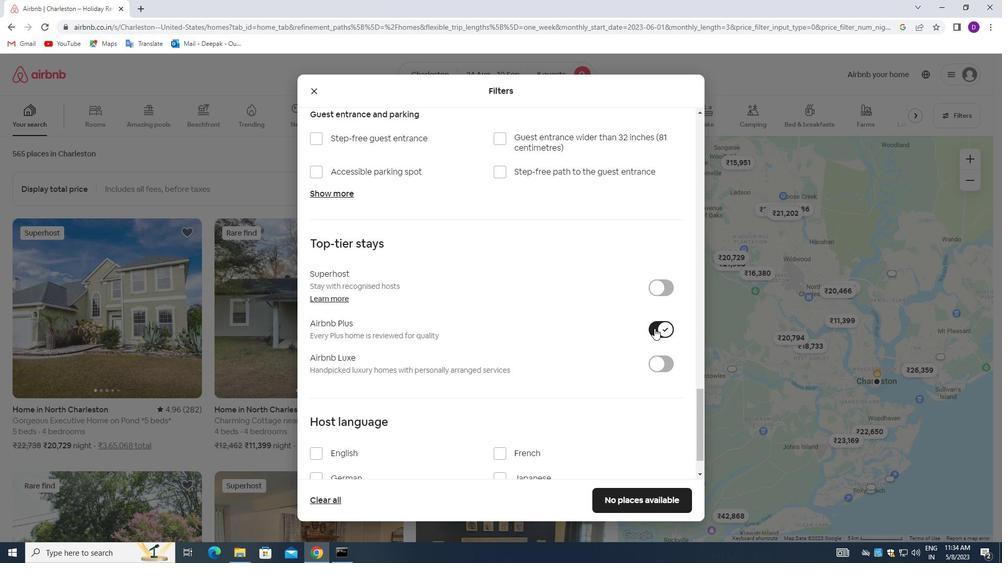 
Action: Mouse pressed left at (666, 326)
Screenshot: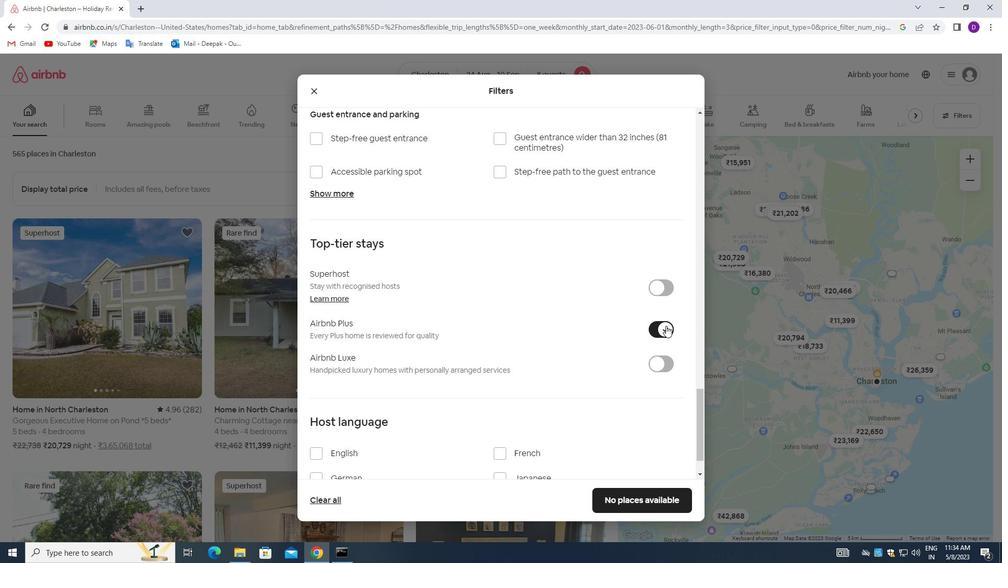 
Action: Mouse moved to (560, 348)
Screenshot: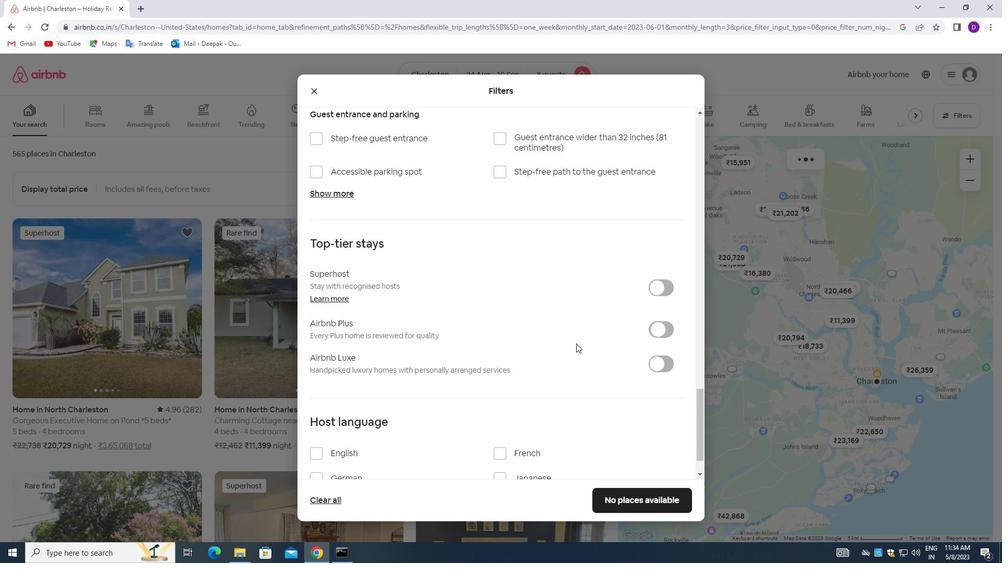 
Action: Mouse scrolled (560, 347) with delta (0, 0)
Screenshot: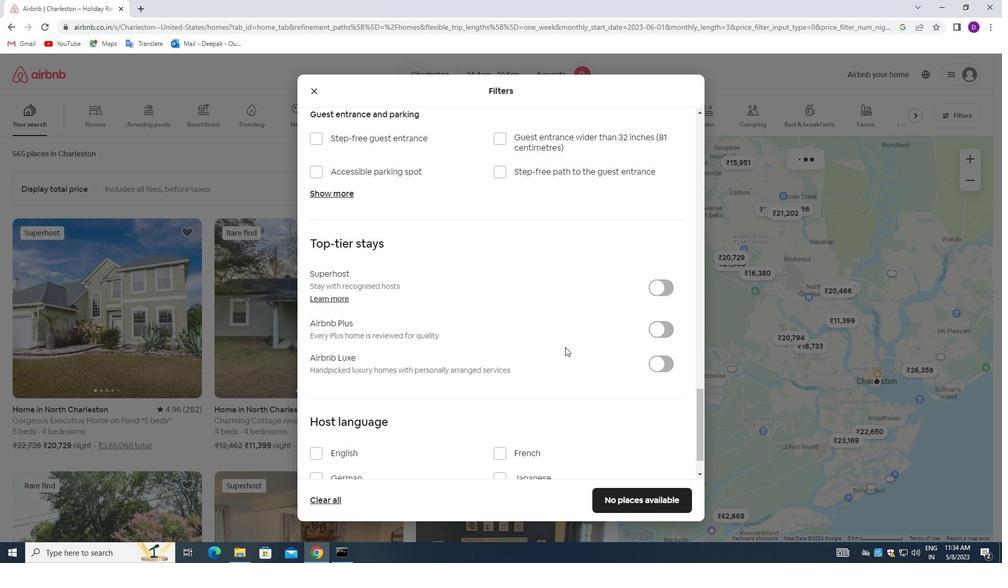 
Action: Mouse moved to (560, 348)
Screenshot: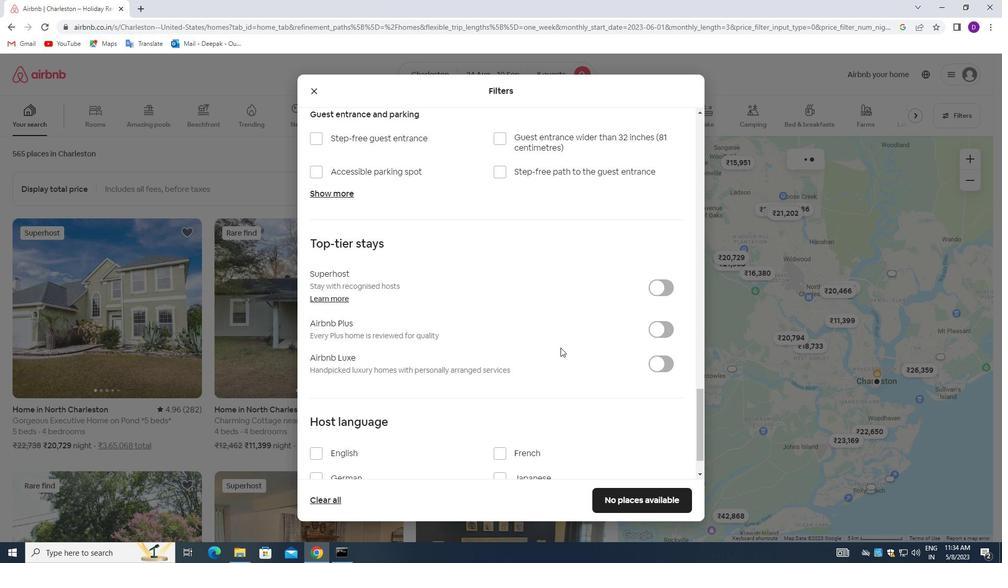 
Action: Mouse scrolled (560, 347) with delta (0, 0)
Screenshot: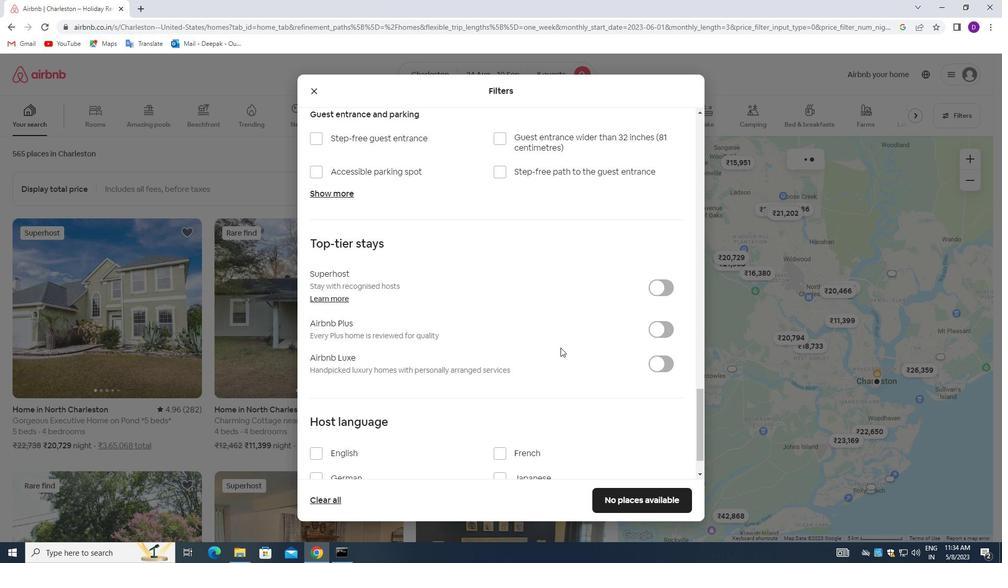 
Action: Mouse moved to (559, 348)
Screenshot: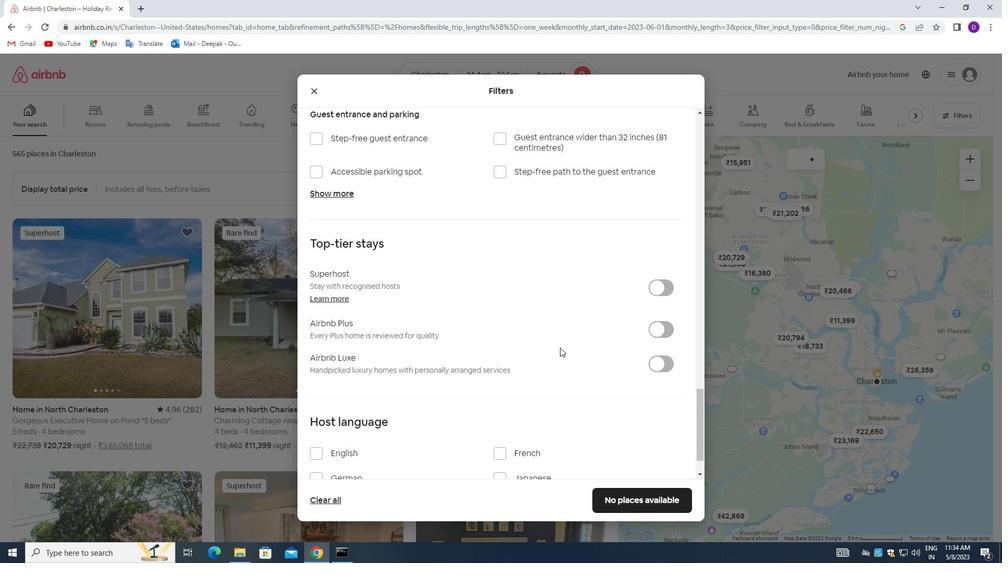 
Action: Mouse scrolled (559, 347) with delta (0, 0)
Screenshot: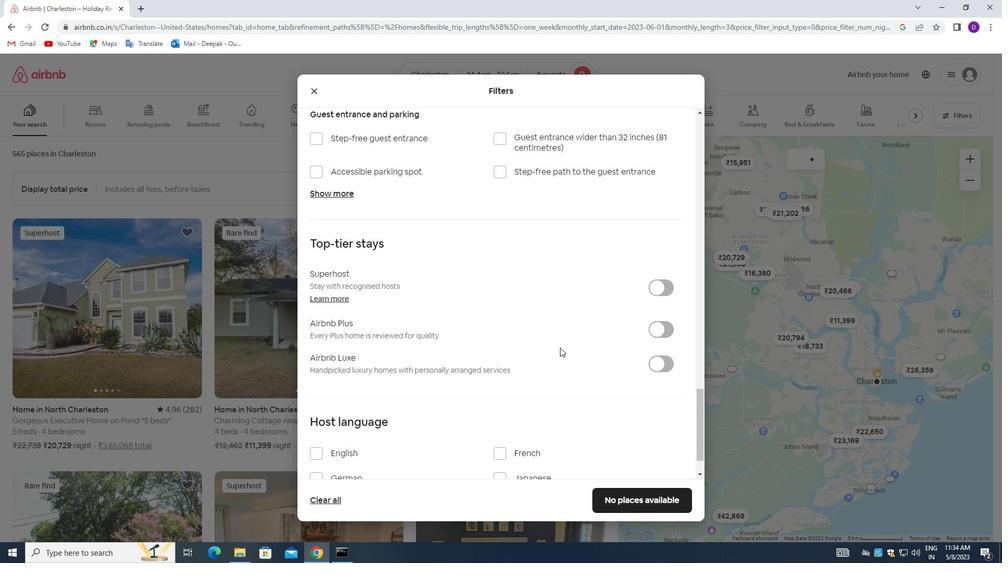 
Action: Mouse moved to (559, 344)
Screenshot: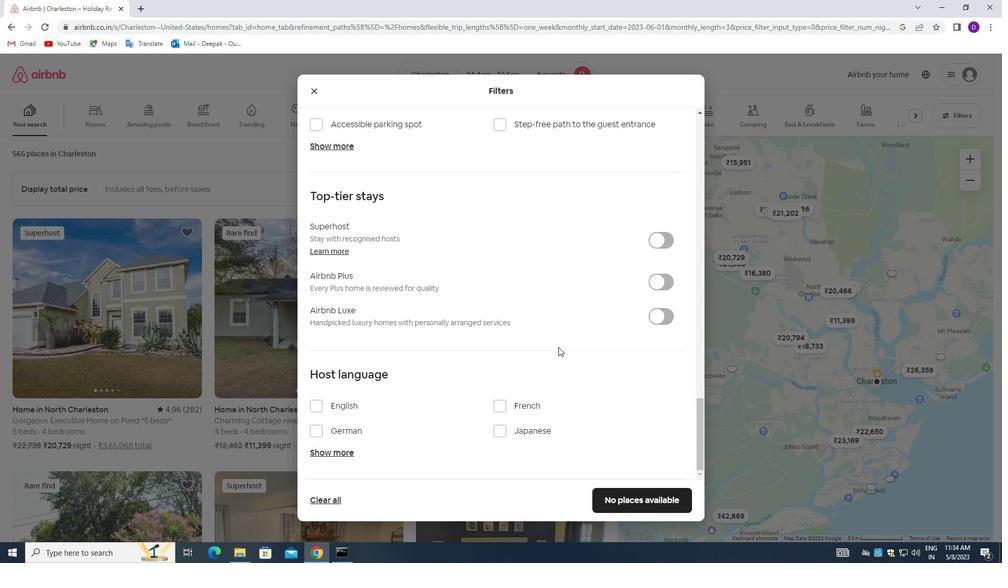 
Action: Mouse scrolled (559, 345) with delta (0, 0)
Screenshot: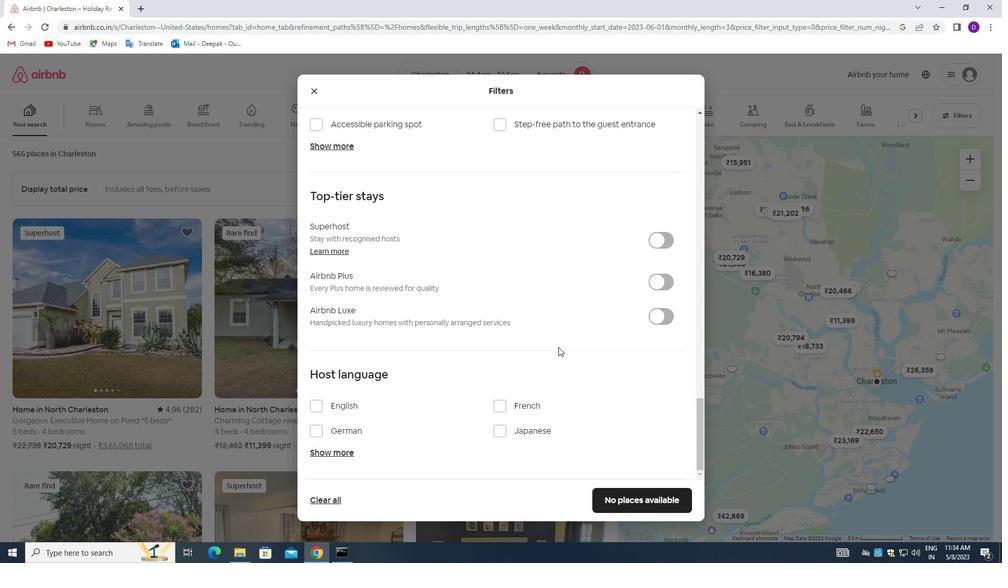 
Action: Mouse scrolled (559, 345) with delta (0, 0)
Screenshot: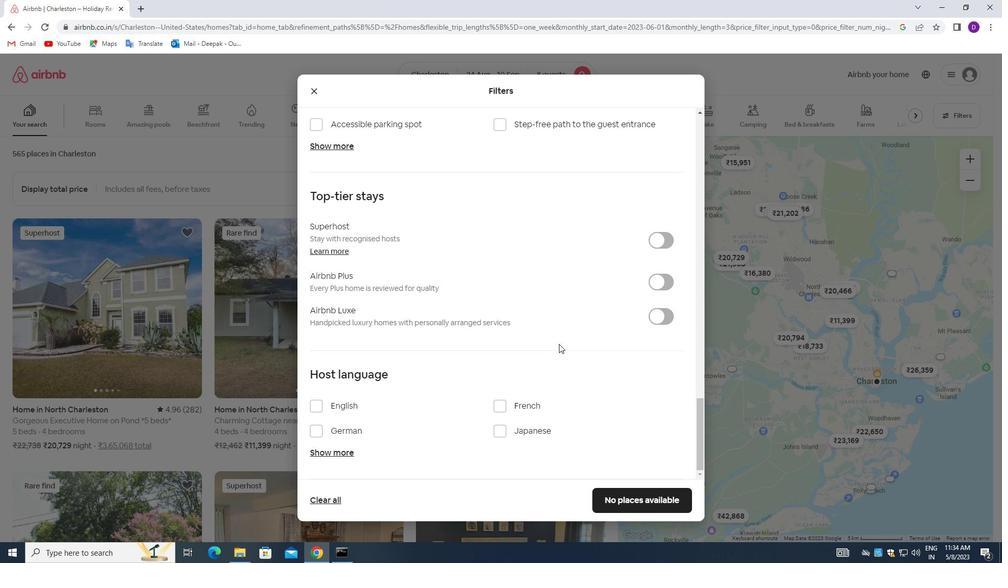 
Action: Mouse scrolled (559, 345) with delta (0, 0)
Screenshot: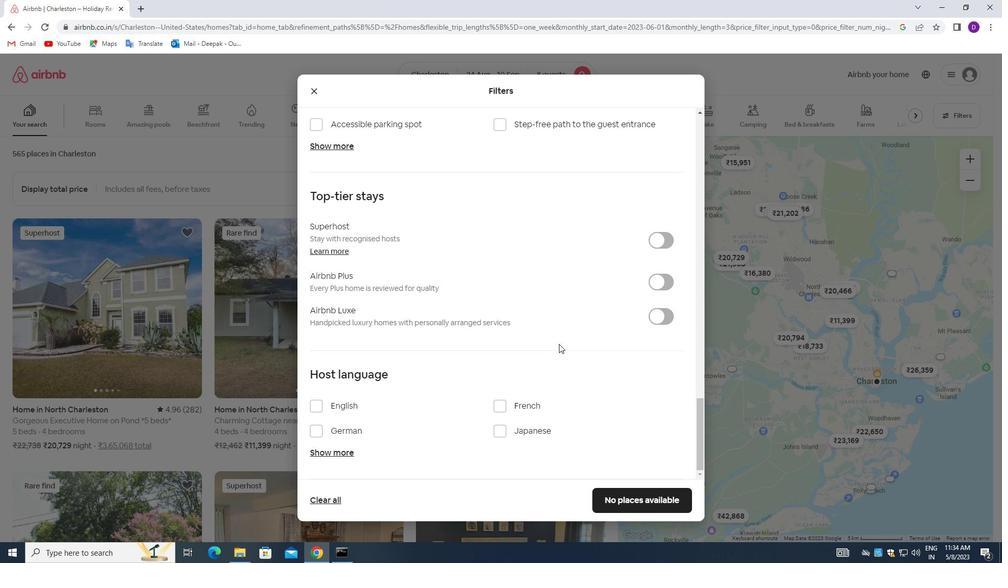 
Action: Mouse scrolled (559, 345) with delta (0, 0)
Screenshot: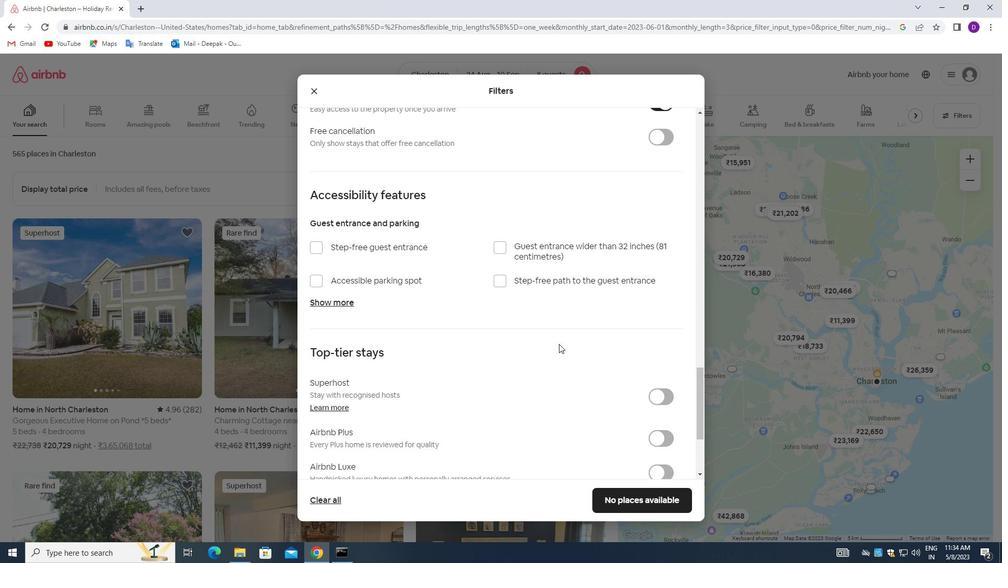 
Action: Mouse scrolled (559, 345) with delta (0, 0)
Screenshot: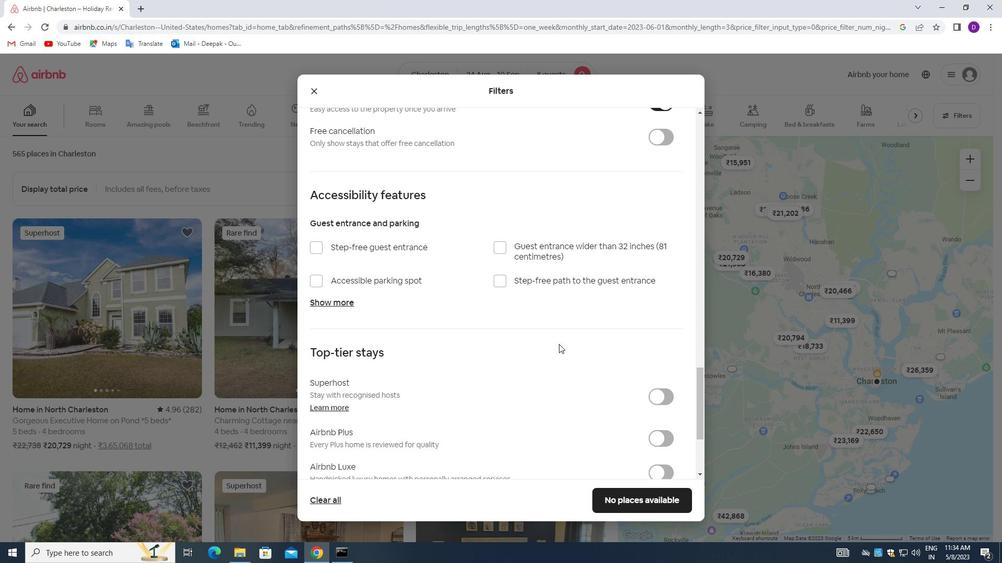 
Action: Mouse moved to (541, 299)
Screenshot: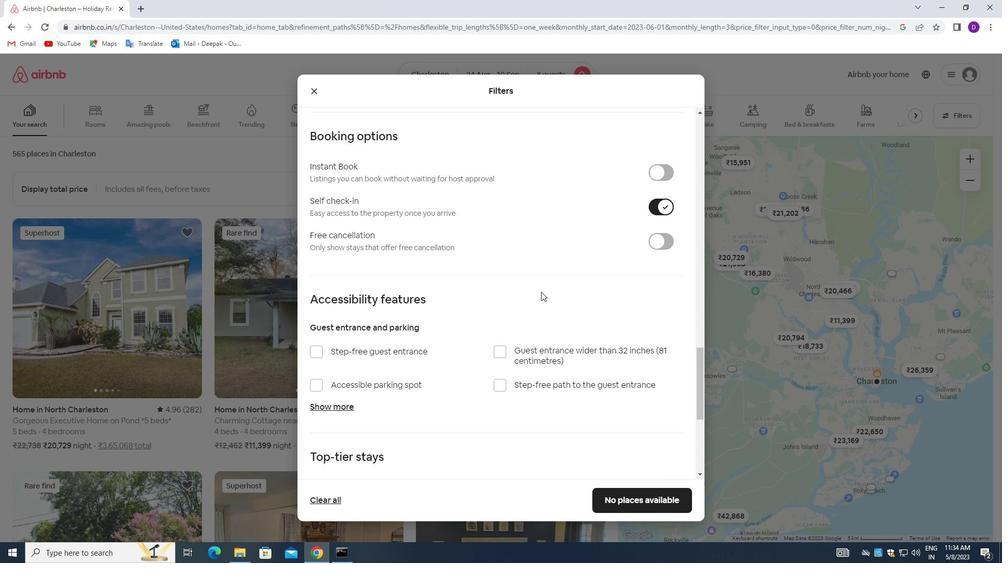 
Action: Mouse scrolled (541, 298) with delta (0, 0)
Screenshot: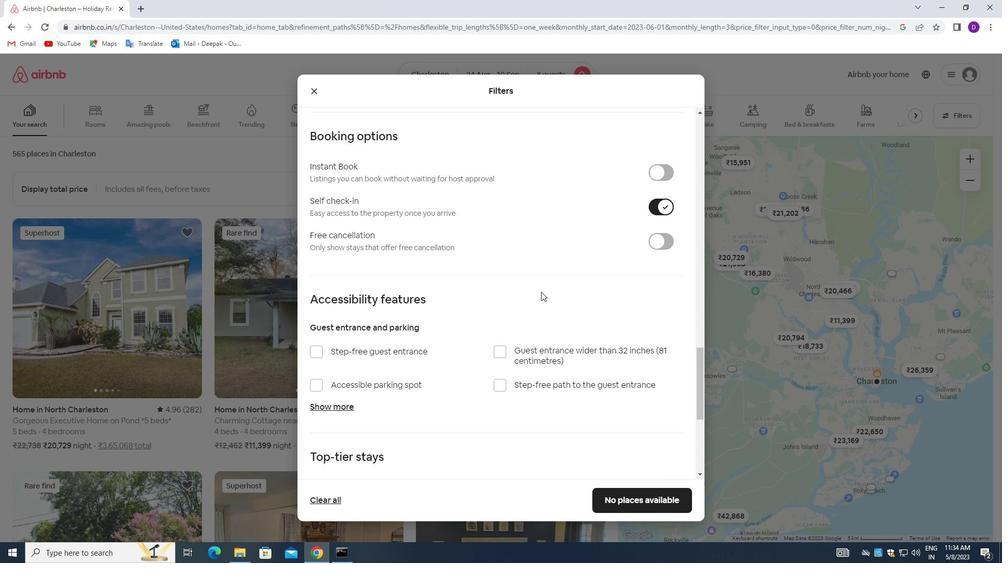 
Action: Mouse moved to (541, 300)
Screenshot: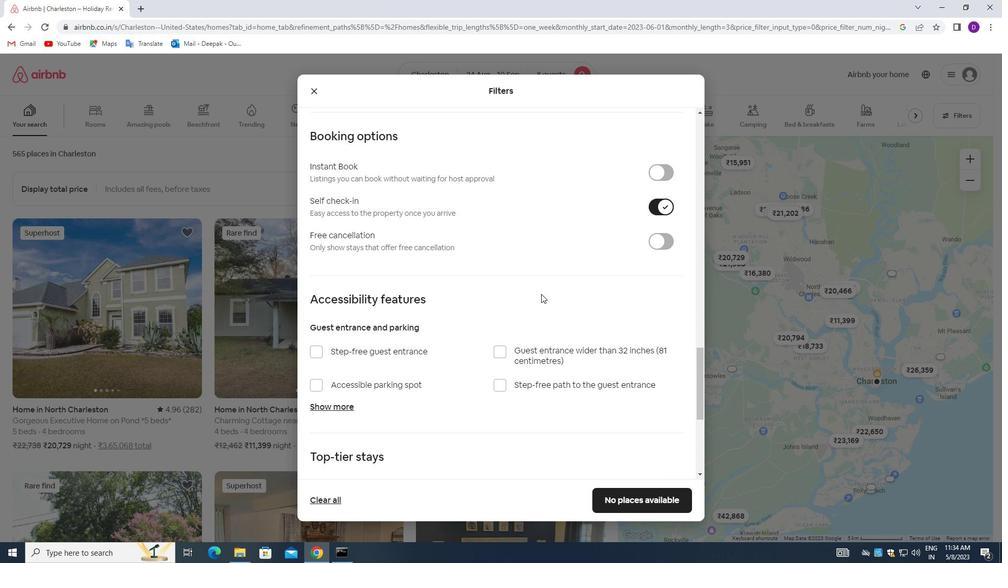 
Action: Mouse scrolled (541, 300) with delta (0, 0)
Screenshot: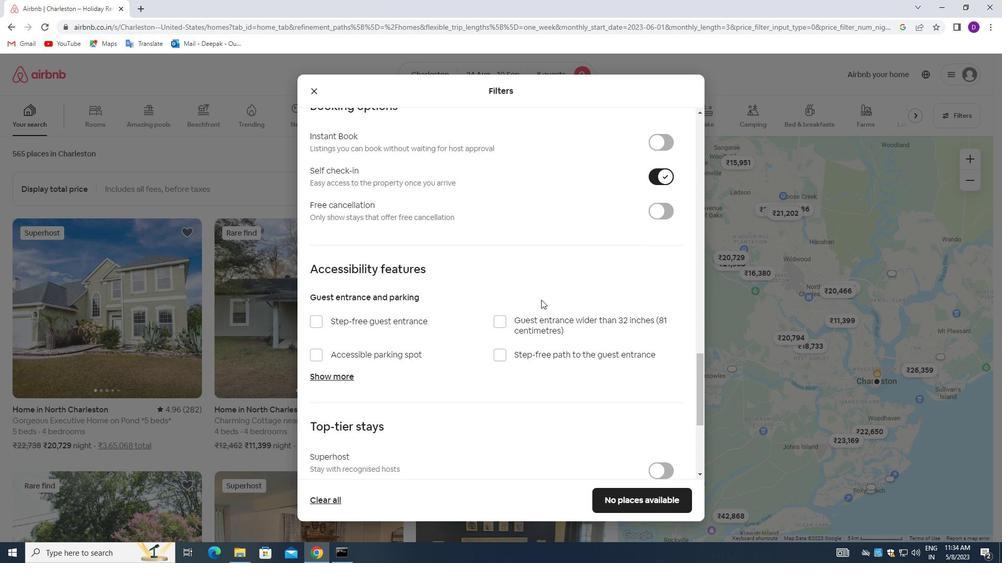 
Action: Mouse scrolled (541, 300) with delta (0, 0)
Screenshot: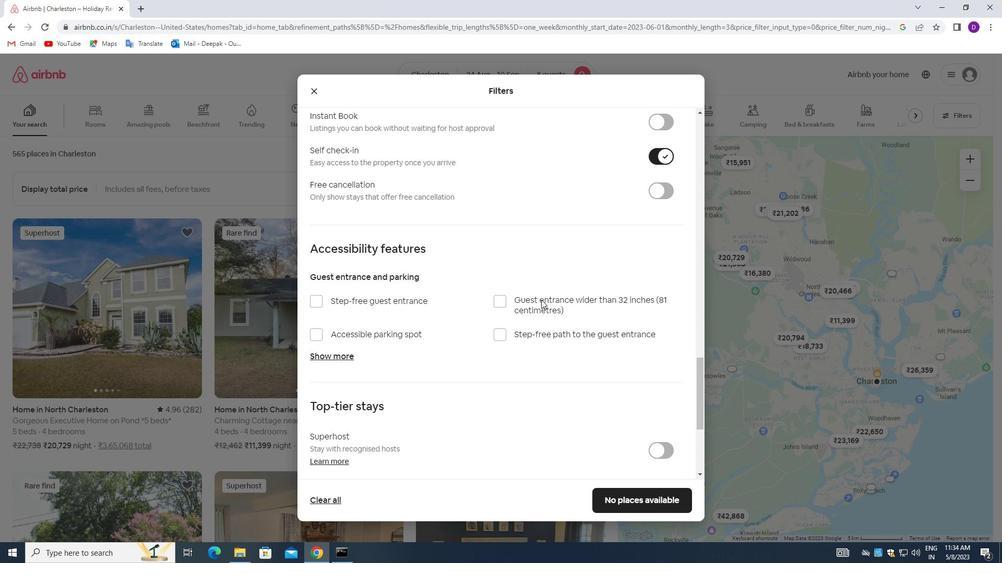 
Action: Mouse scrolled (541, 300) with delta (0, 0)
Screenshot: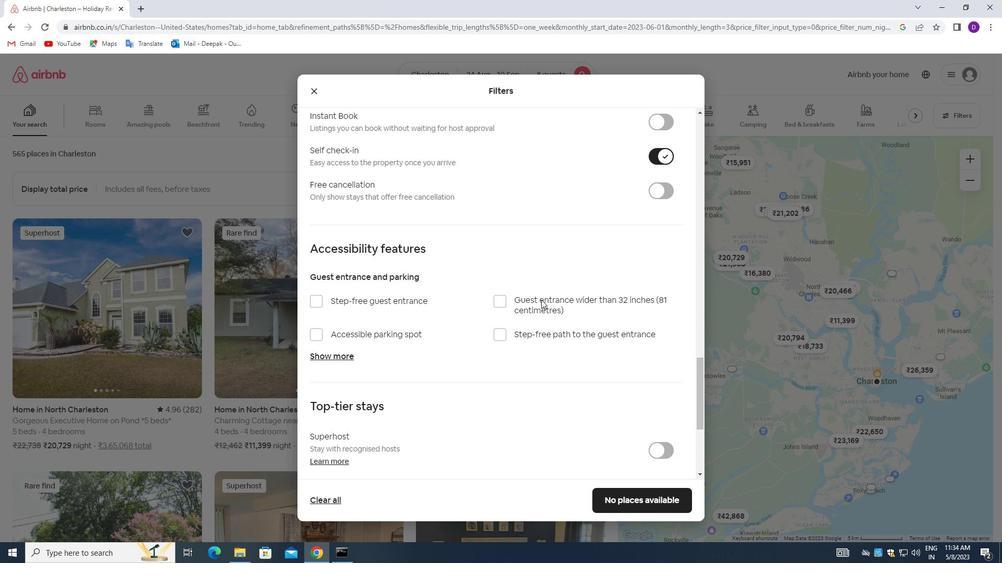 
Action: Mouse scrolled (541, 300) with delta (0, 0)
Screenshot: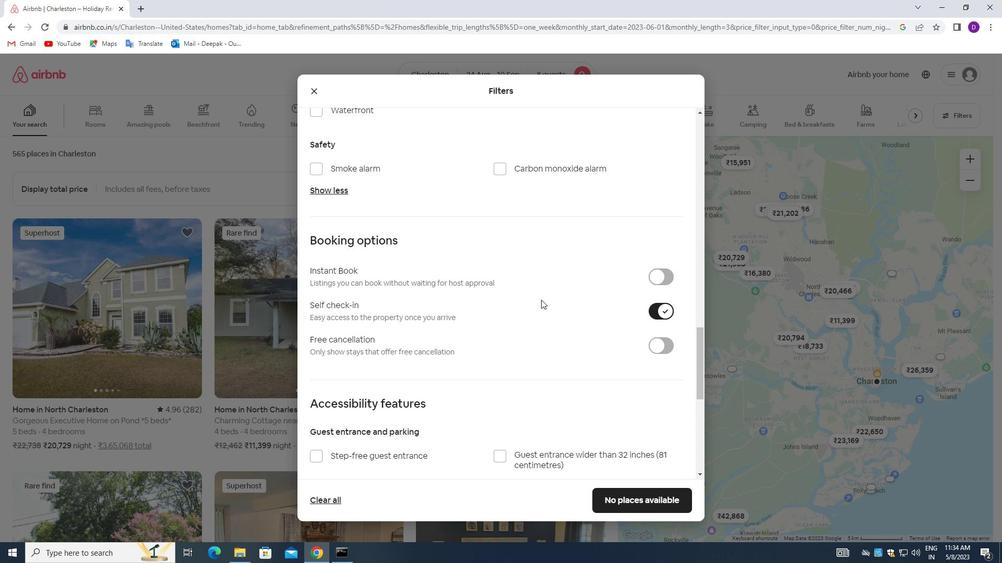 
Action: Mouse scrolled (541, 300) with delta (0, 0)
Screenshot: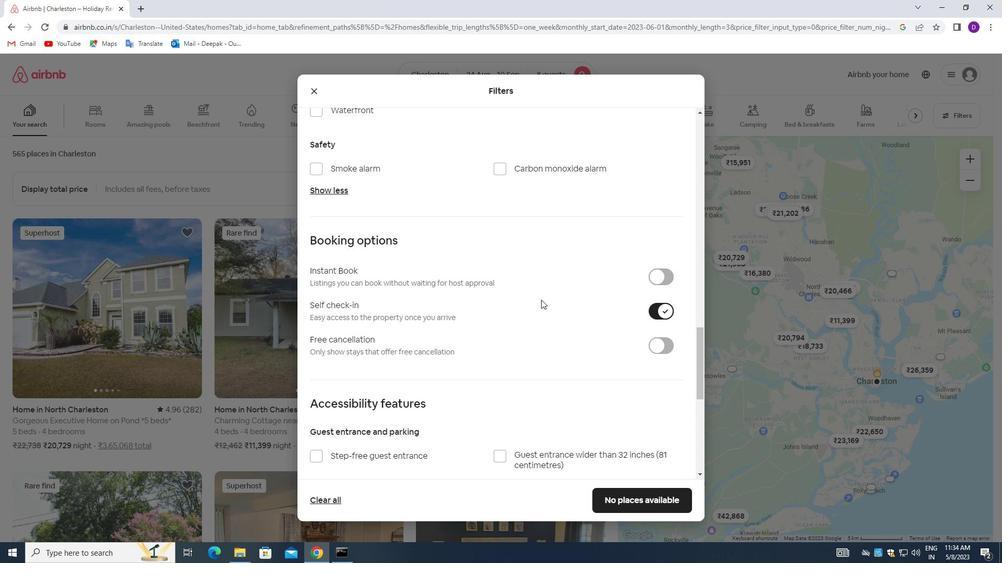 
Action: Mouse scrolled (541, 300) with delta (0, 0)
Screenshot: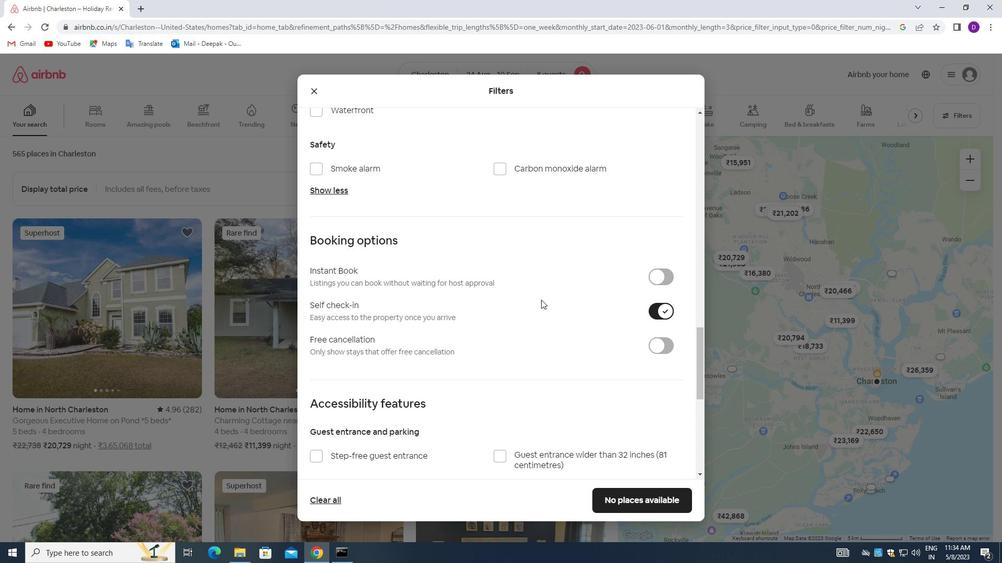 
Action: Mouse scrolled (541, 300) with delta (0, 0)
Screenshot: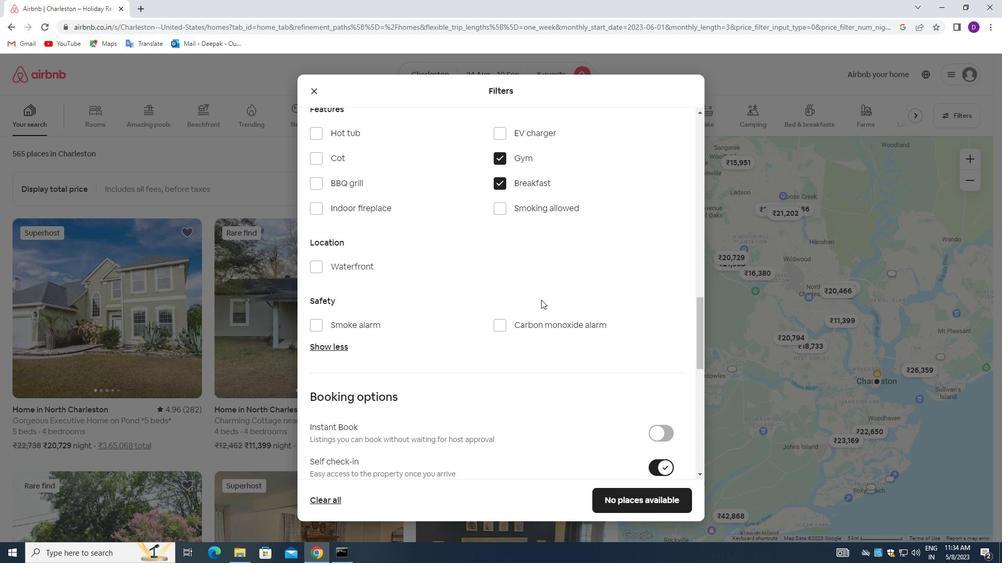 
Action: Mouse scrolled (541, 300) with delta (0, 0)
Screenshot: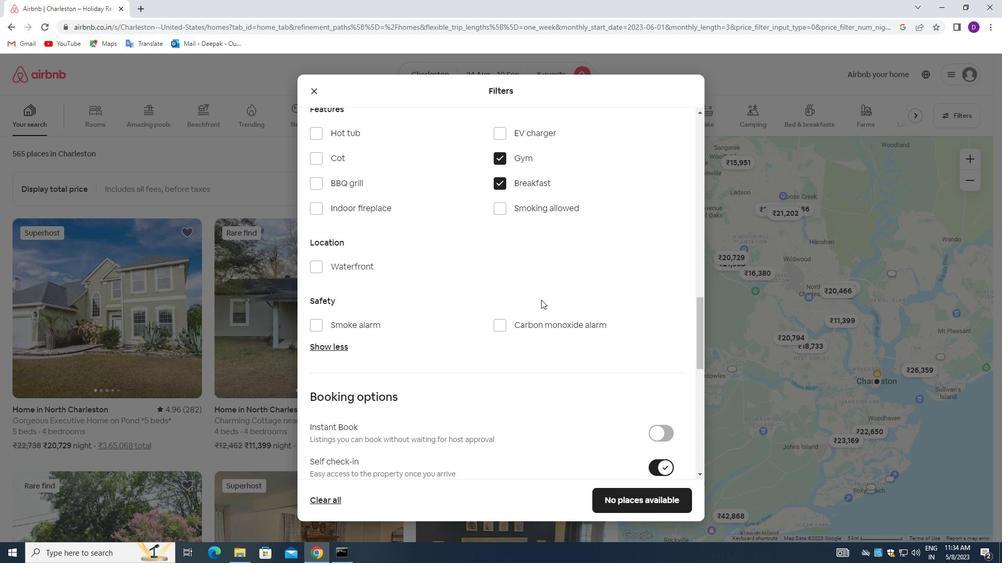 
Action: Mouse scrolled (541, 300) with delta (0, 0)
Screenshot: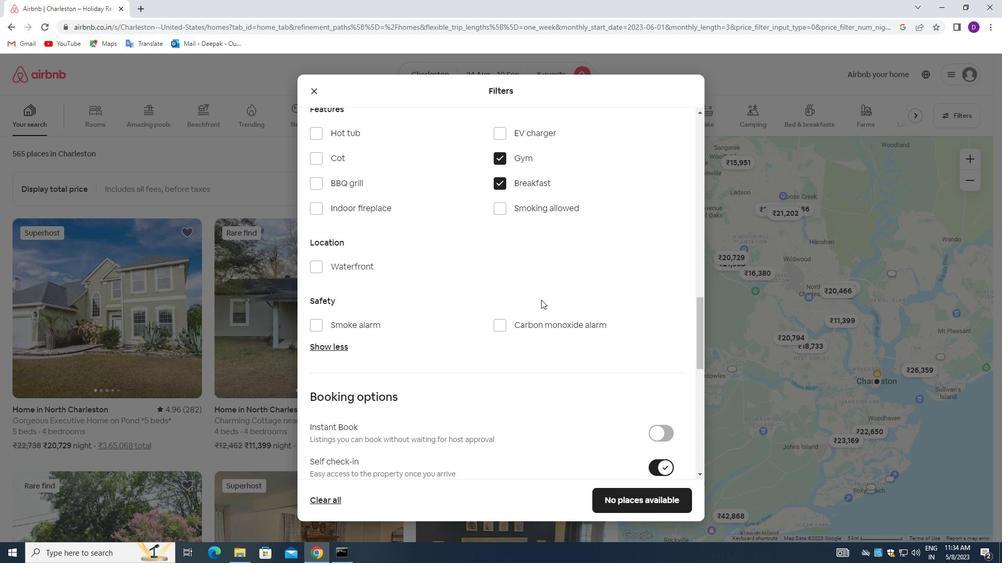 
Action: Mouse scrolled (541, 300) with delta (0, 0)
Screenshot: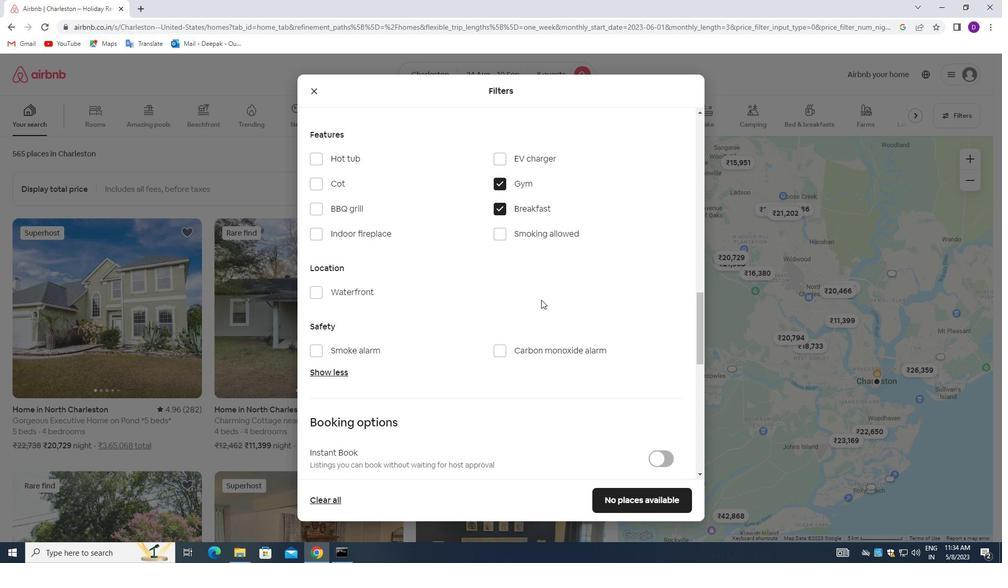 
Action: Mouse scrolled (541, 300) with delta (0, 0)
Screenshot: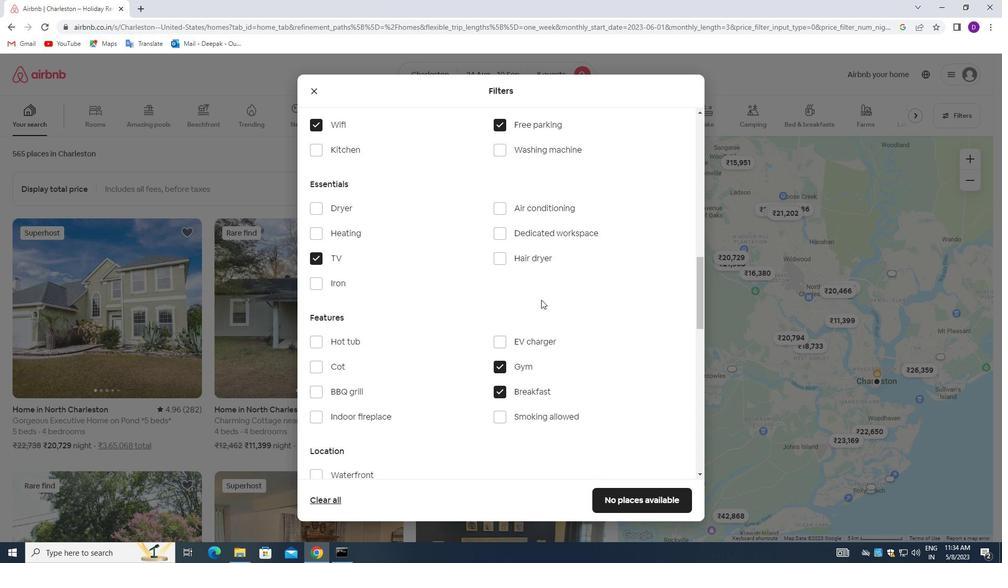 
Action: Mouse scrolled (541, 299) with delta (0, 0)
Screenshot: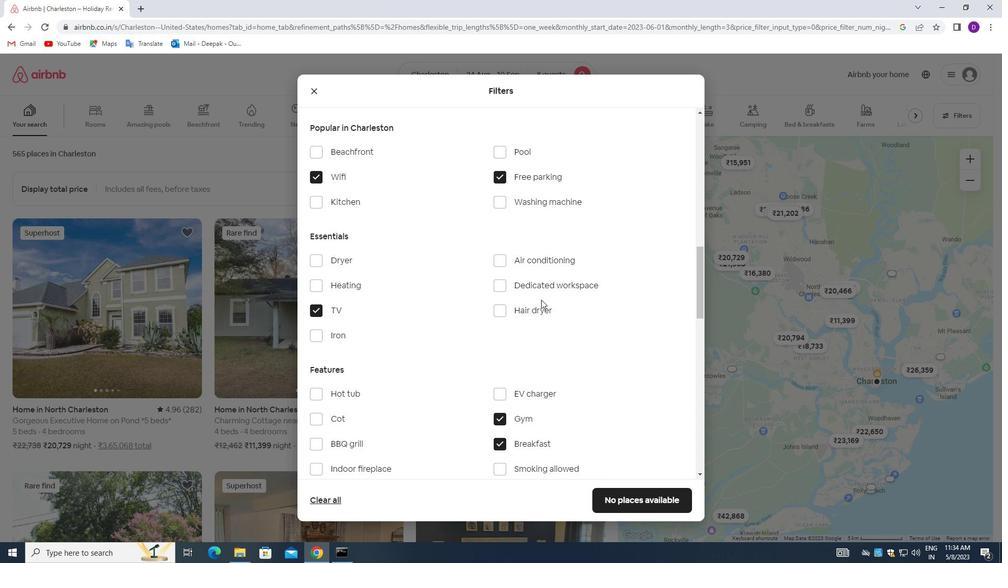 
Action: Mouse scrolled (541, 299) with delta (0, 0)
Screenshot: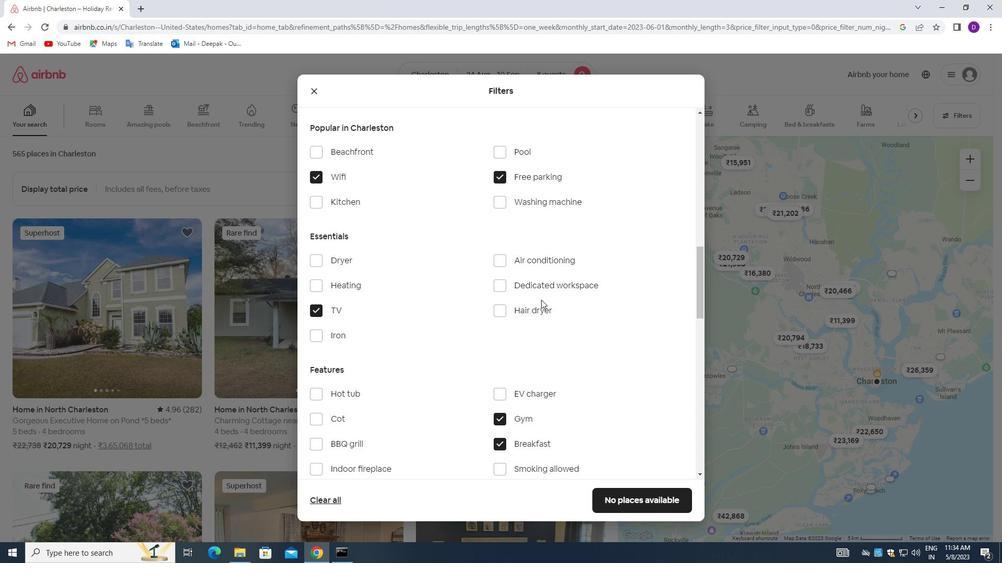 
Action: Mouse scrolled (541, 299) with delta (0, 0)
Screenshot: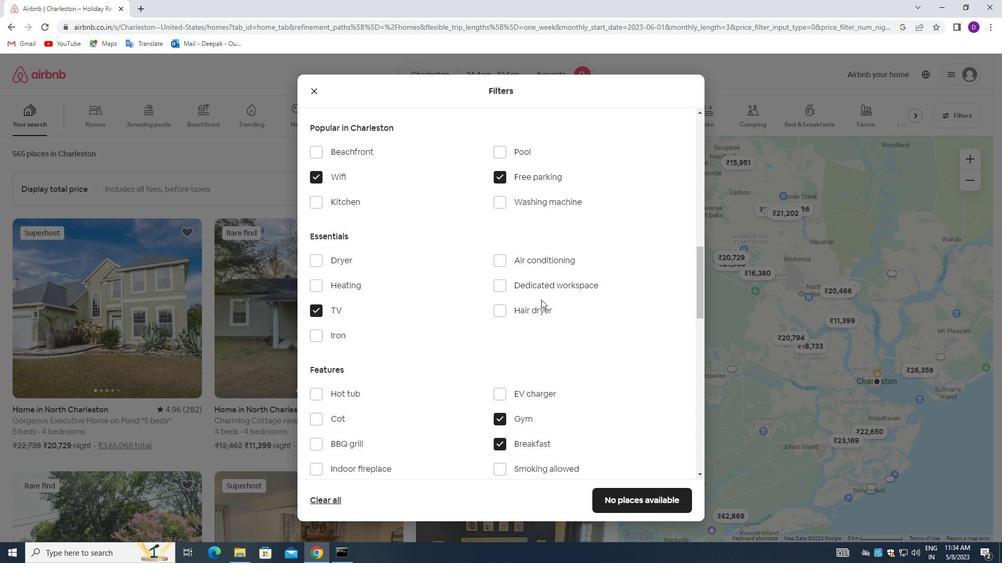 
Action: Mouse scrolled (541, 299) with delta (0, 0)
Screenshot: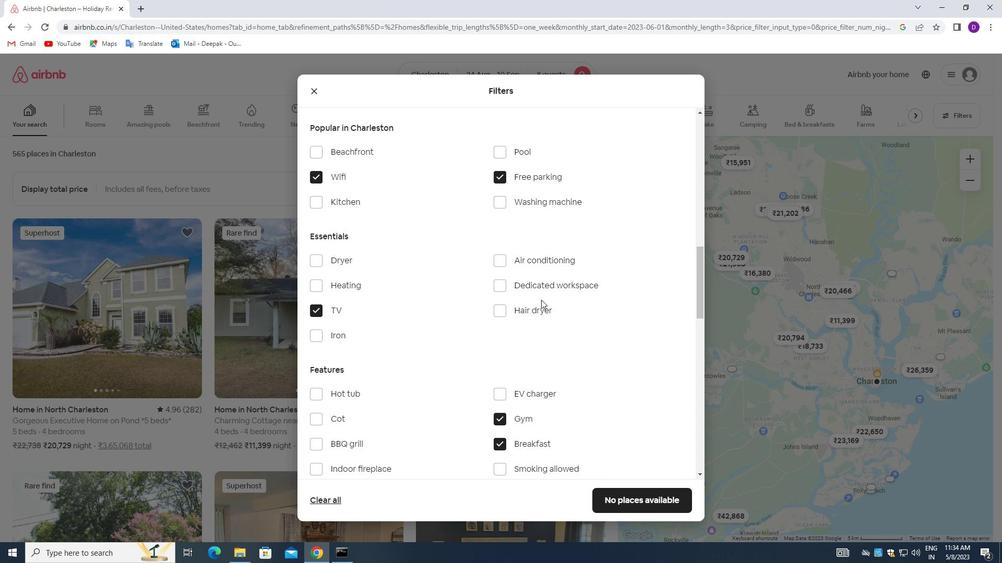 
Action: Mouse scrolled (541, 299) with delta (0, 0)
Screenshot: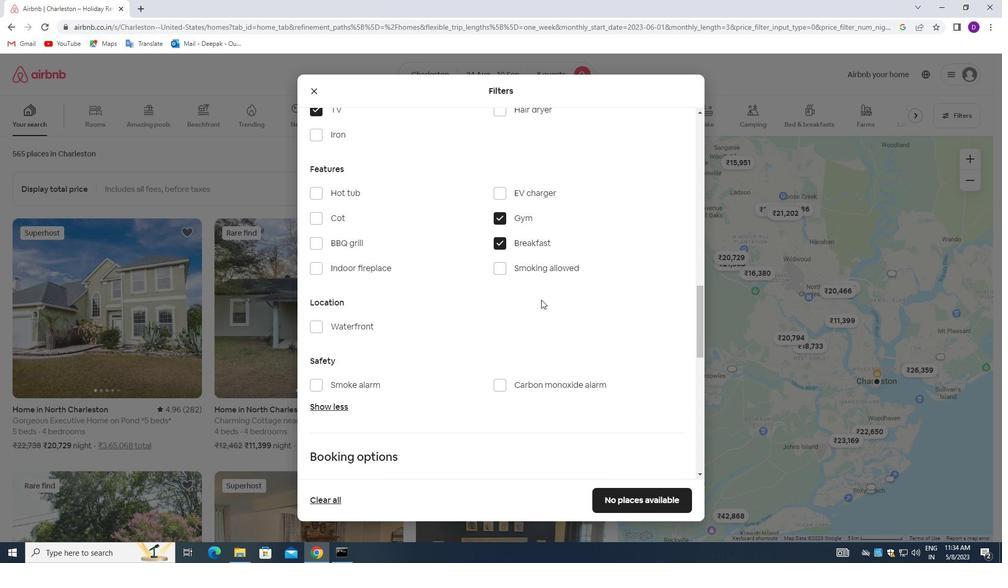 
Action: Mouse scrolled (541, 299) with delta (0, 0)
Screenshot: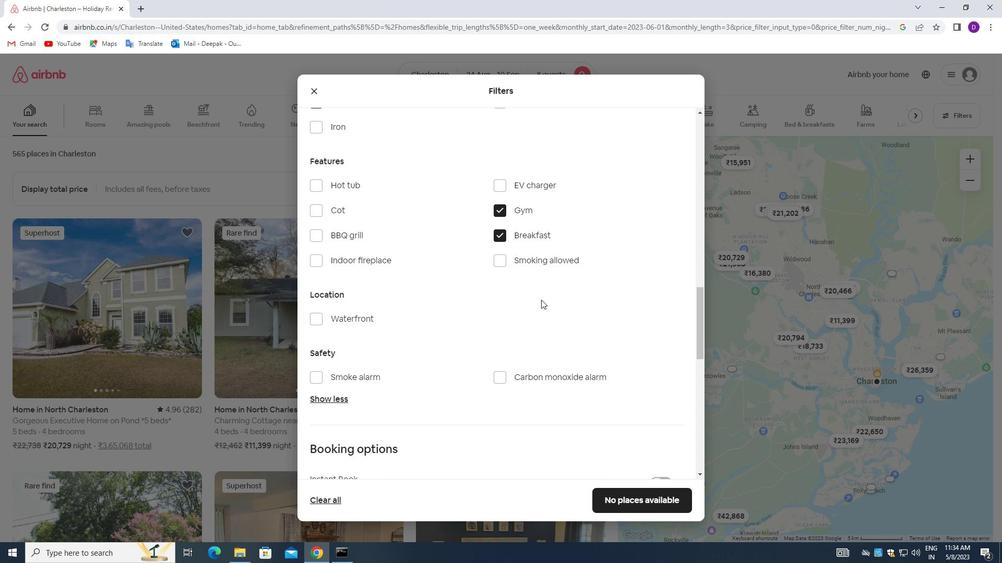 
Action: Mouse scrolled (541, 299) with delta (0, 0)
Screenshot: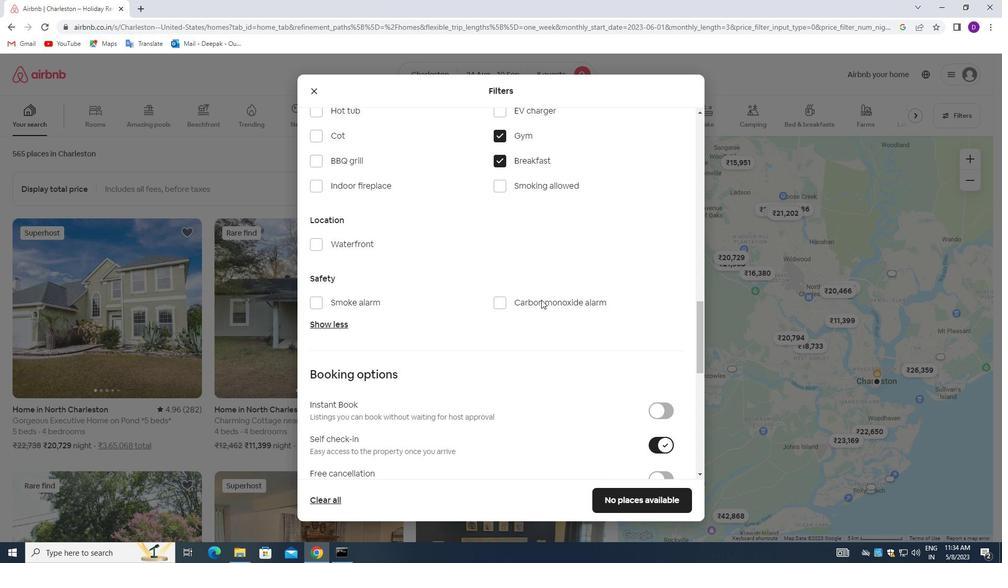 
Action: Mouse scrolled (541, 299) with delta (0, 0)
Screenshot: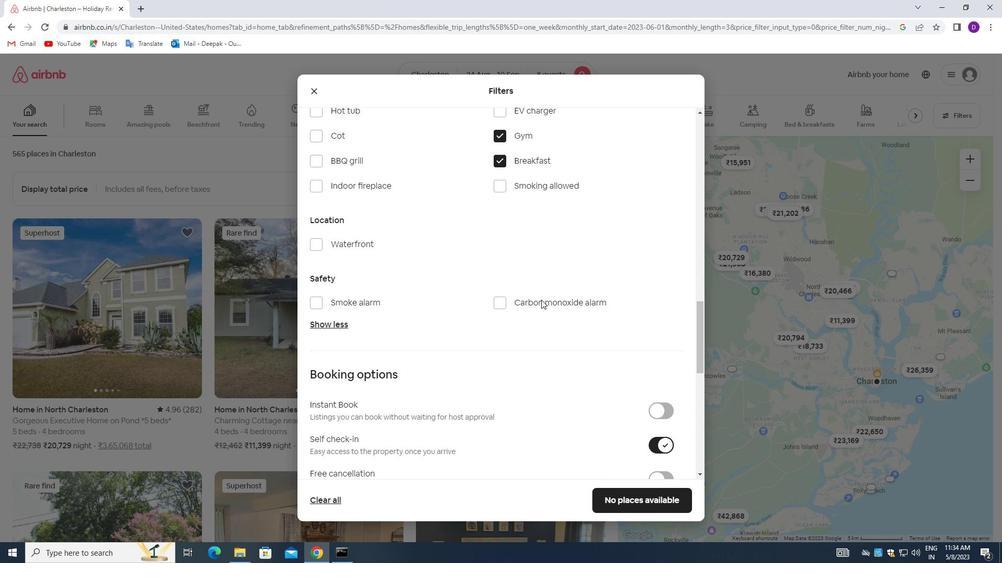 
Action: Mouse scrolled (541, 299) with delta (0, 0)
Screenshot: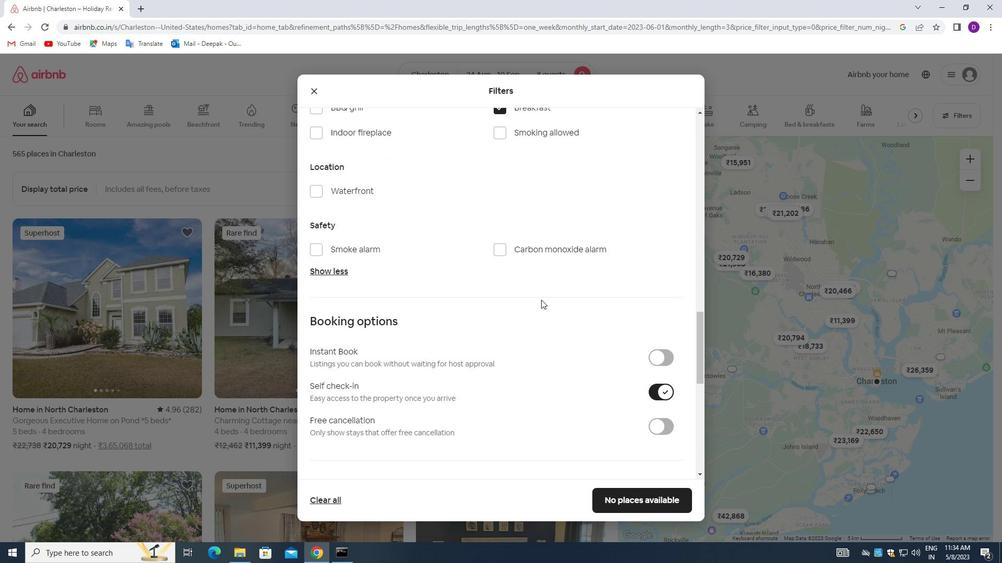 
Action: Mouse scrolled (541, 299) with delta (0, 0)
Screenshot: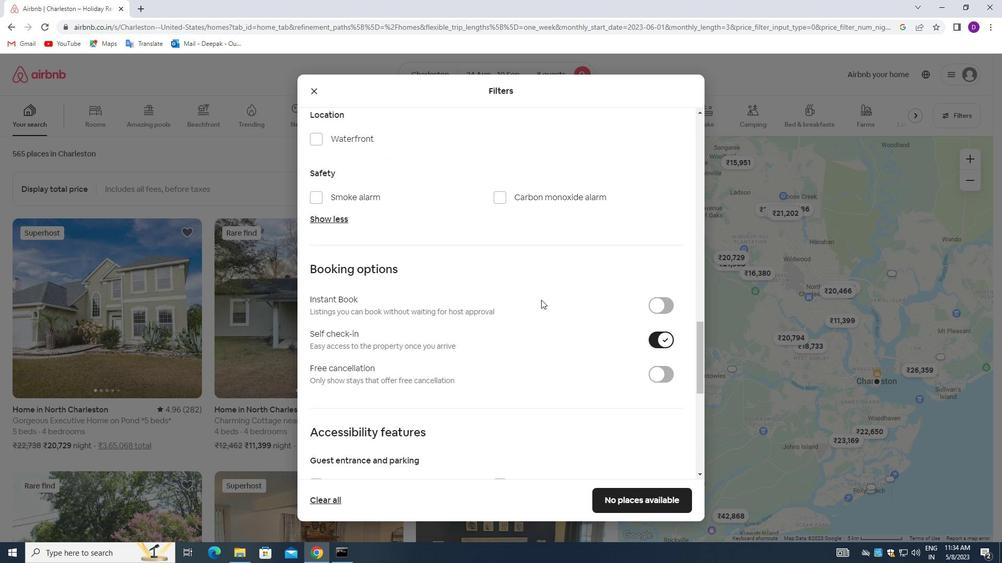 
Action: Mouse scrolled (541, 299) with delta (0, 0)
Screenshot: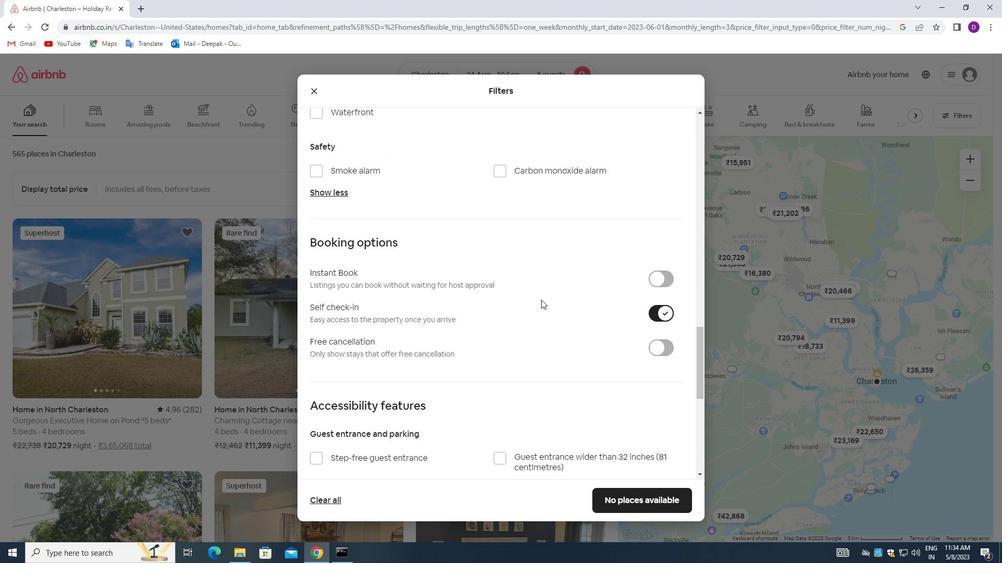 
Action: Mouse scrolled (541, 299) with delta (0, 0)
Screenshot: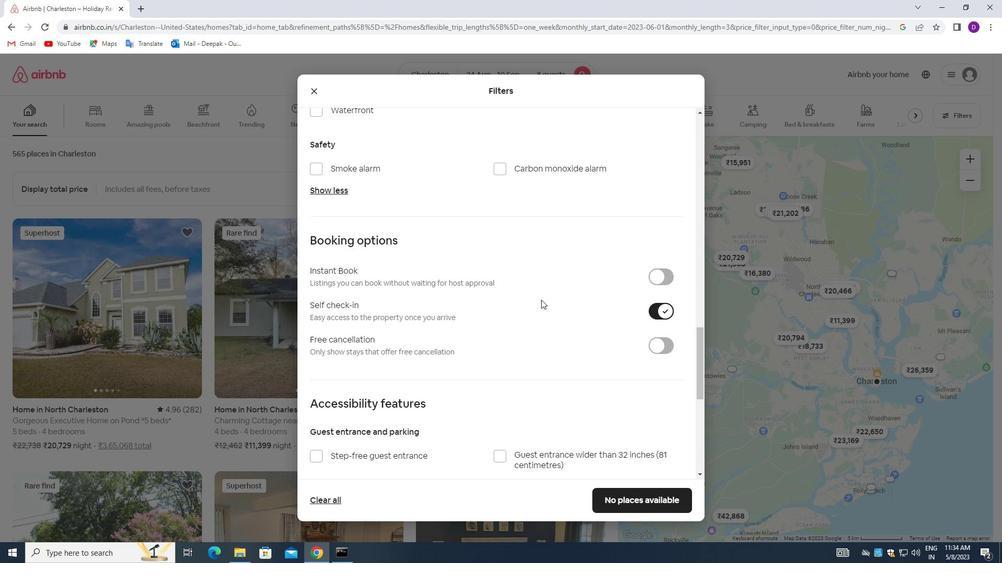 
Action: Mouse moved to (540, 301)
Screenshot: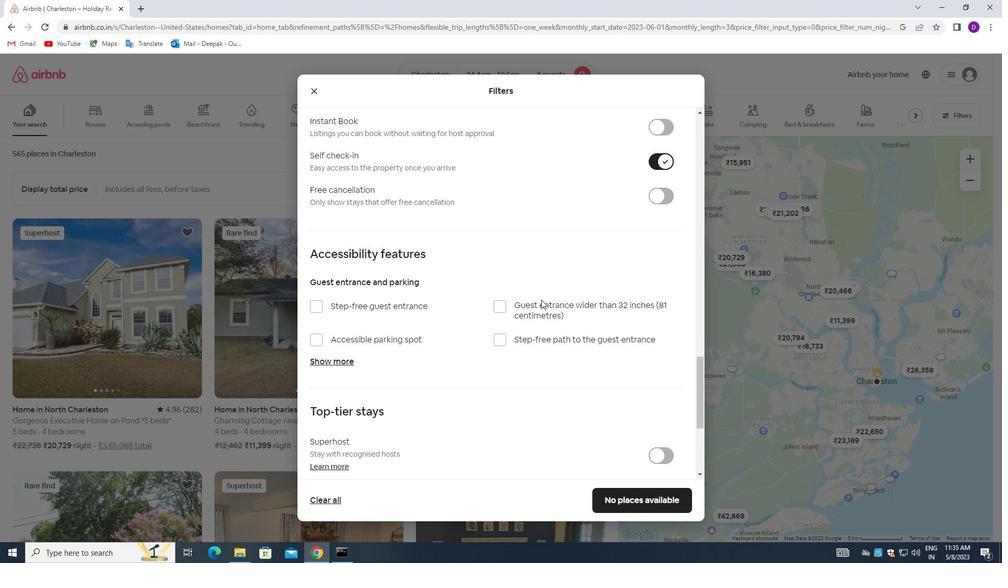 
Action: Mouse scrolled (540, 301) with delta (0, 0)
Screenshot: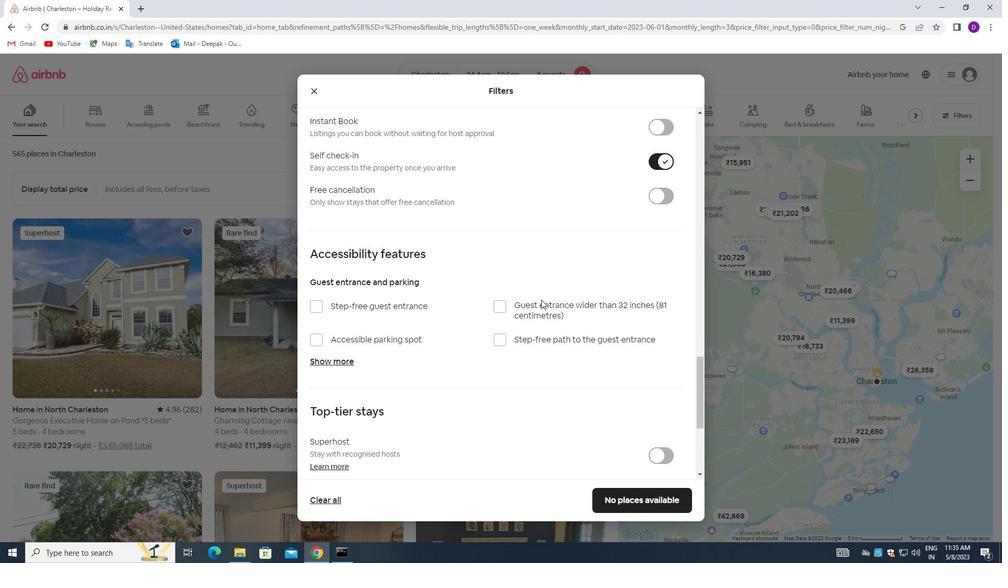
Action: Mouse moved to (538, 305)
Screenshot: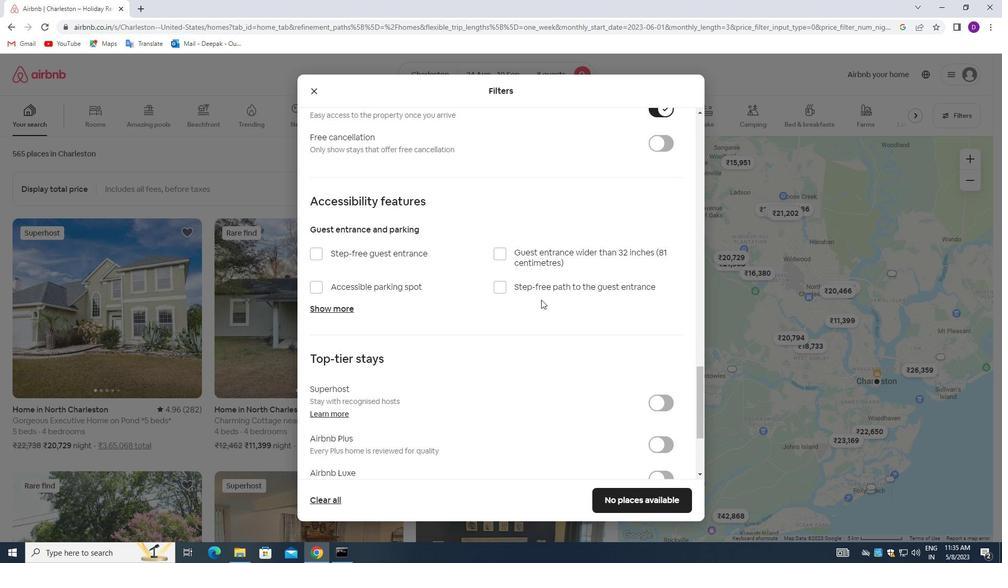
Action: Mouse scrolled (538, 304) with delta (0, 0)
Screenshot: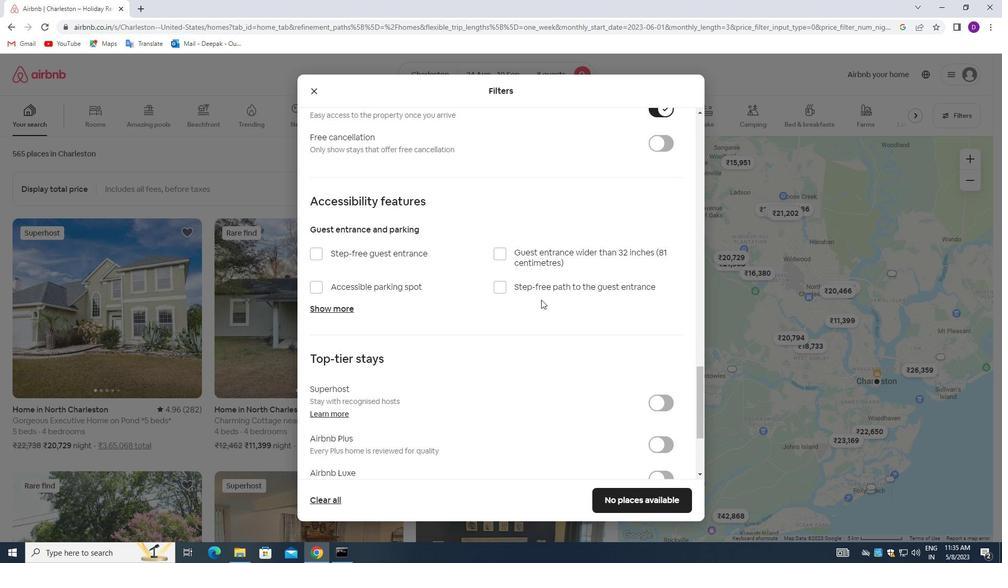 
Action: Mouse moved to (537, 308)
Screenshot: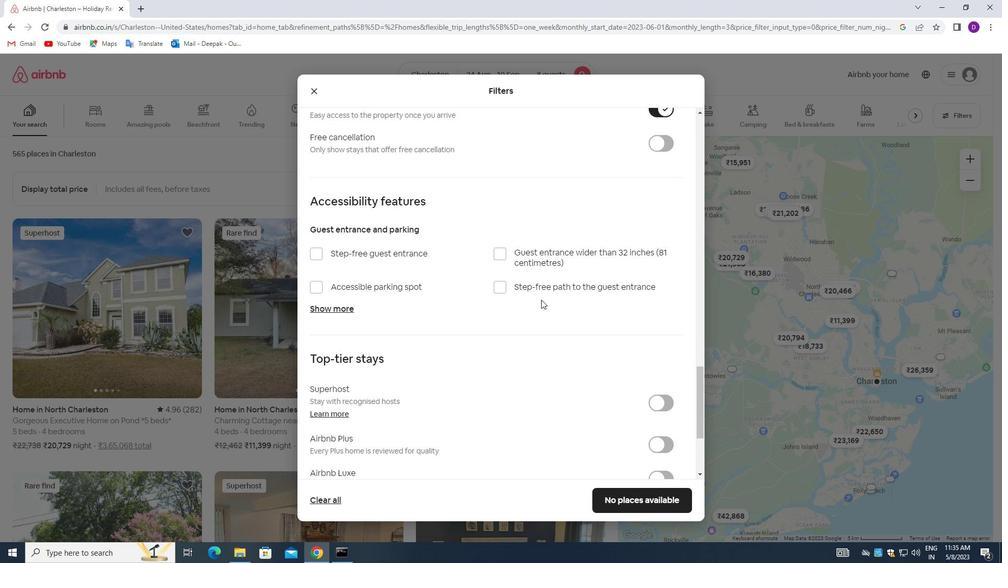 
Action: Mouse scrolled (537, 307) with delta (0, 0)
Screenshot: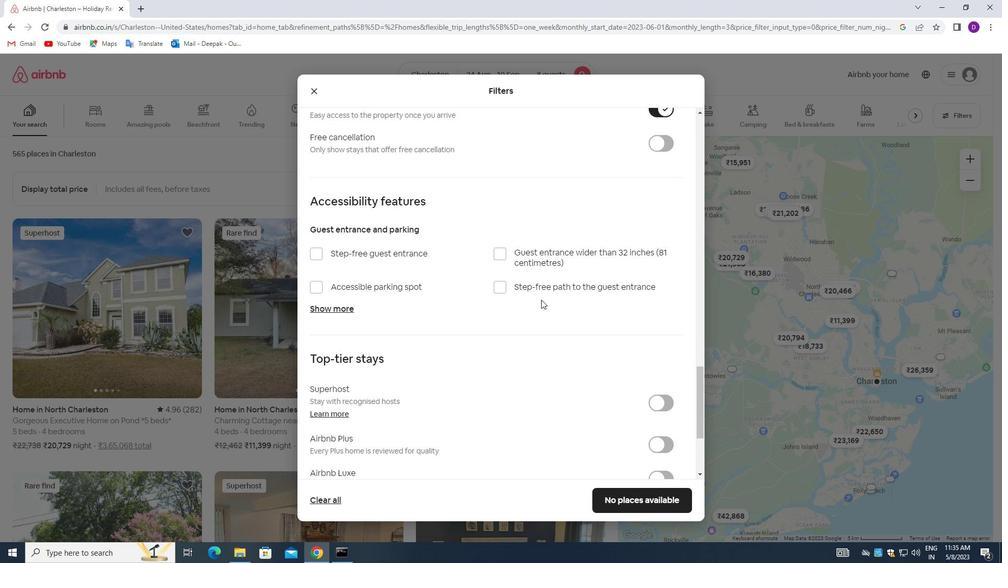 
Action: Mouse moved to (536, 309)
Screenshot: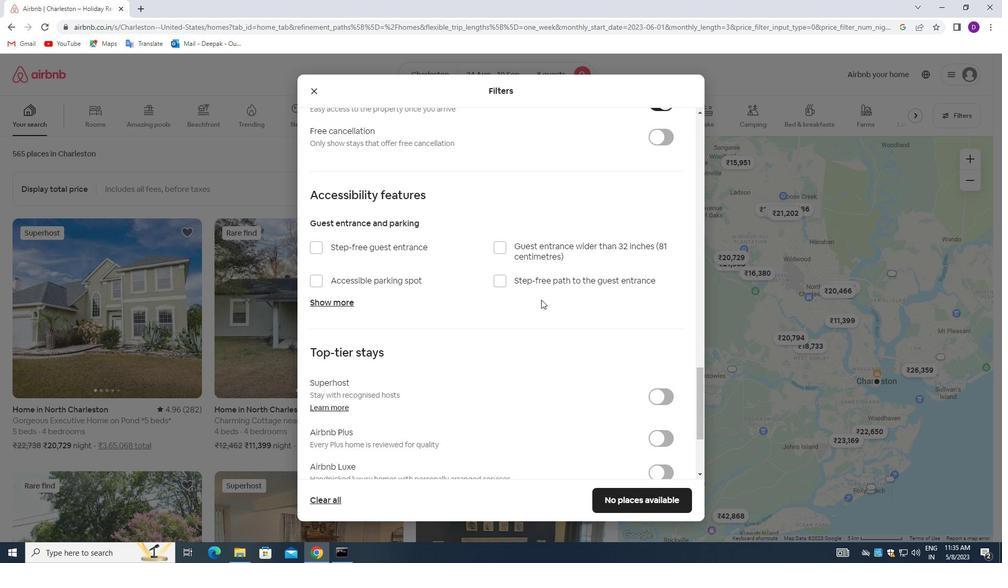 
Action: Mouse scrolled (536, 309) with delta (0, 0)
Screenshot: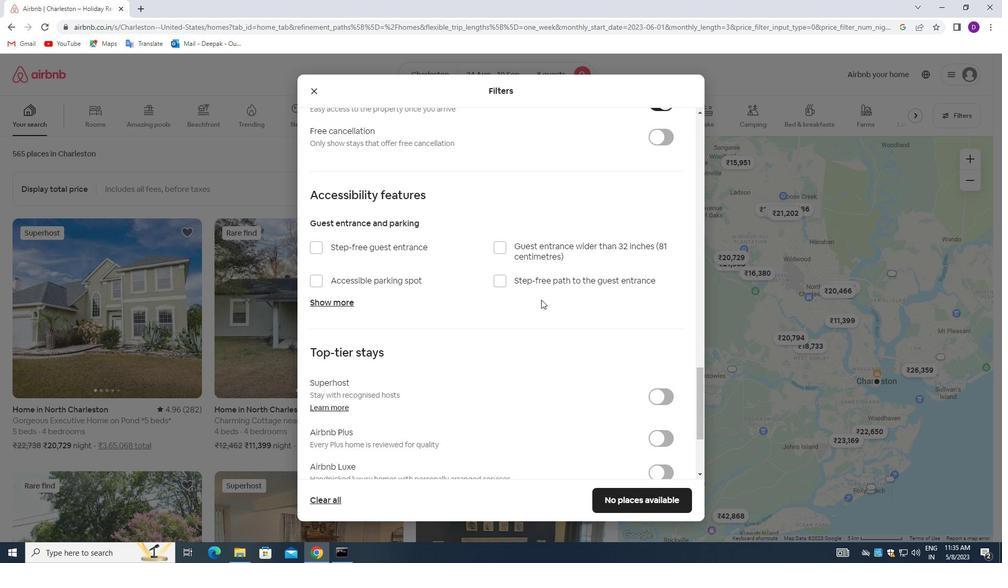 
Action: Mouse moved to (537, 316)
Screenshot: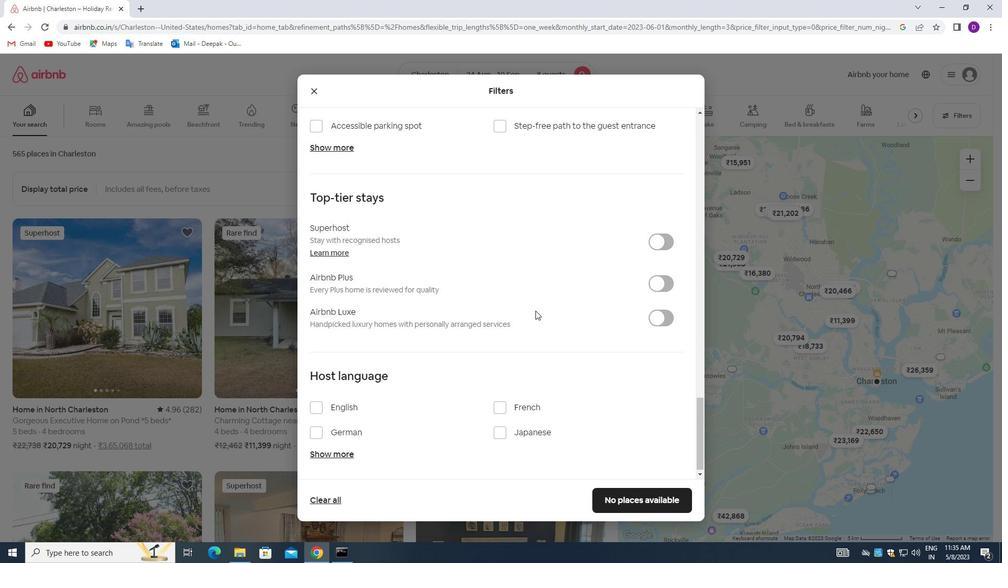 
Action: Mouse scrolled (537, 315) with delta (0, 0)
Screenshot: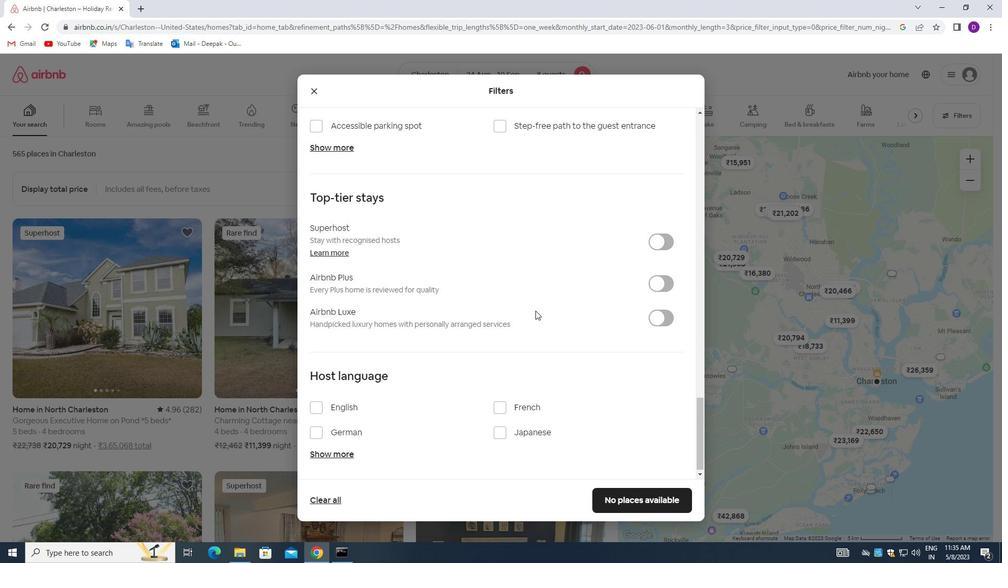 
Action: Mouse moved to (539, 322)
Screenshot: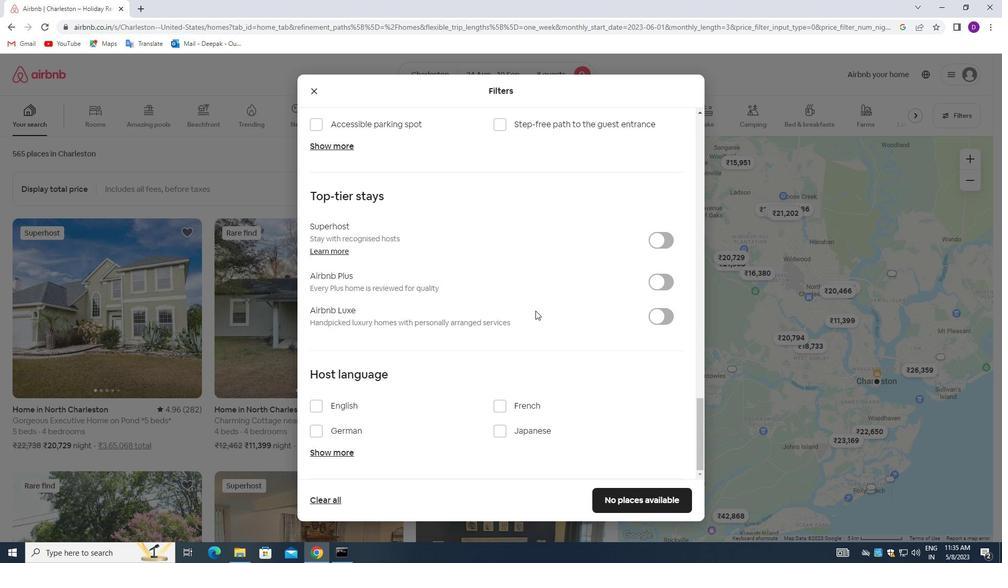 
Action: Mouse scrolled (539, 322) with delta (0, 0)
Screenshot: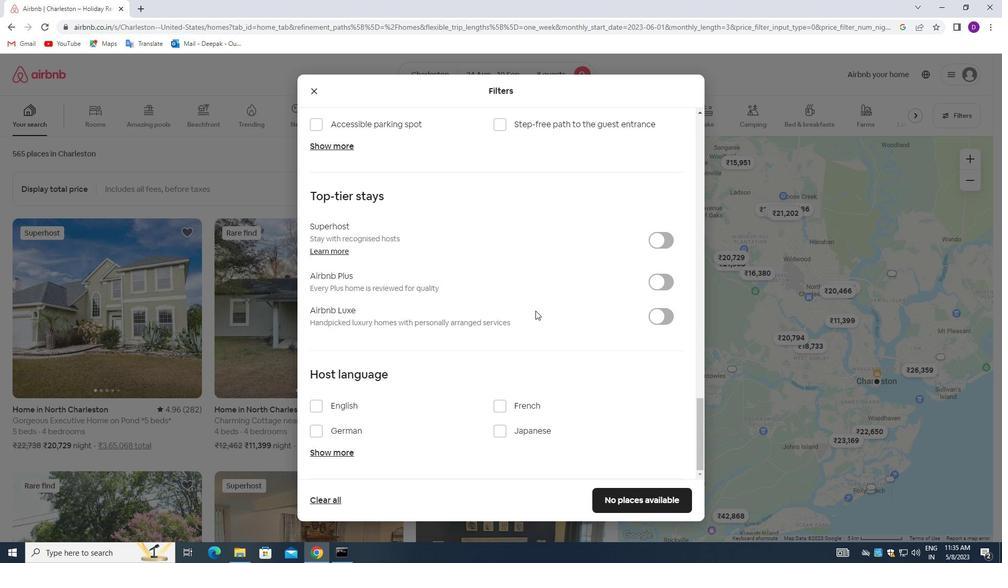 
Action: Mouse moved to (541, 331)
Screenshot: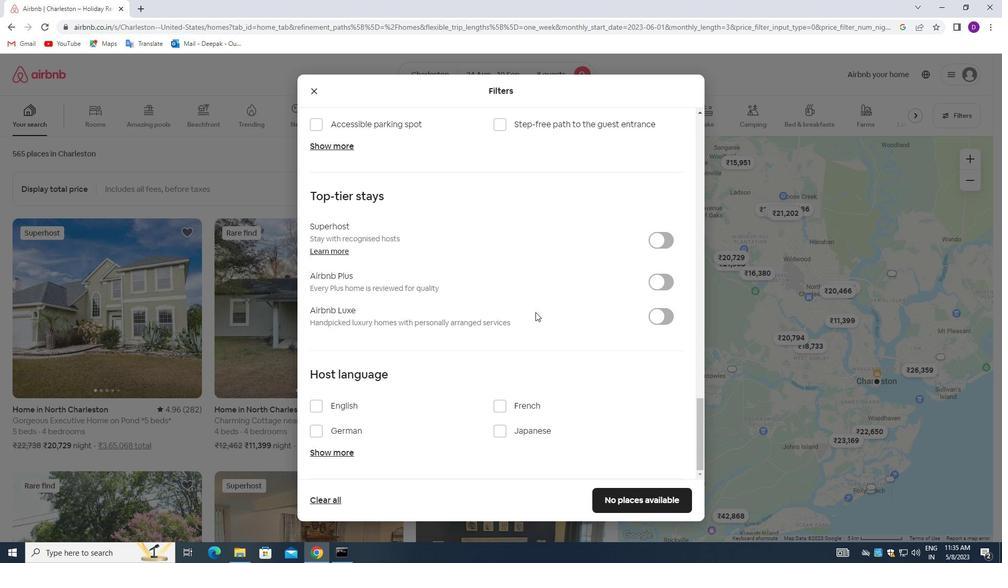 
Action: Mouse scrolled (541, 330) with delta (0, 0)
Screenshot: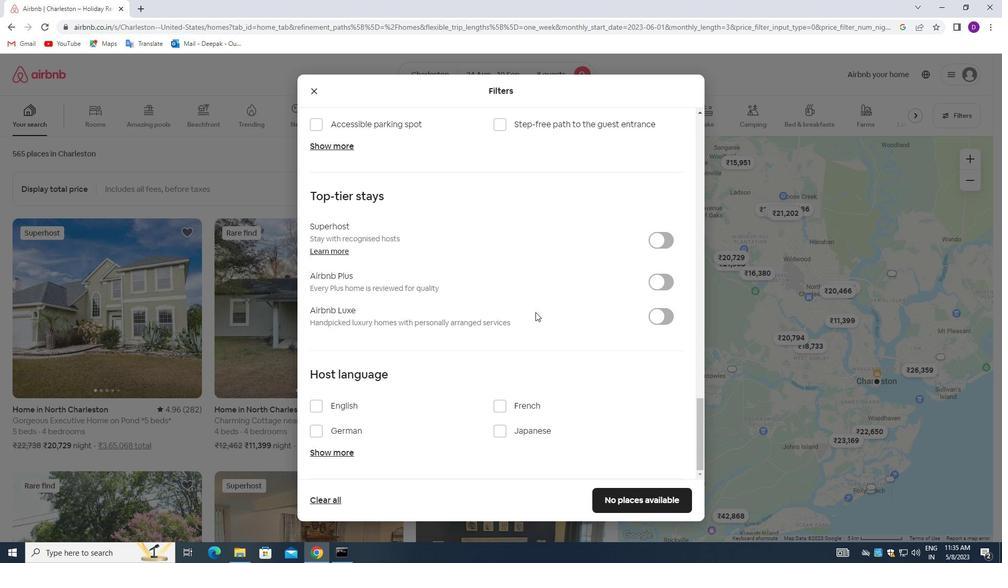 
Action: Mouse moved to (543, 336)
Screenshot: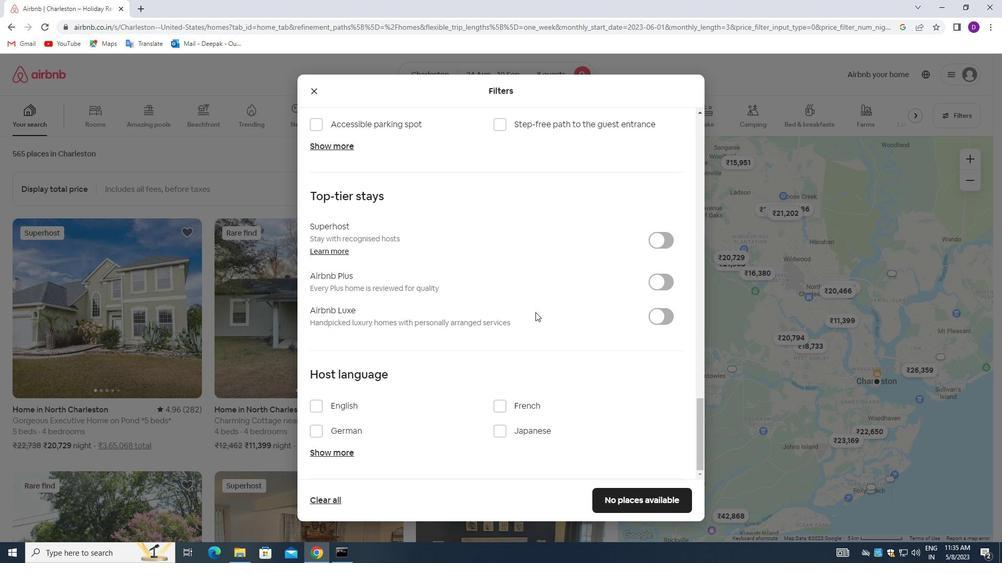 
Action: Mouse scrolled (543, 335) with delta (0, 0)
Screenshot: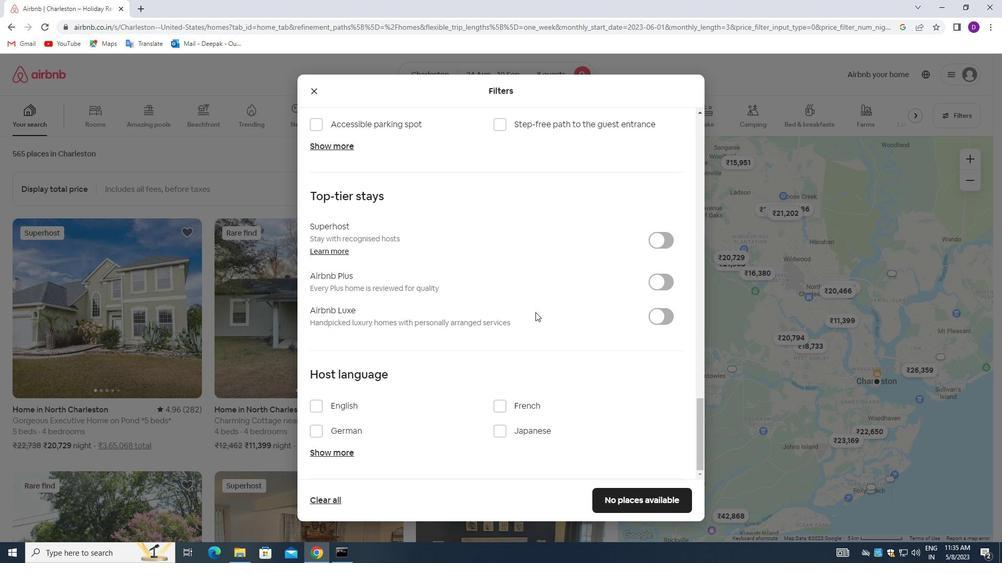 
Action: Mouse moved to (317, 407)
Screenshot: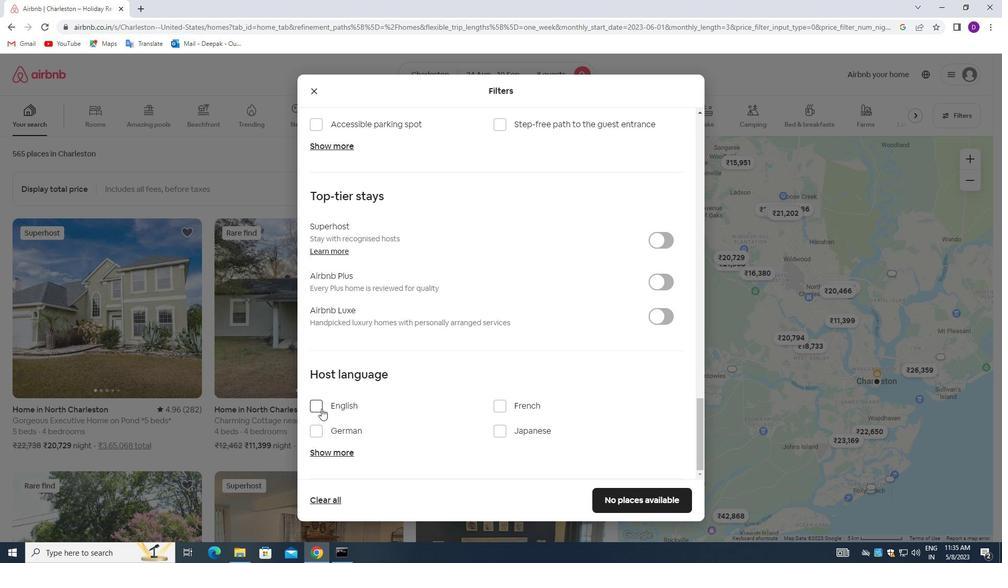 
Action: Mouse pressed left at (317, 407)
Screenshot: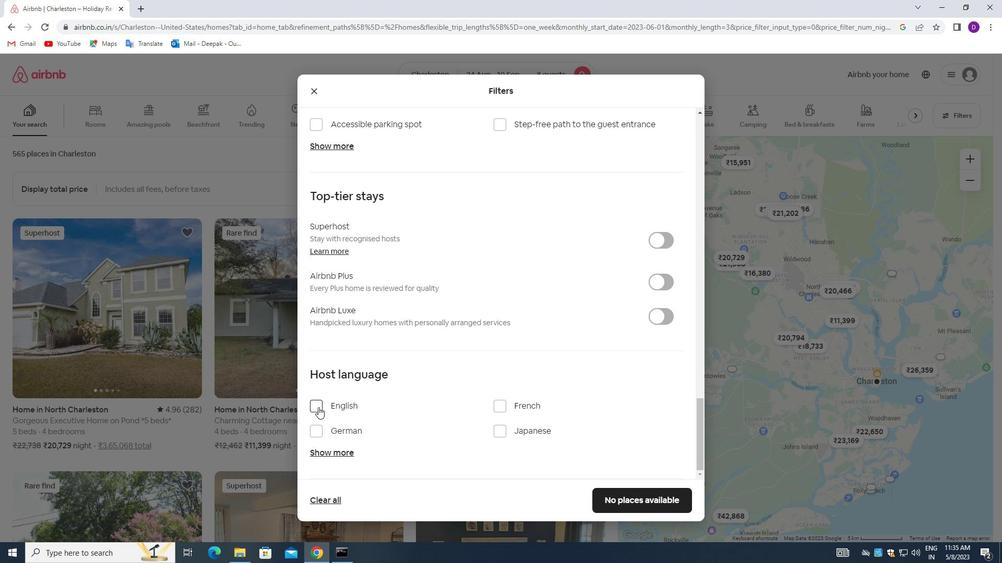 
Action: Mouse moved to (601, 497)
Screenshot: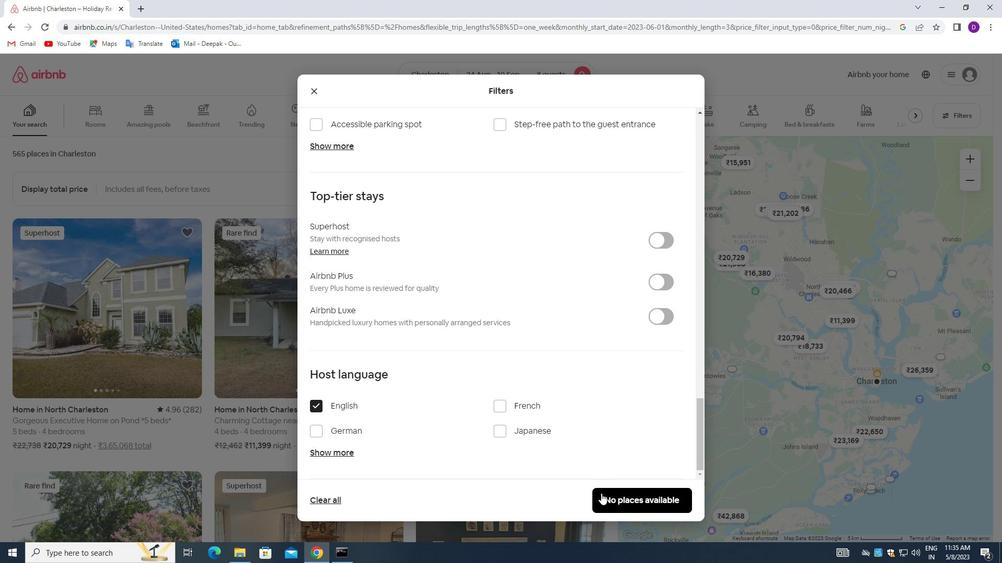 
Action: Mouse pressed left at (601, 497)
Screenshot: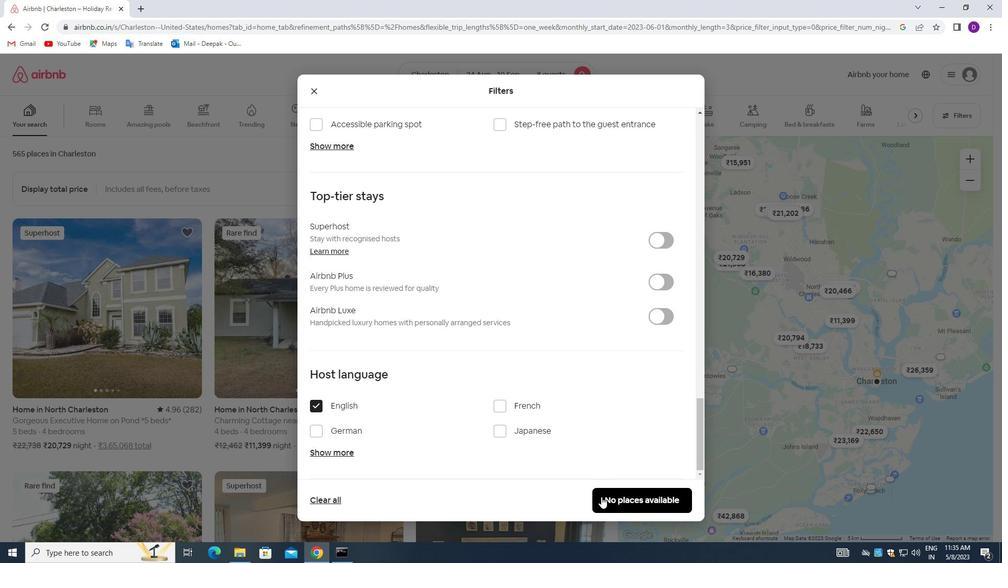 
Action: Mouse moved to (595, 408)
Screenshot: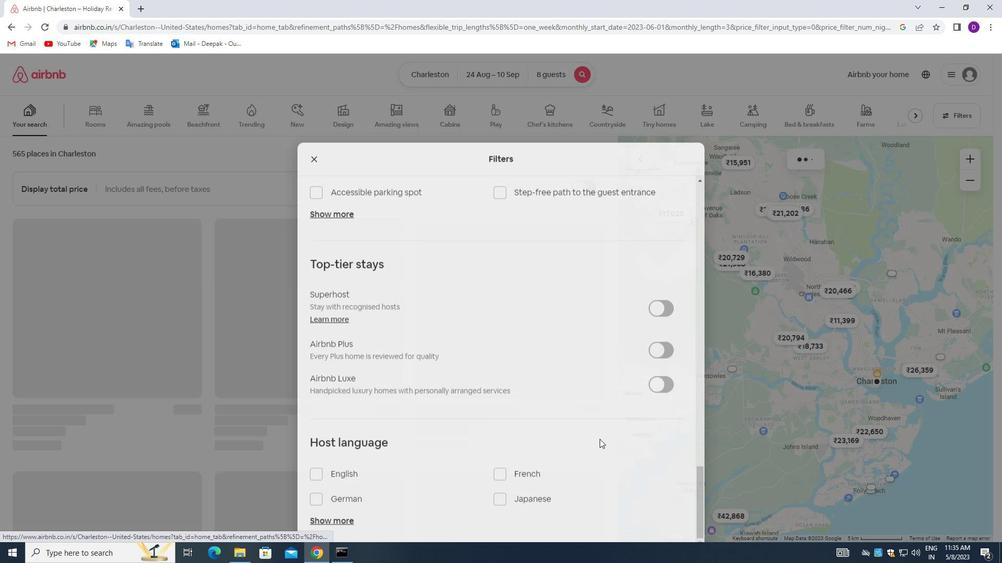 
